 Task: Look for space in Hastings, New Zealand from 10th September, 2023 to 16th September, 2023 for 4 adults in price range Rs.10000 to Rs.14000. Place can be private room with 4 bedrooms having 4 beds and 4 bathrooms. Property type can be house, flat, guest house. Amenities needed are: wifi, TV, free parkinig on premises, gym, breakfast. Booking option can be shelf check-in. Required host language is English.
Action: Mouse pressed left at (363, 171)
Screenshot: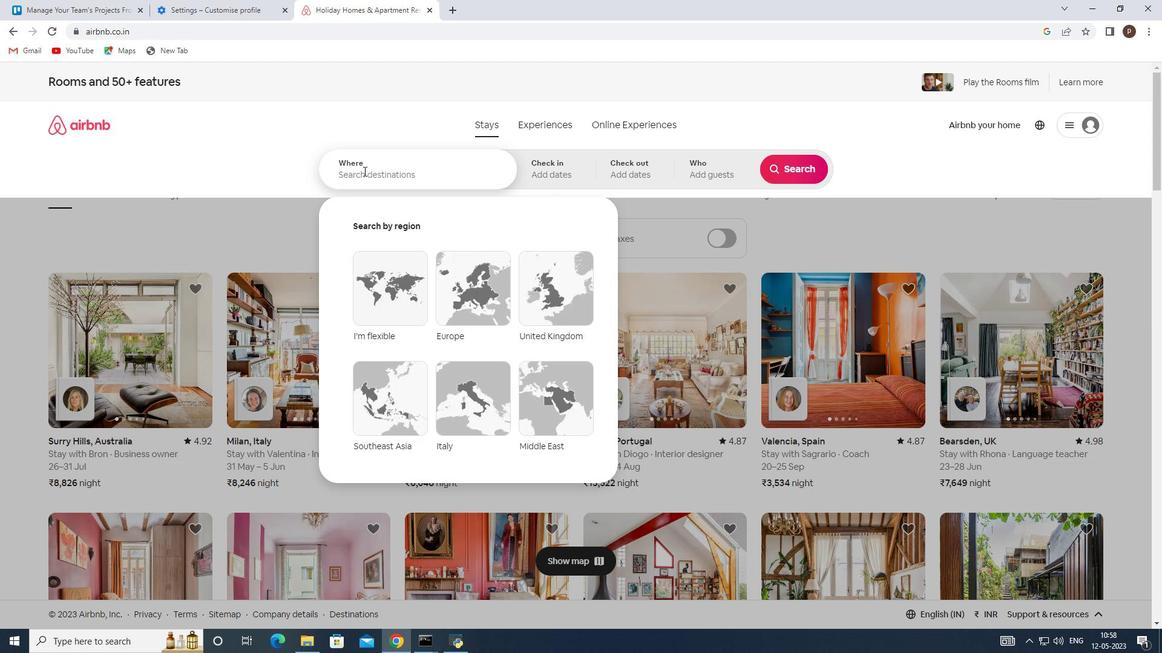 
Action: Key pressed <Key.caps_lock>H<Key.caps_lock>astings,<Key.space><Key.caps_lock>N<Key.caps_lock>ew
Screenshot: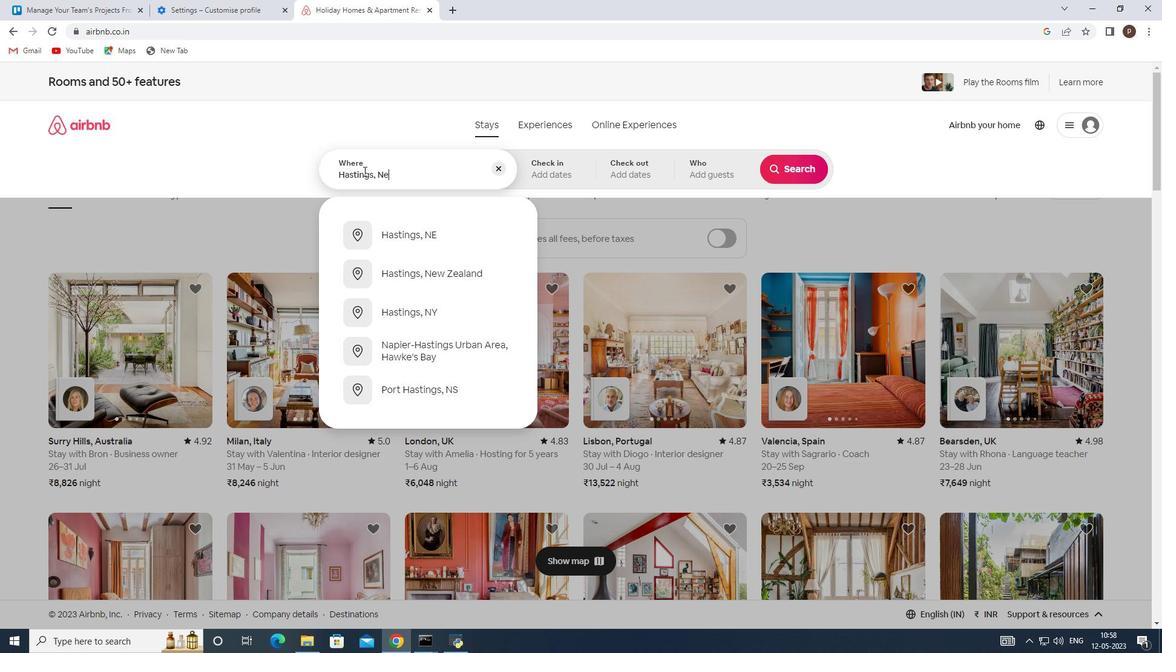 
Action: Mouse moved to (443, 231)
Screenshot: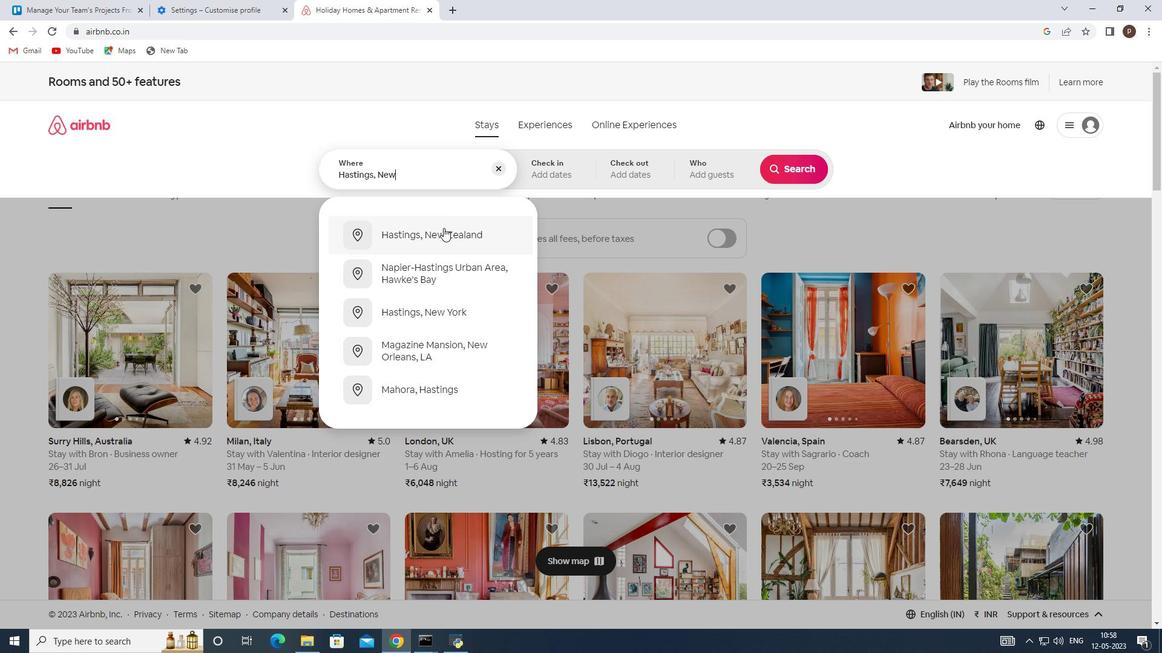 
Action: Mouse pressed left at (443, 231)
Screenshot: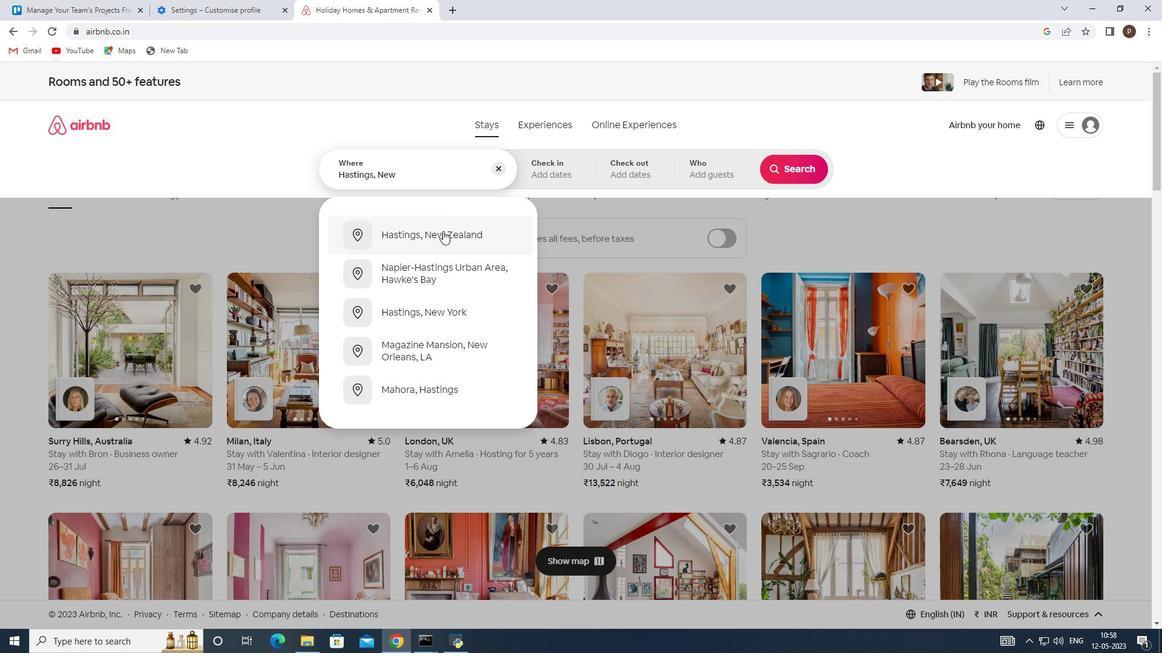 
Action: Mouse moved to (796, 266)
Screenshot: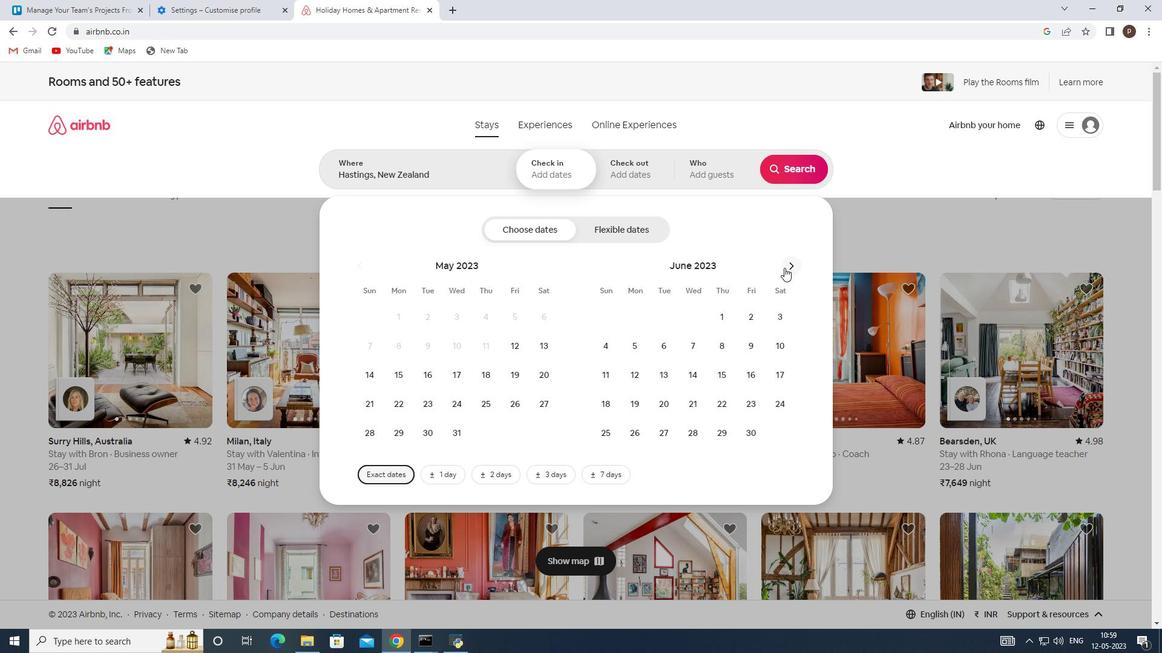 
Action: Mouse pressed left at (796, 266)
Screenshot: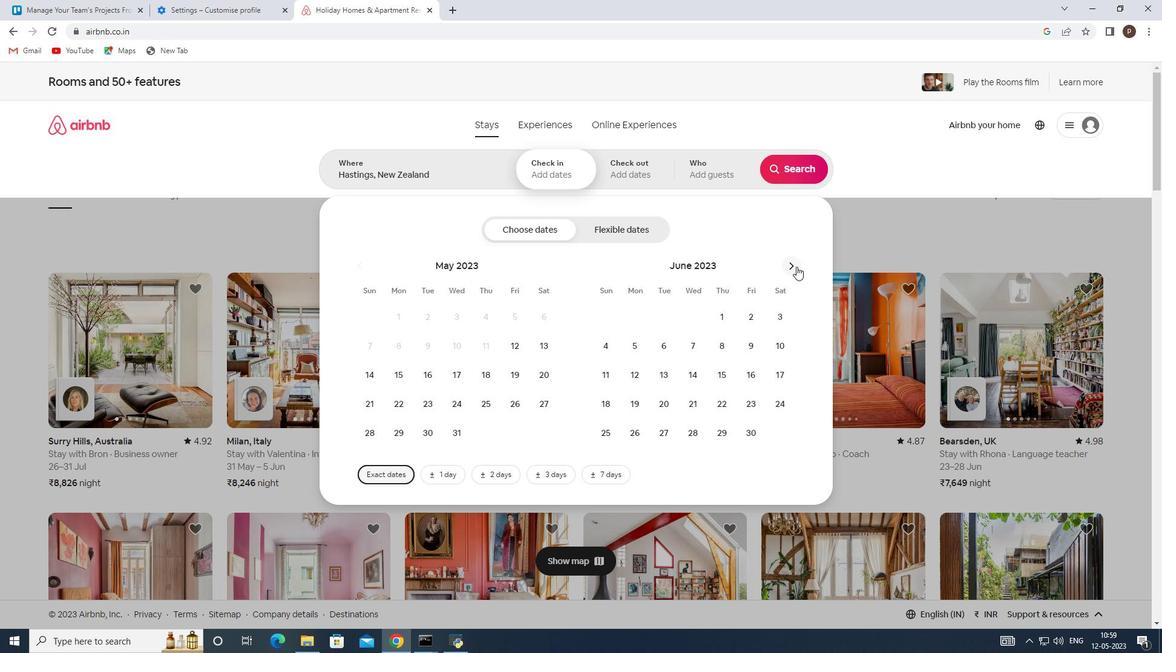 
Action: Mouse pressed left at (796, 266)
Screenshot: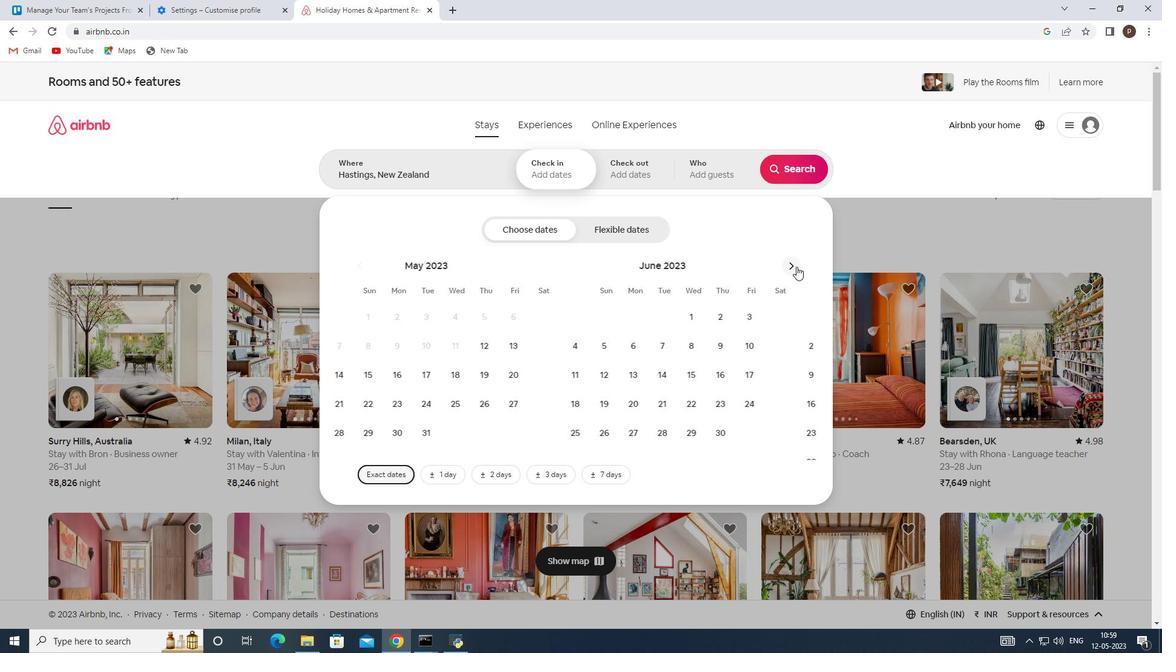 
Action: Mouse pressed left at (796, 266)
Screenshot: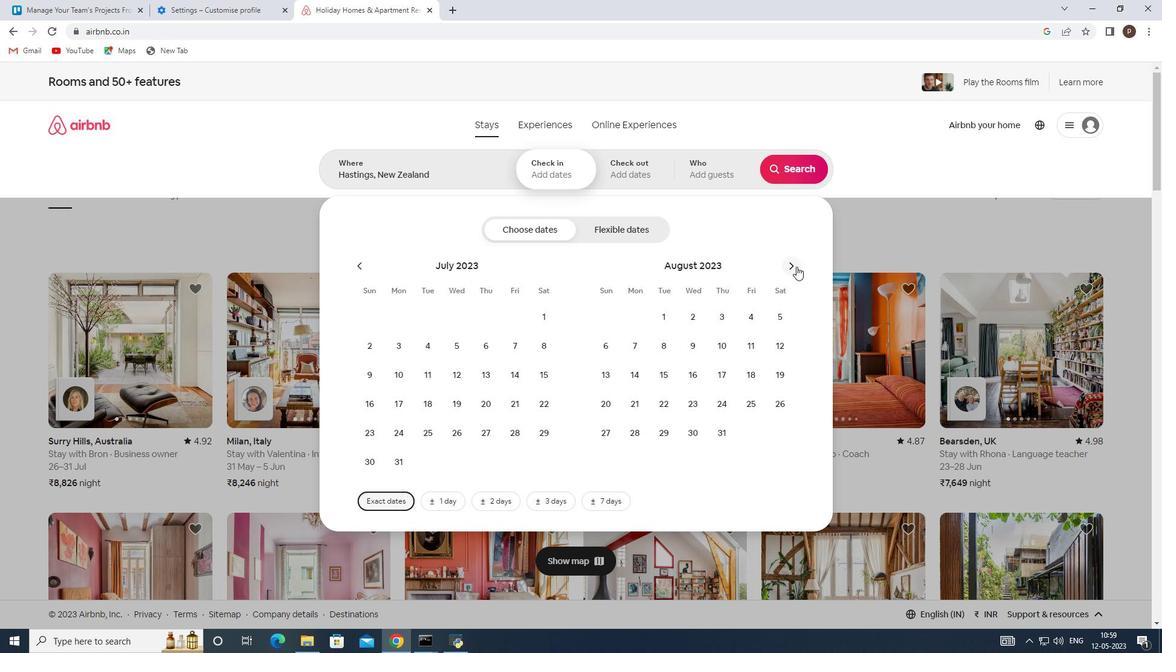 
Action: Mouse moved to (613, 375)
Screenshot: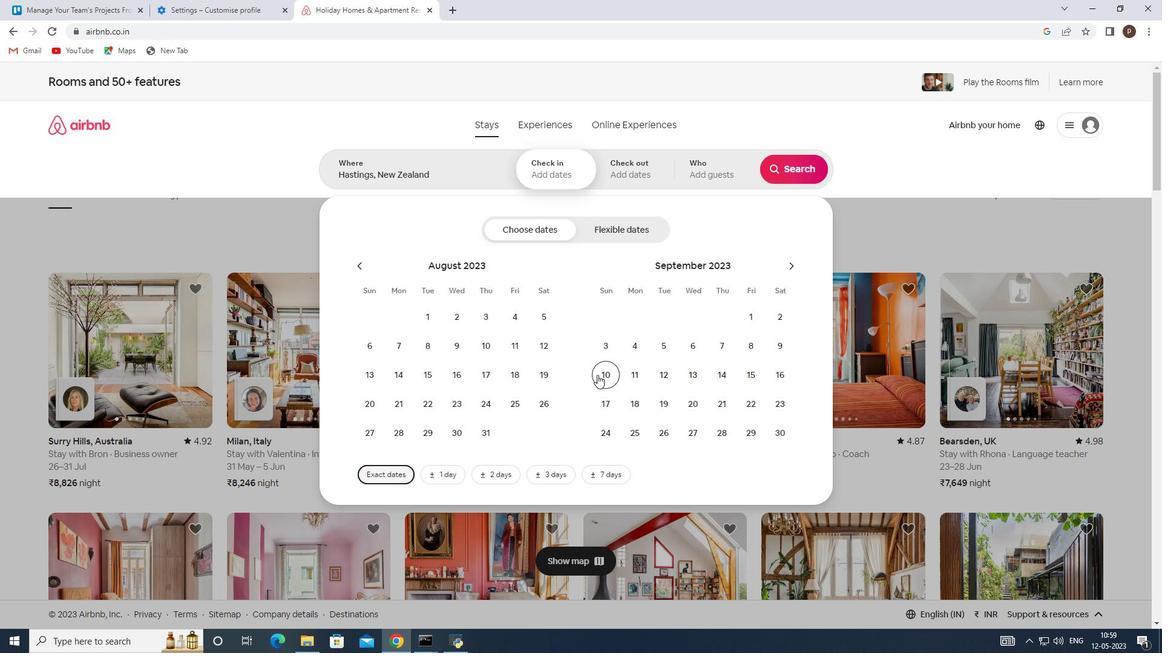 
Action: Mouse pressed left at (613, 375)
Screenshot: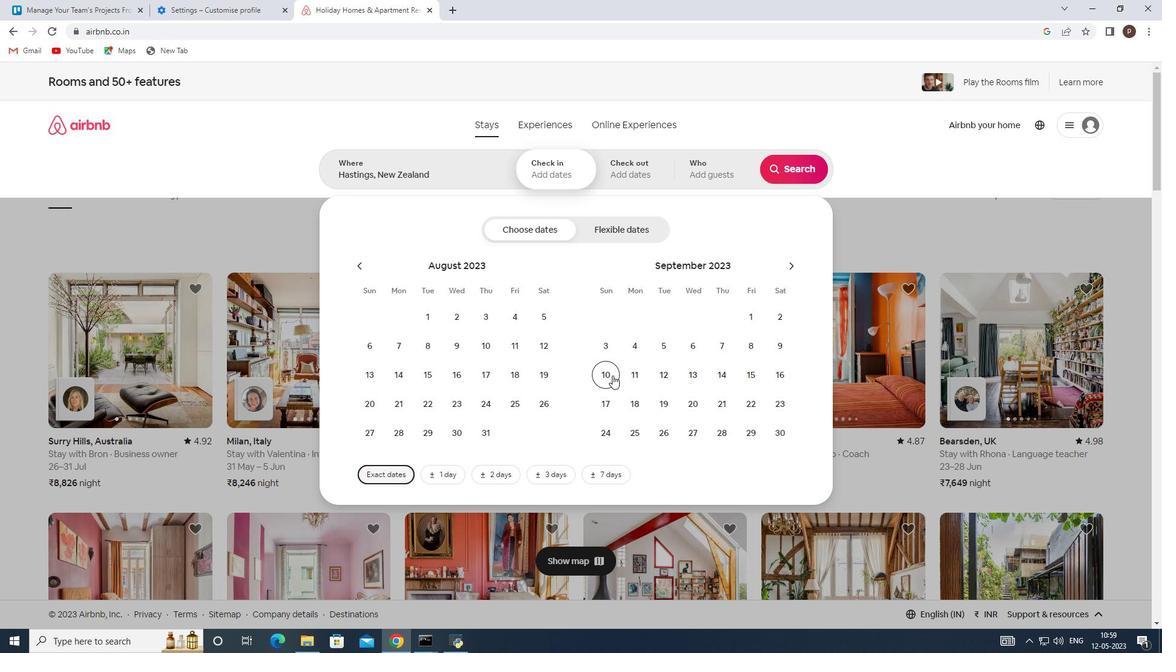 
Action: Mouse moved to (781, 372)
Screenshot: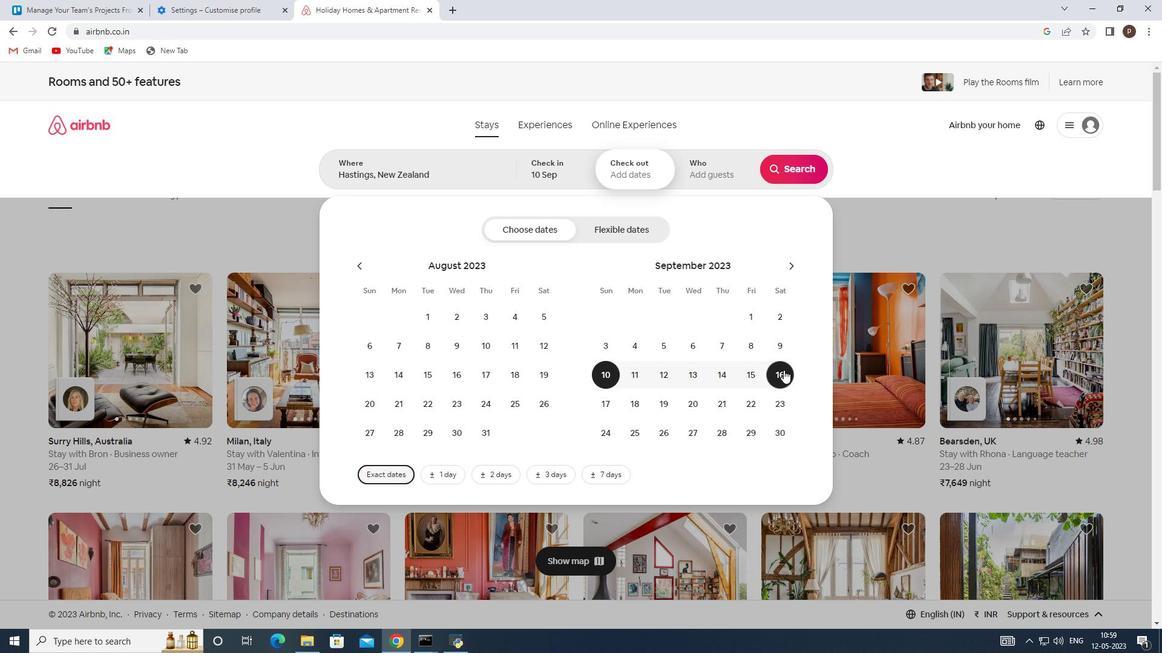 
Action: Mouse pressed left at (781, 372)
Screenshot: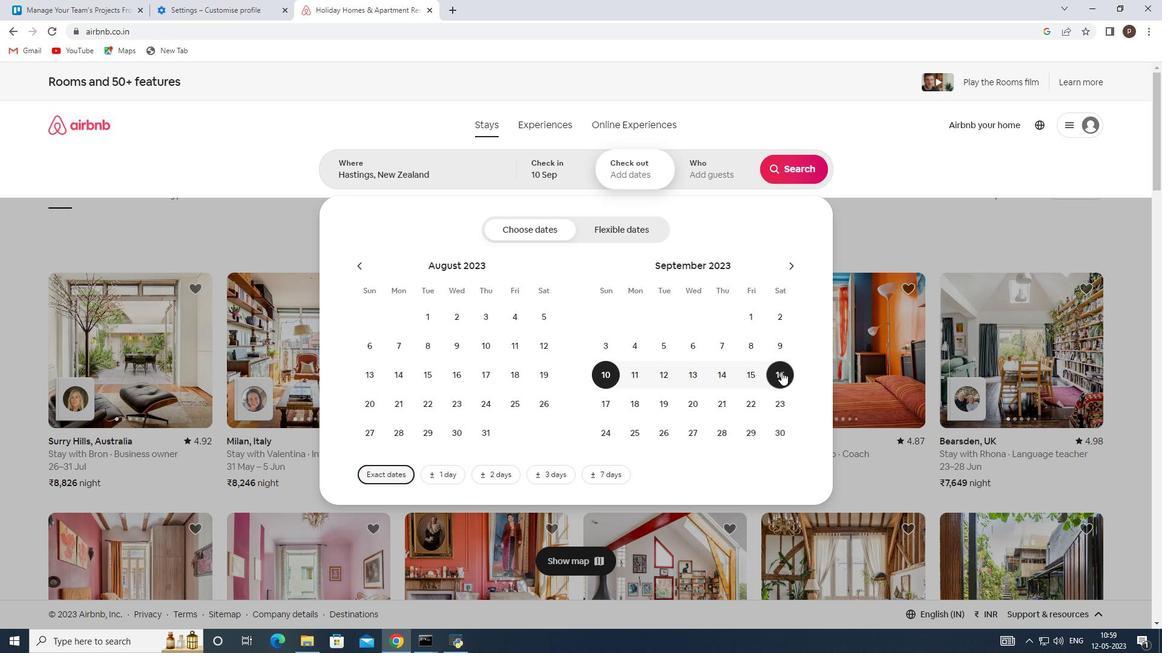 
Action: Mouse moved to (709, 170)
Screenshot: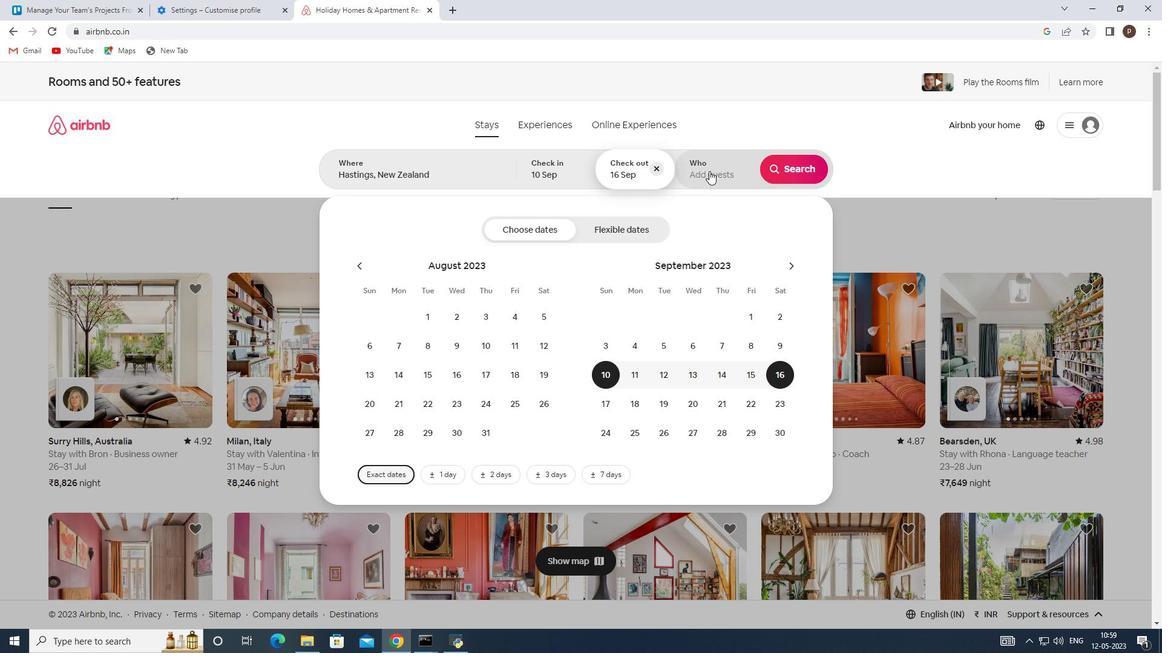 
Action: Mouse pressed left at (709, 170)
Screenshot: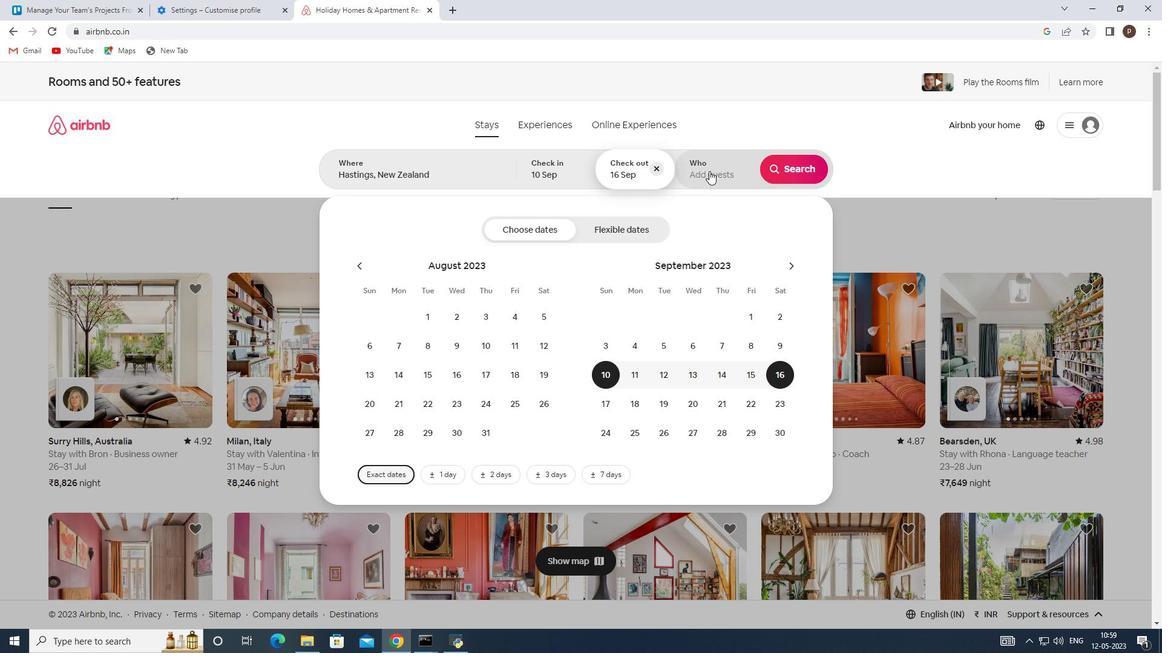 
Action: Mouse moved to (799, 231)
Screenshot: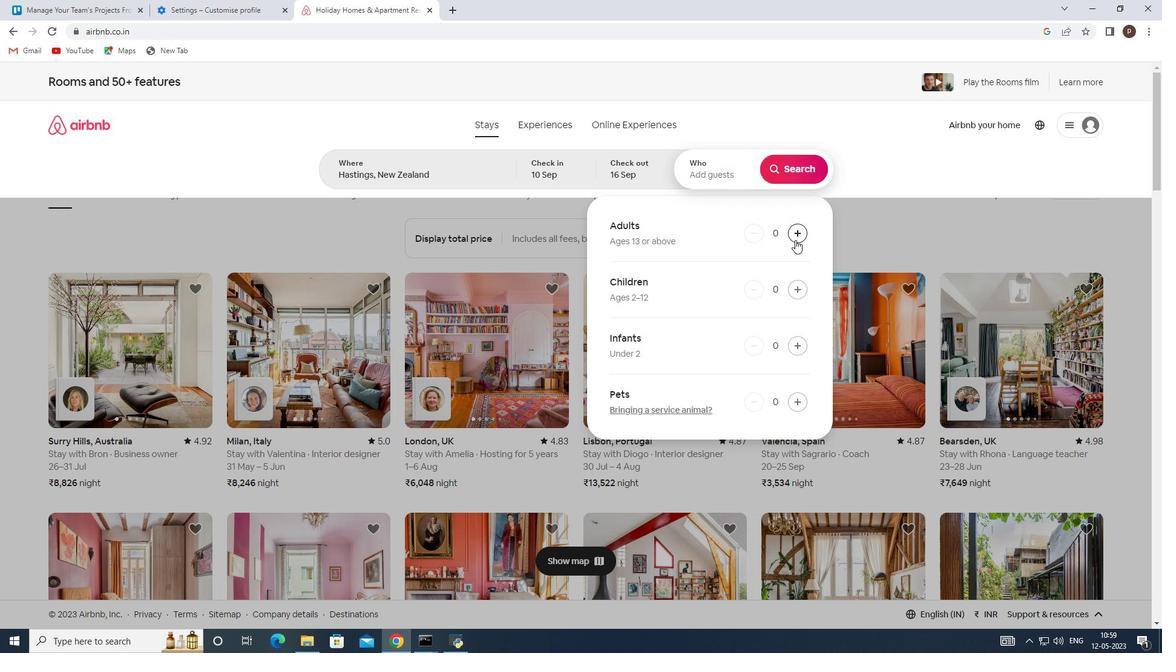 
Action: Mouse pressed left at (799, 231)
Screenshot: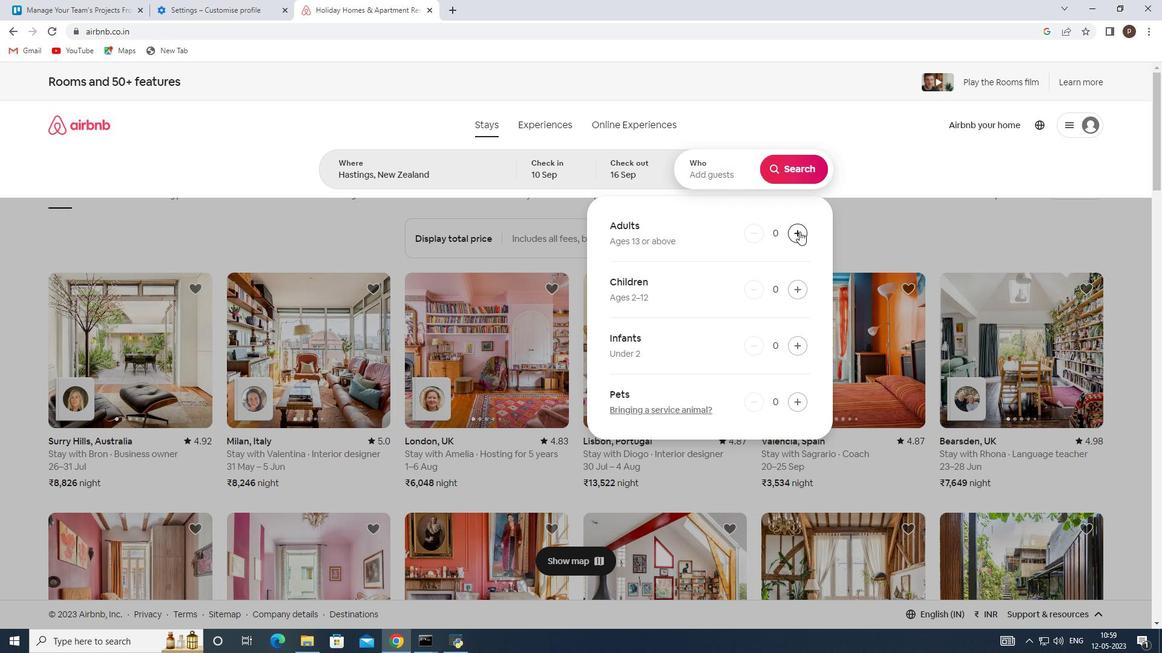 
Action: Mouse pressed left at (799, 231)
Screenshot: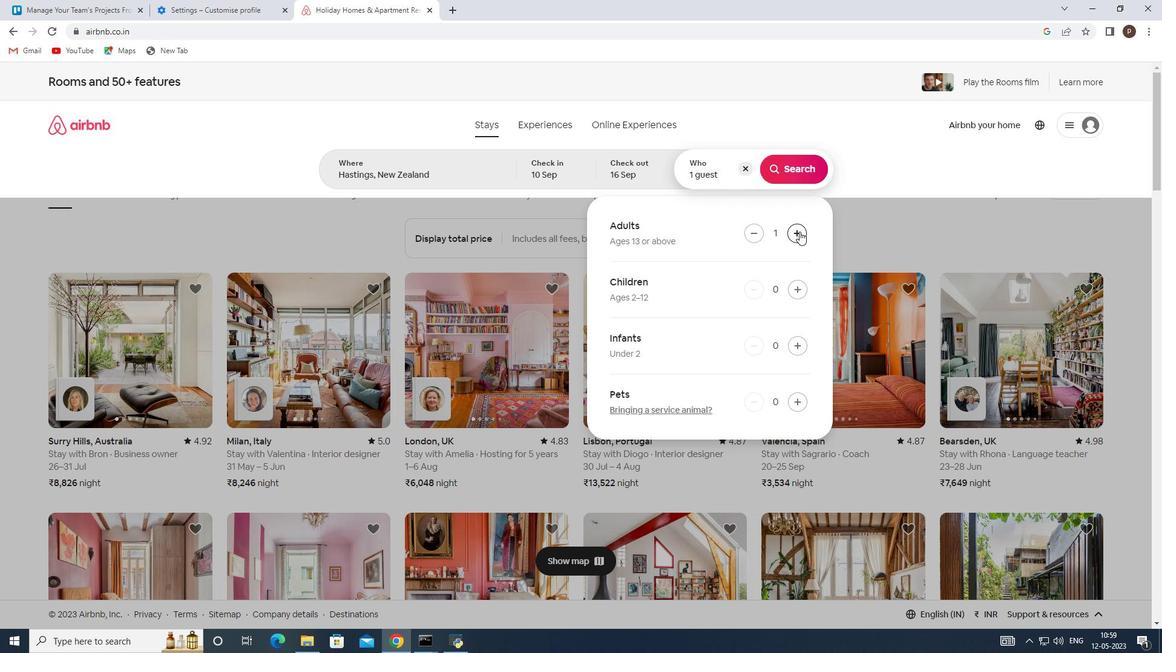 
Action: Mouse pressed left at (799, 231)
Screenshot: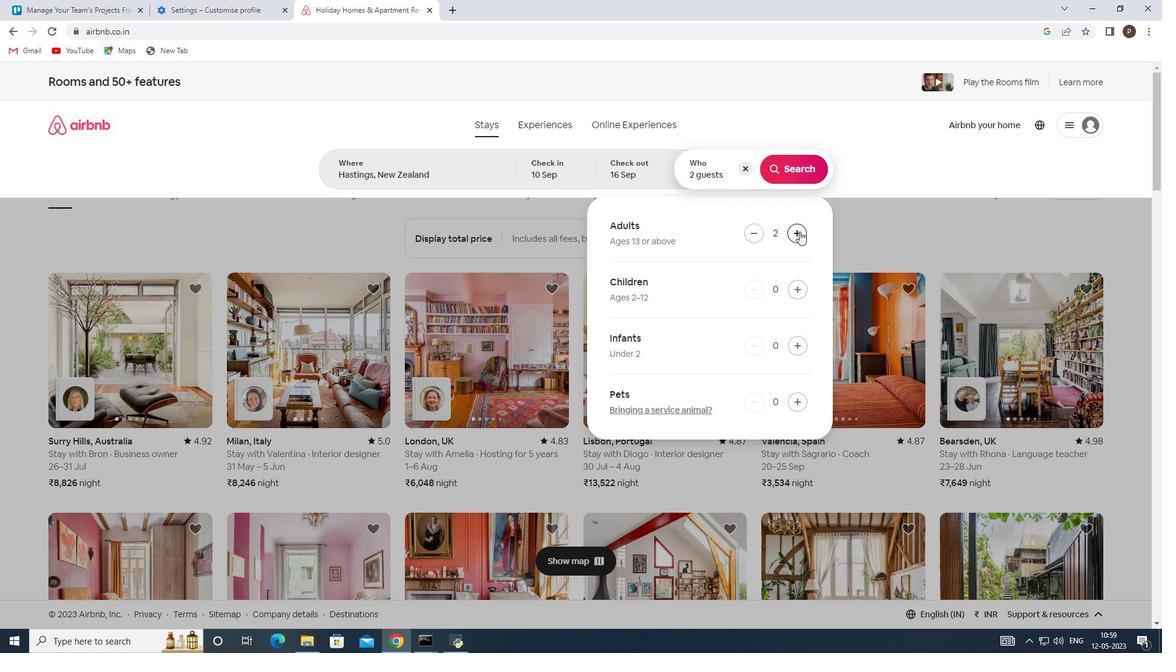 
Action: Mouse pressed left at (799, 231)
Screenshot: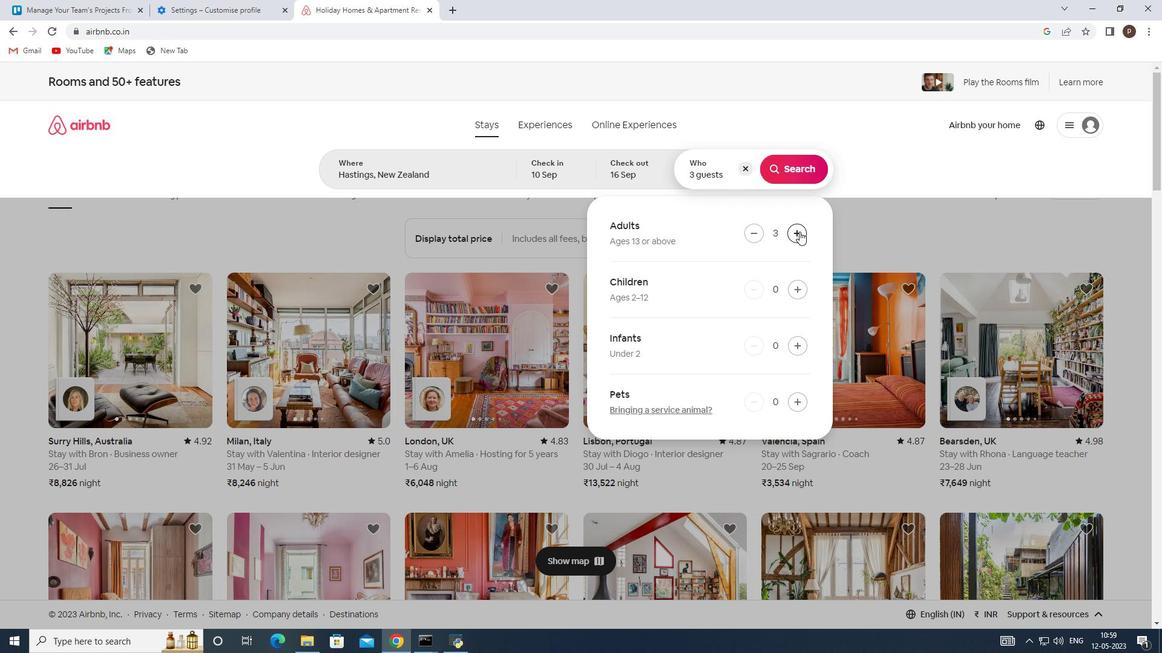 
Action: Mouse moved to (783, 165)
Screenshot: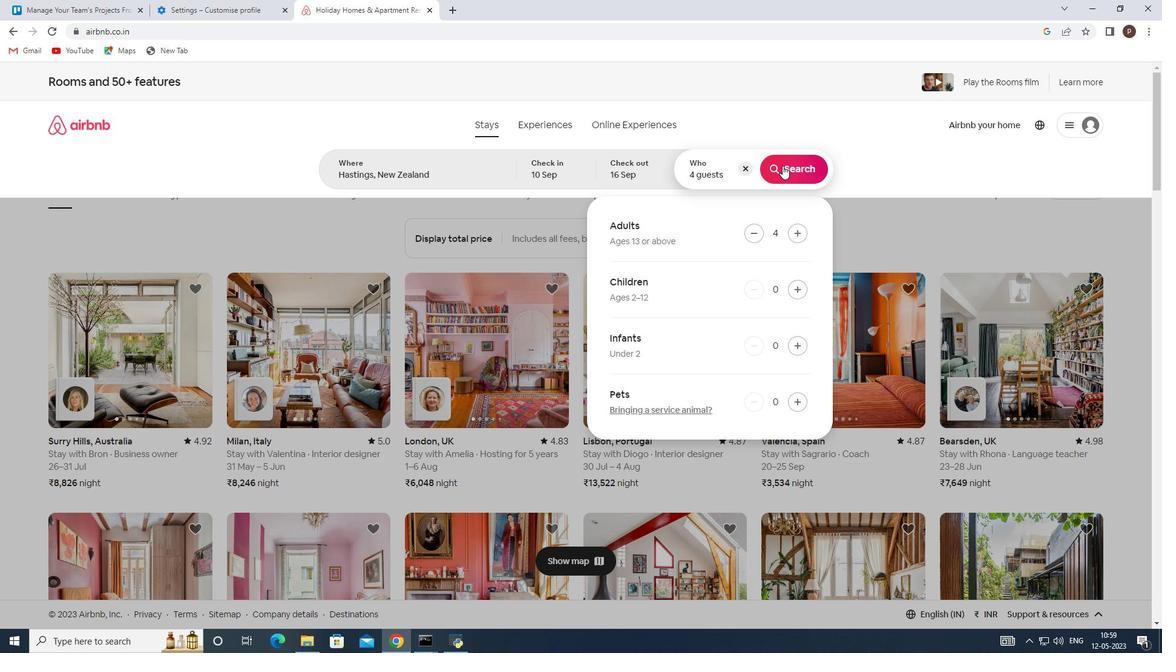 
Action: Mouse pressed left at (783, 165)
Screenshot: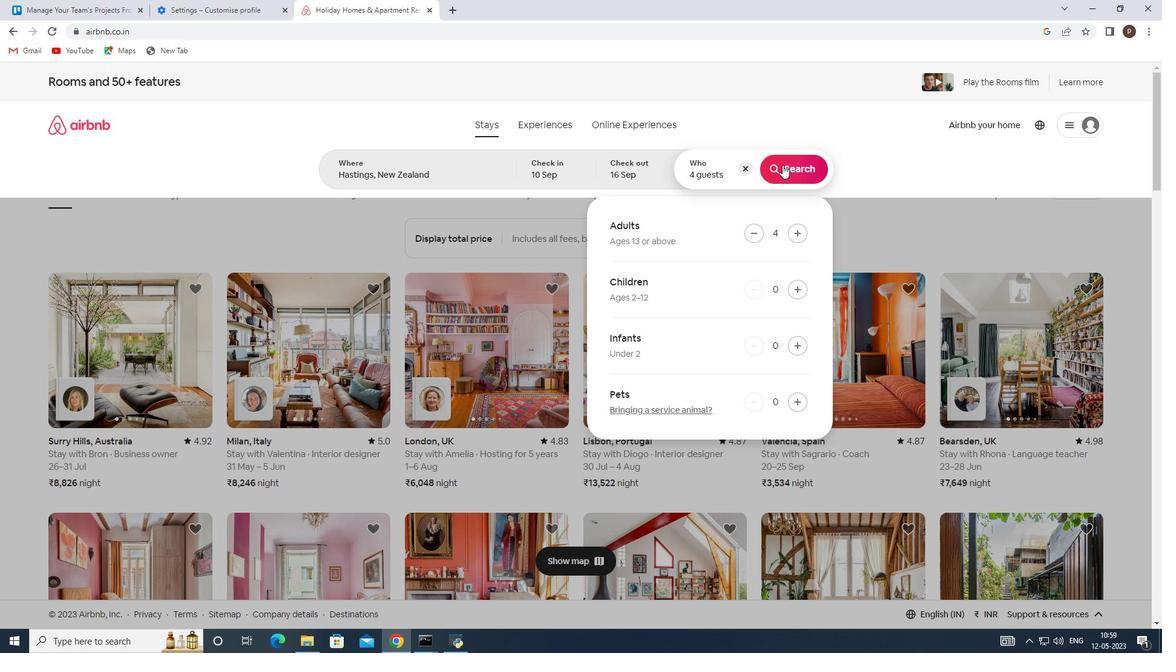 
Action: Mouse moved to (1098, 138)
Screenshot: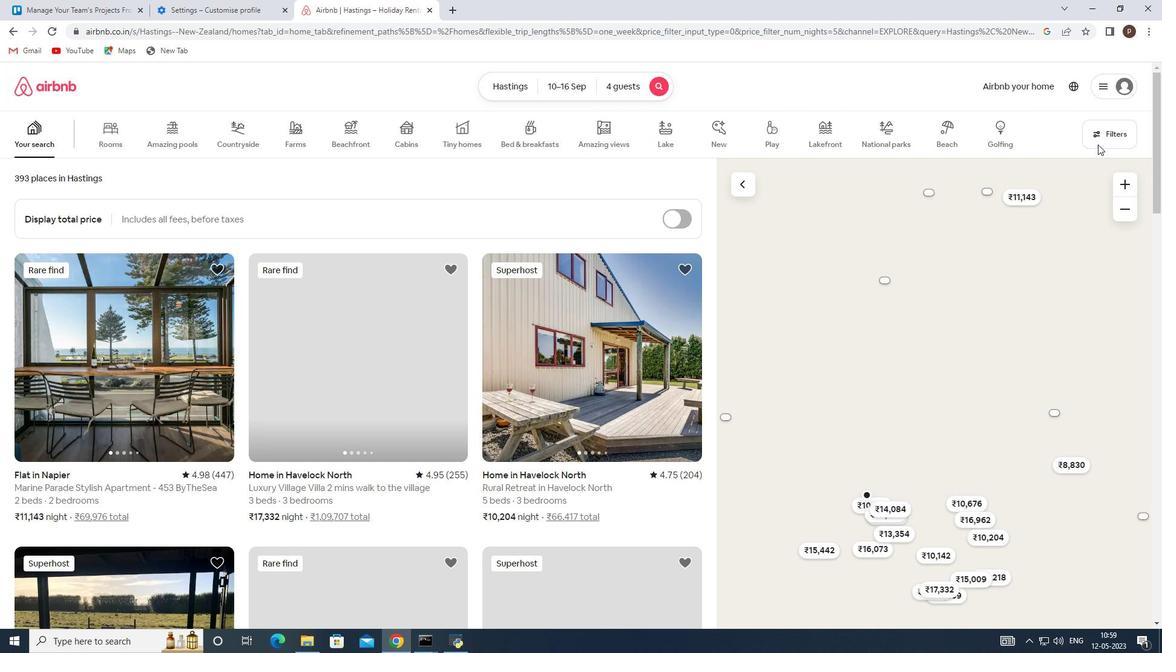 
Action: Mouse pressed left at (1098, 138)
Screenshot: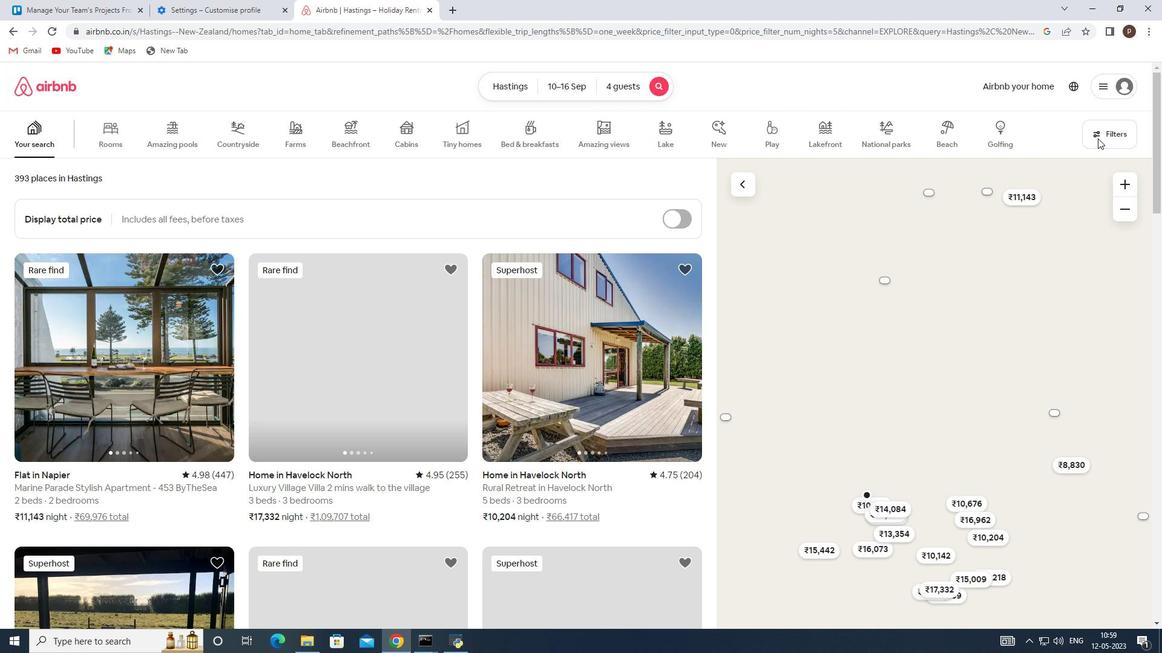 
Action: Mouse moved to (400, 430)
Screenshot: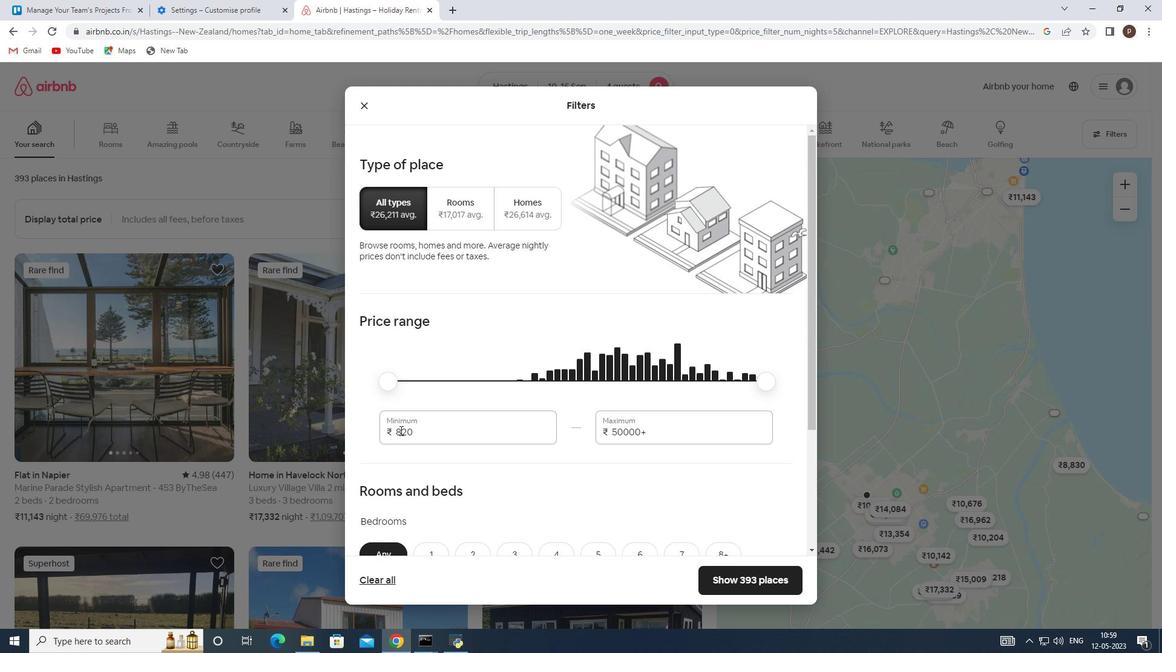 
Action: Mouse pressed left at (400, 430)
Screenshot: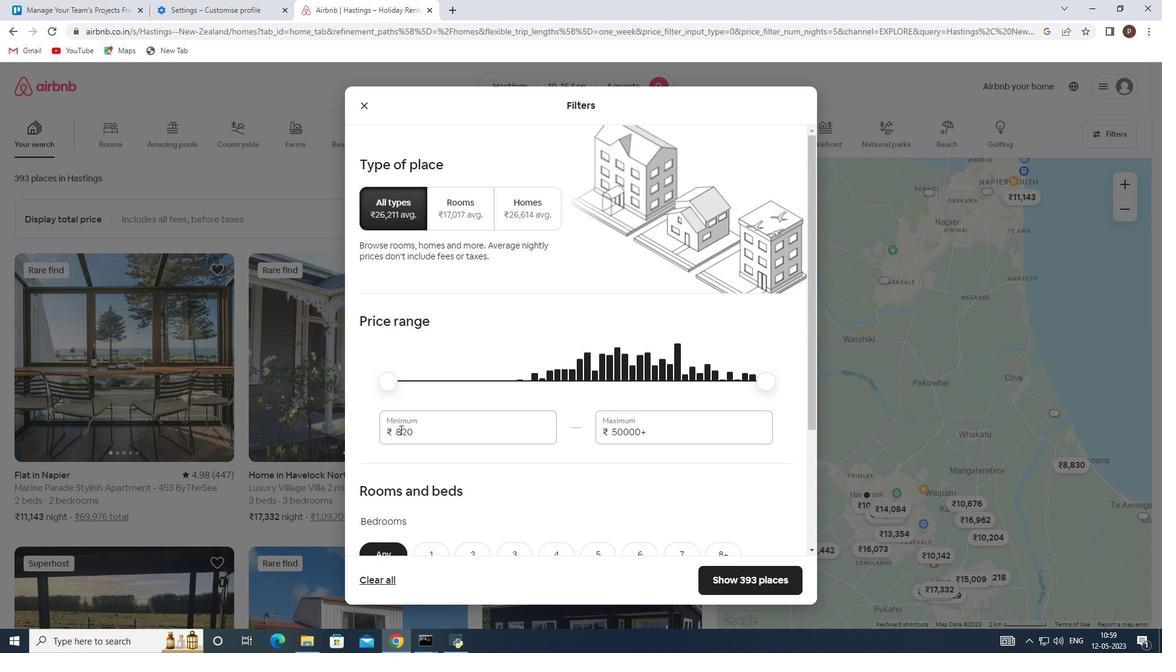 
Action: Mouse pressed left at (400, 430)
Screenshot: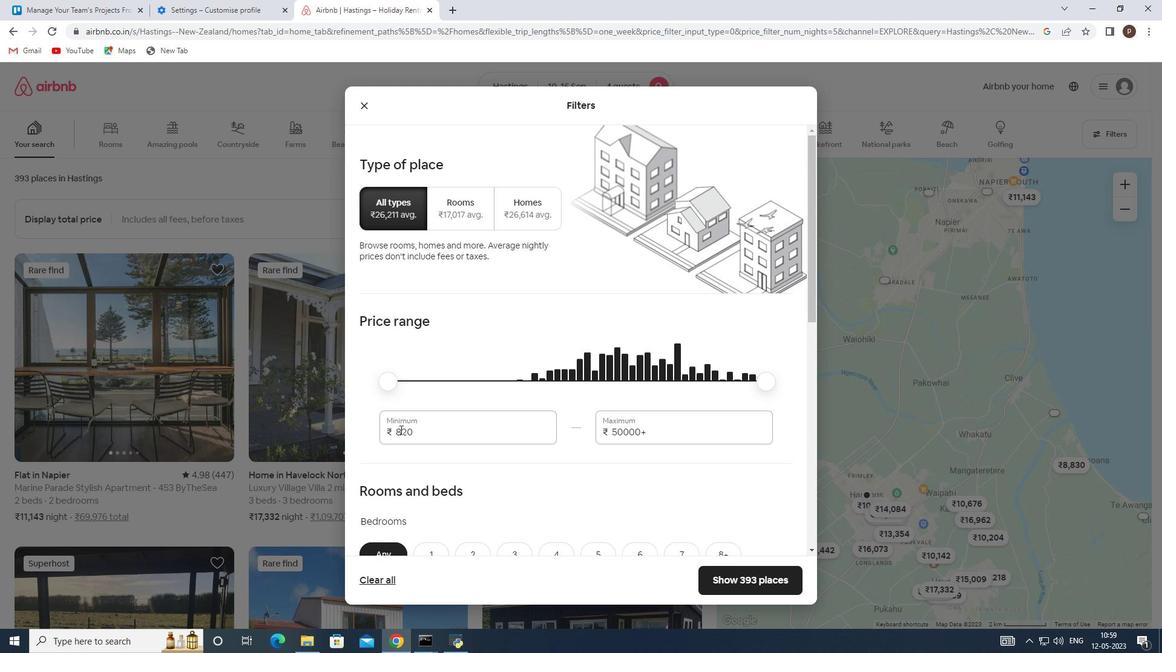 
Action: Key pressed 10000<Key.tab>14000
Screenshot: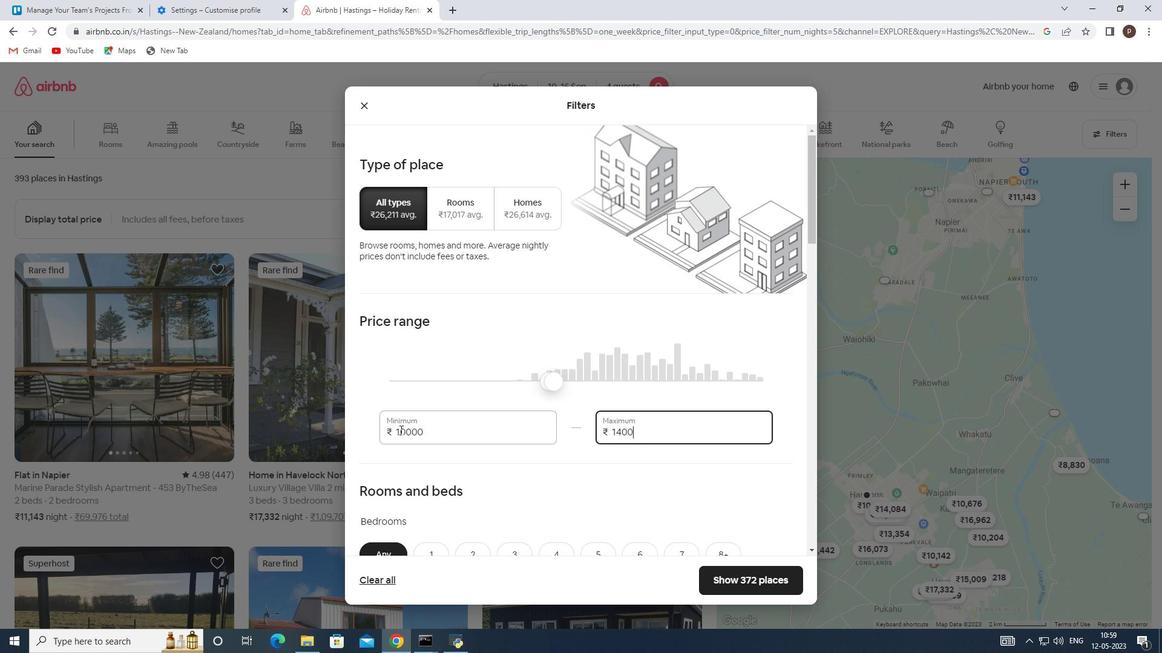 
Action: Mouse moved to (397, 454)
Screenshot: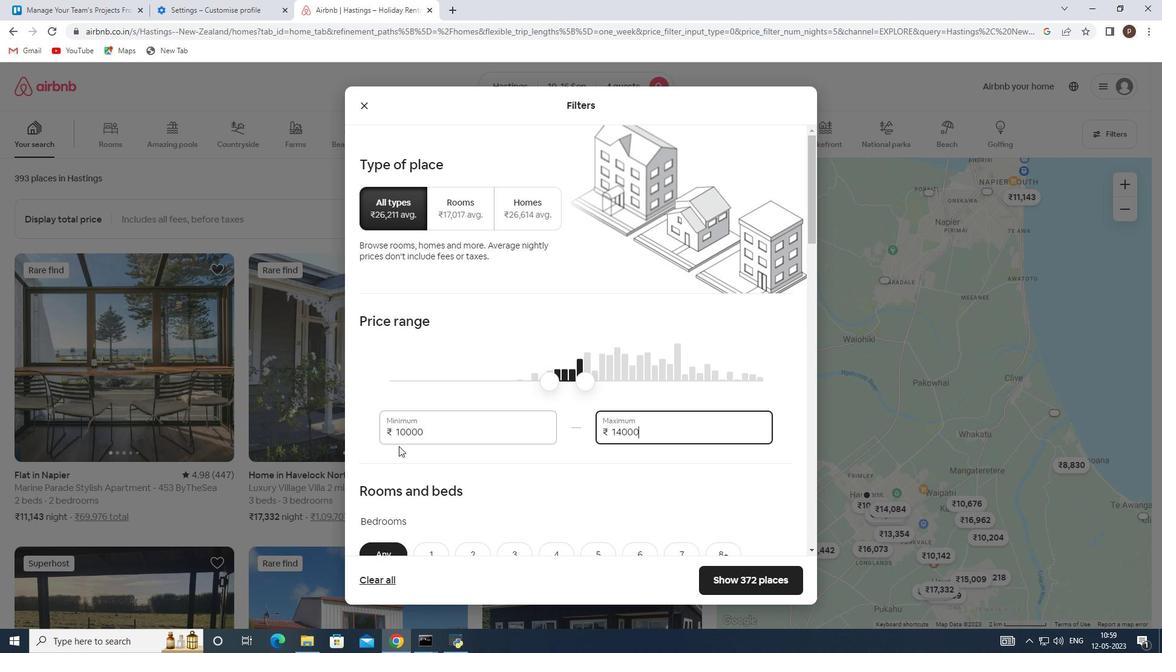 
Action: Mouse scrolled (397, 454) with delta (0, 0)
Screenshot: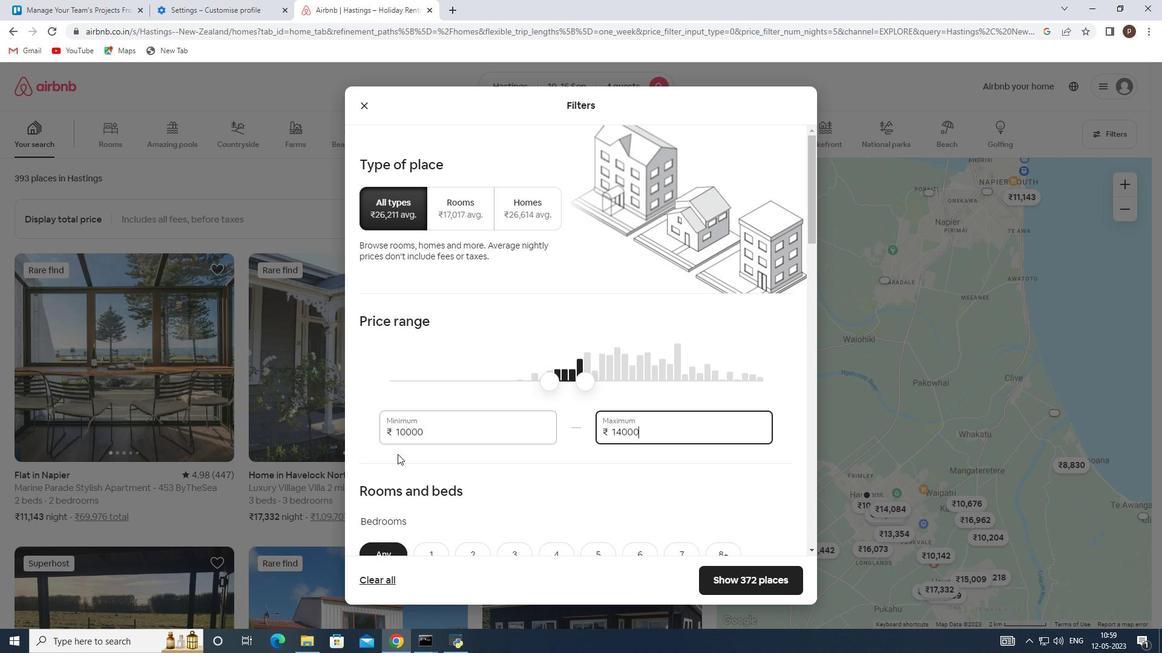 
Action: Mouse scrolled (397, 454) with delta (0, 0)
Screenshot: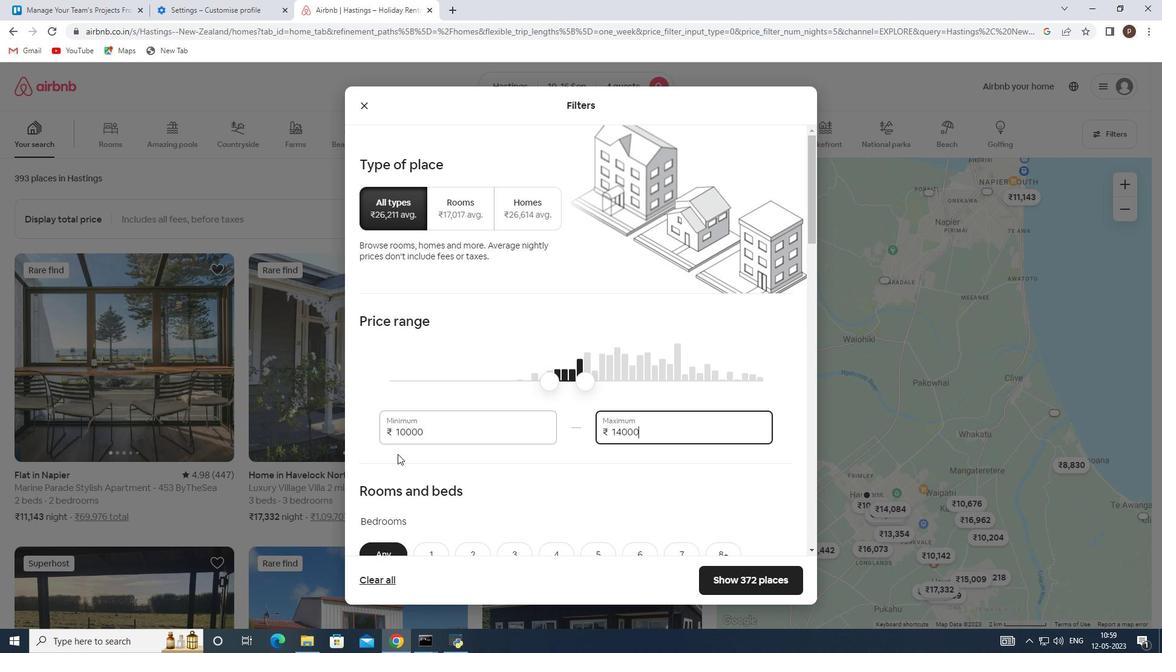 
Action: Mouse moved to (555, 433)
Screenshot: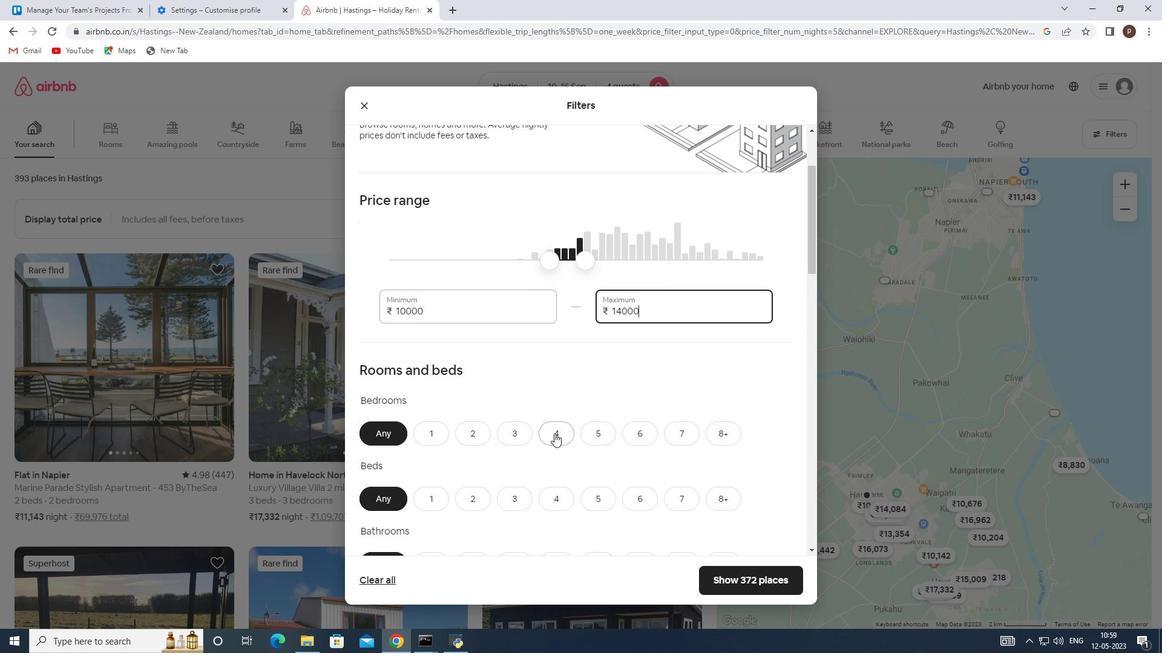 
Action: Mouse pressed left at (555, 433)
Screenshot: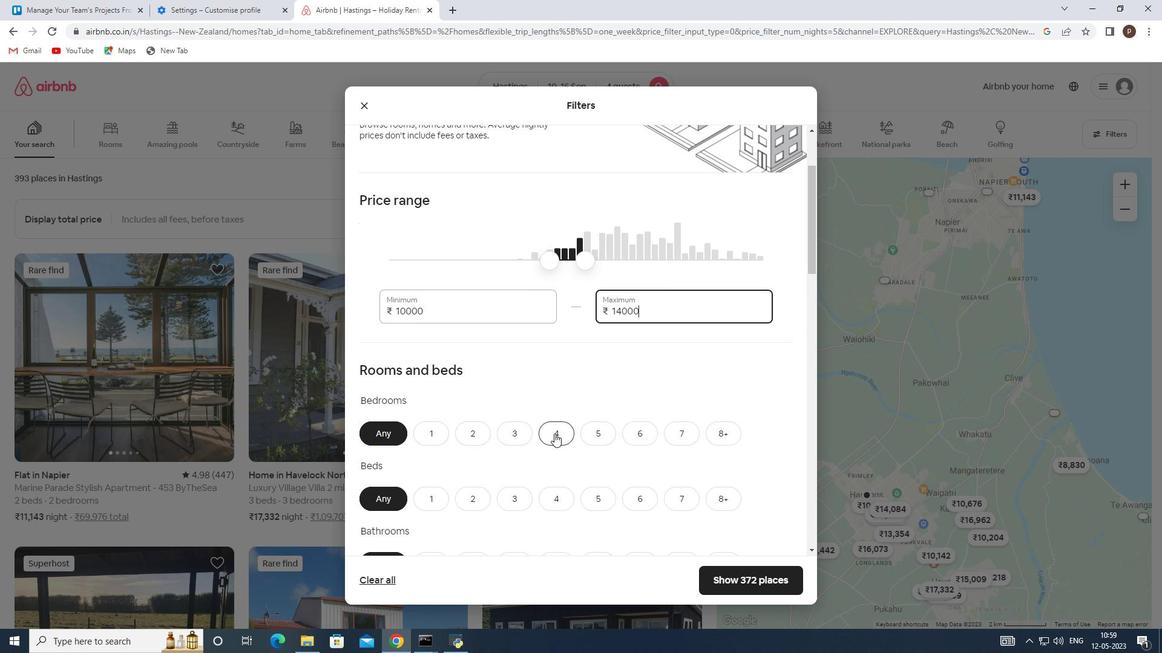 
Action: Mouse scrolled (555, 432) with delta (0, 0)
Screenshot: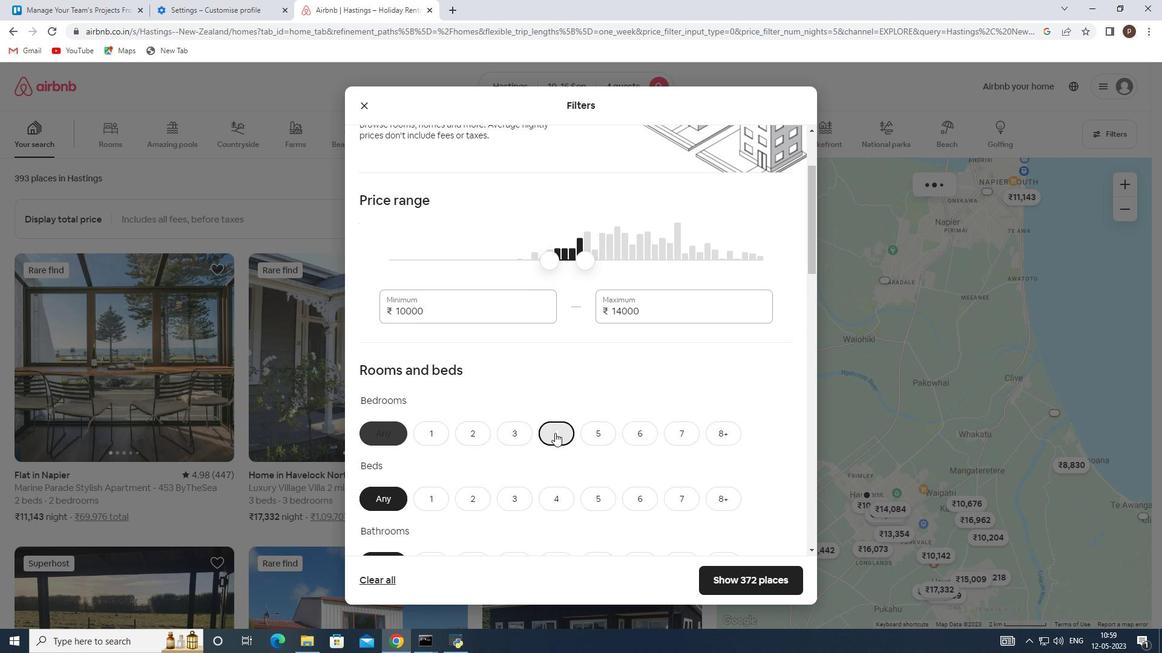 
Action: Mouse scrolled (555, 432) with delta (0, 0)
Screenshot: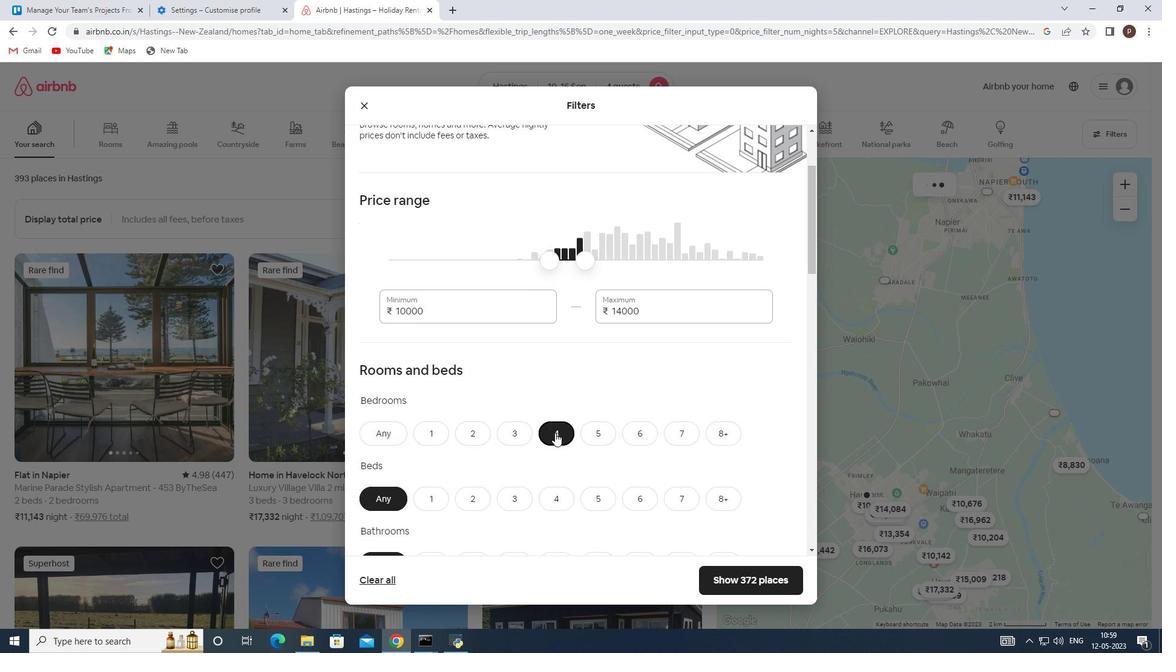 
Action: Mouse moved to (552, 379)
Screenshot: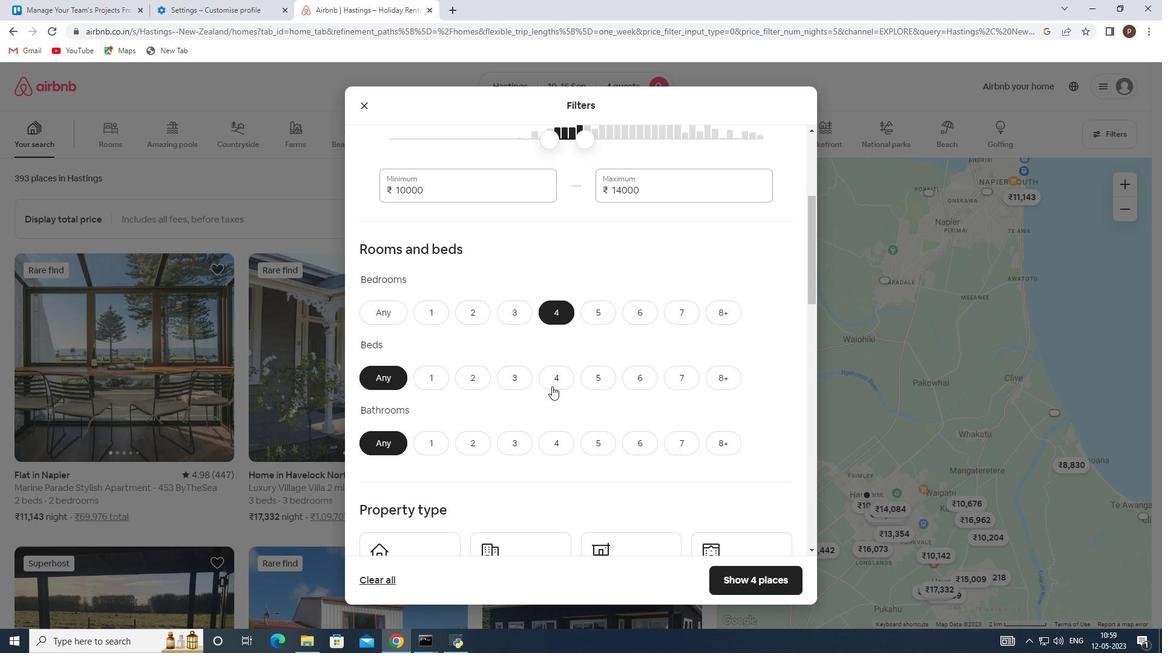 
Action: Mouse pressed left at (552, 379)
Screenshot: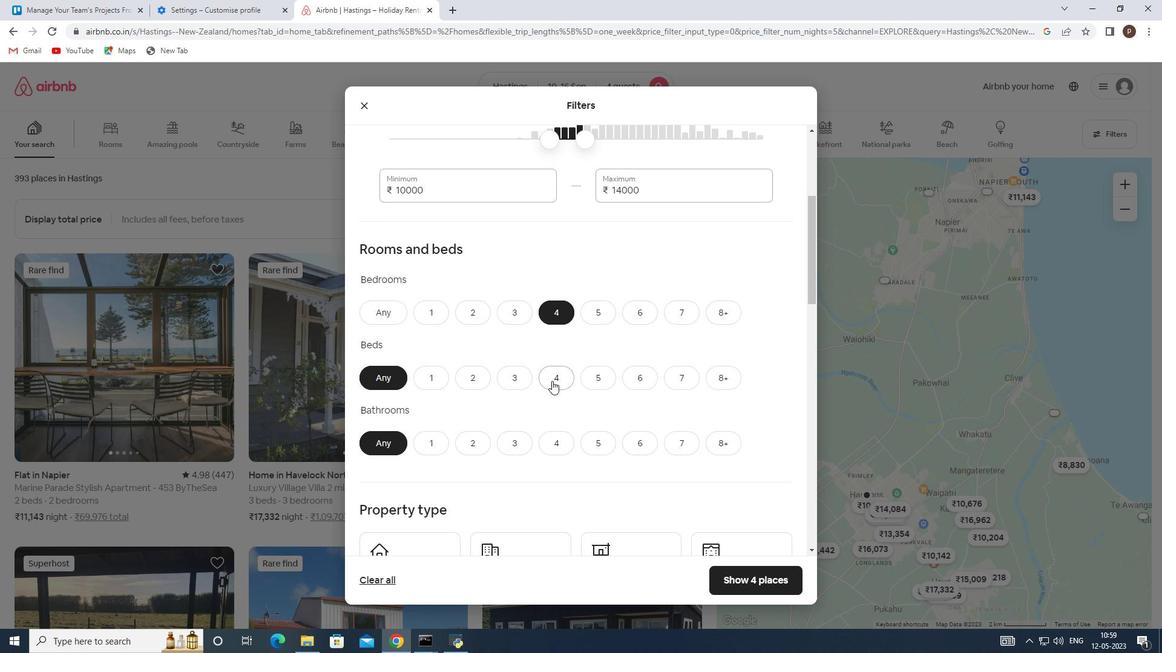 
Action: Mouse moved to (553, 442)
Screenshot: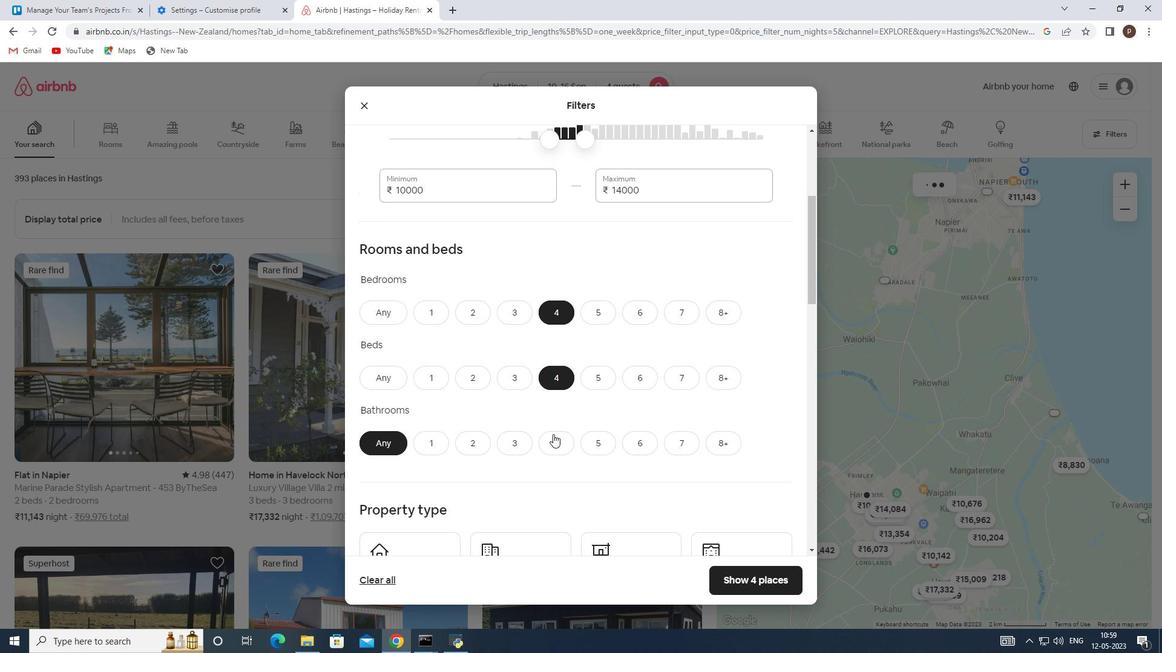 
Action: Mouse pressed left at (553, 442)
Screenshot: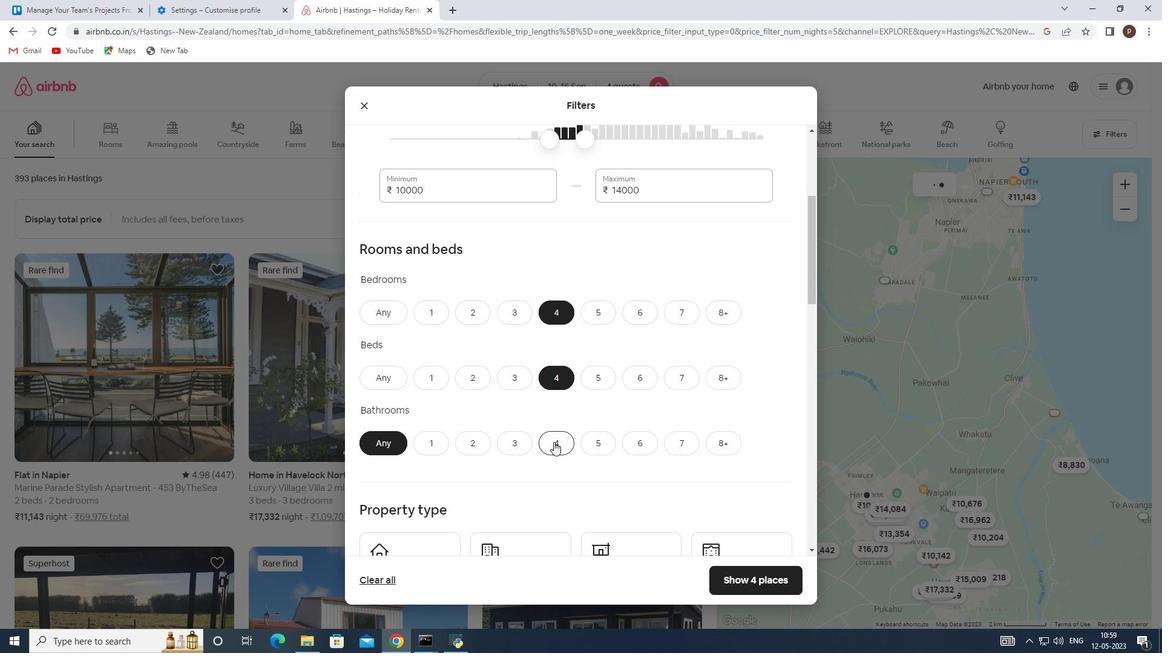 
Action: Mouse moved to (552, 441)
Screenshot: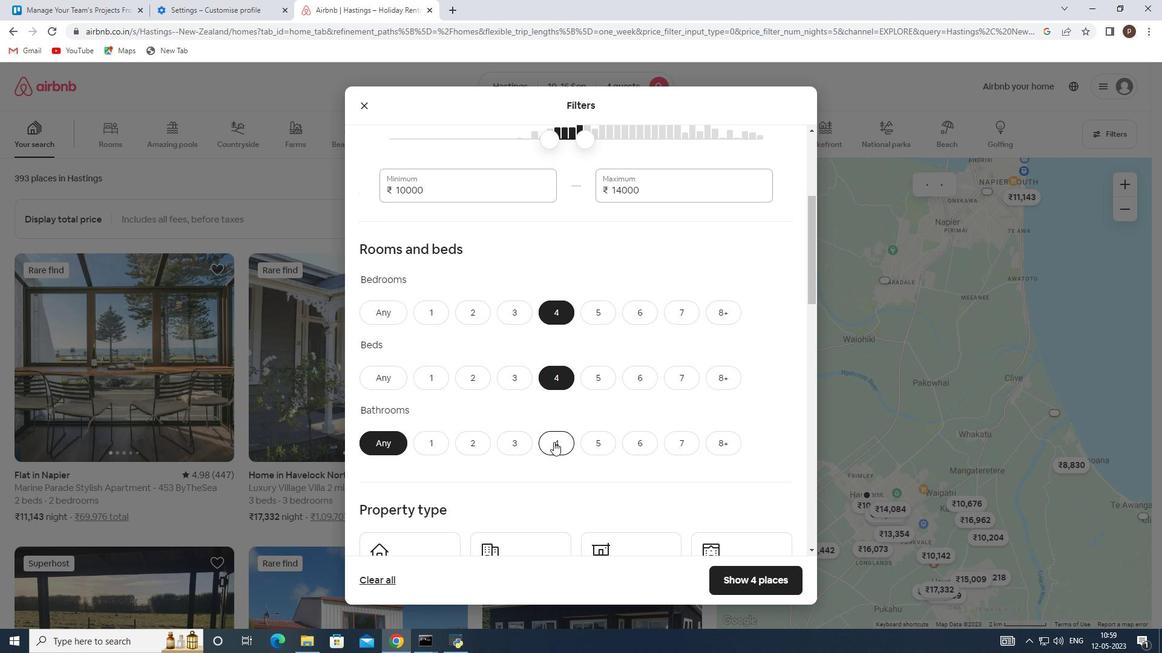 
Action: Mouse scrolled (552, 440) with delta (0, 0)
Screenshot: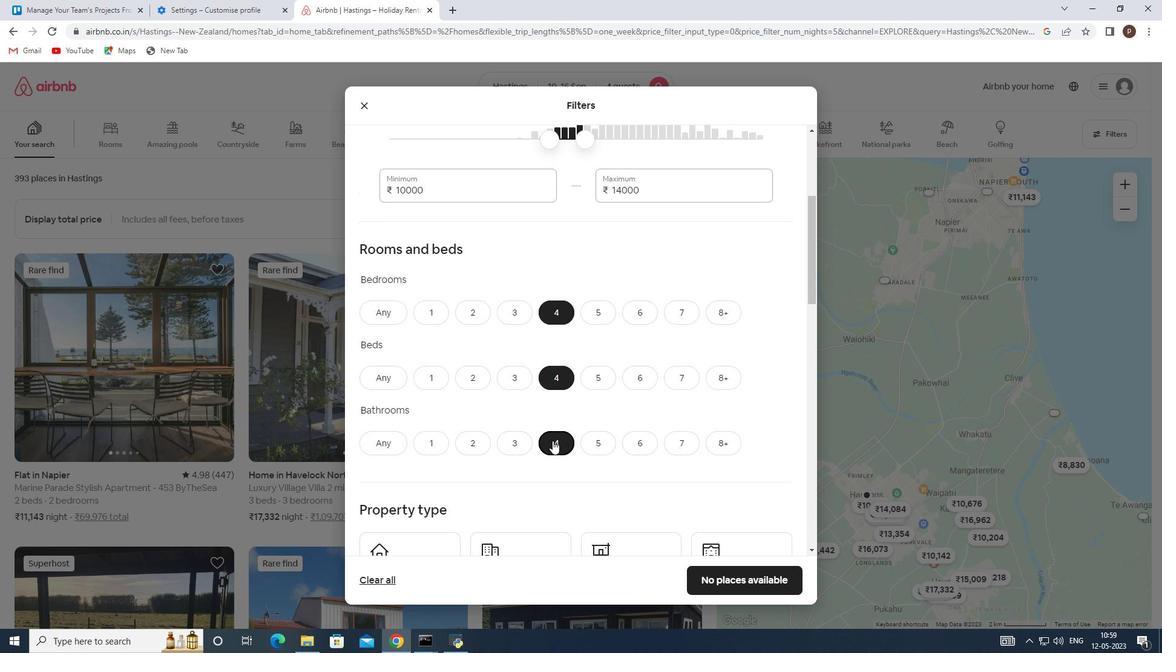 
Action: Mouse moved to (539, 419)
Screenshot: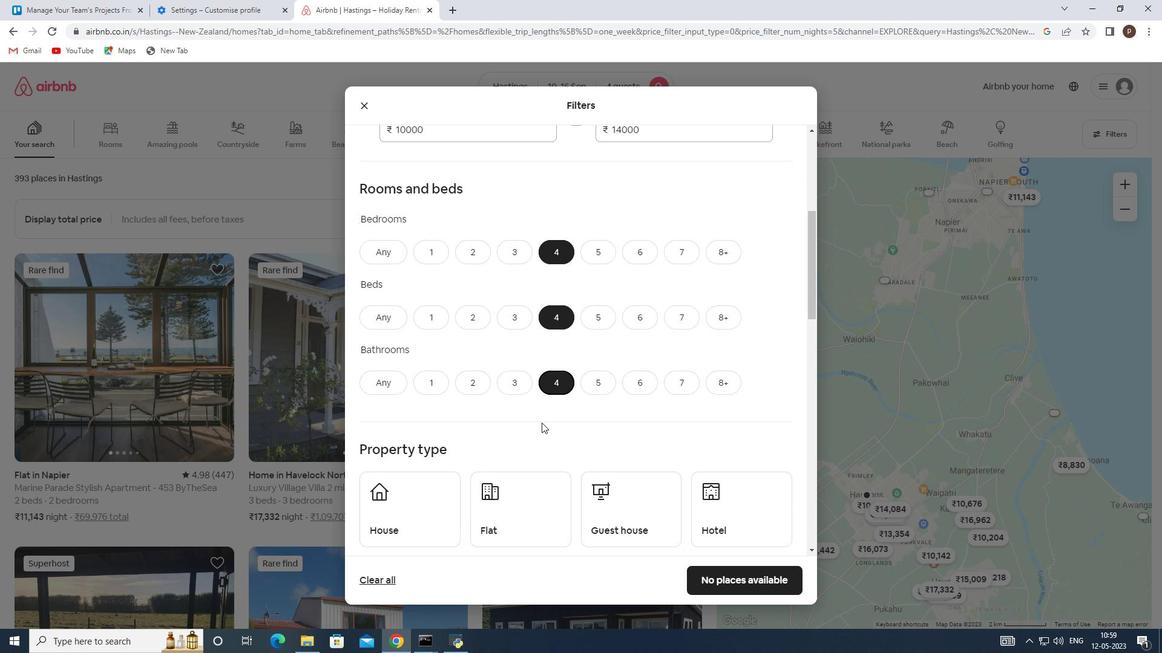 
Action: Mouse scrolled (539, 418) with delta (0, 0)
Screenshot: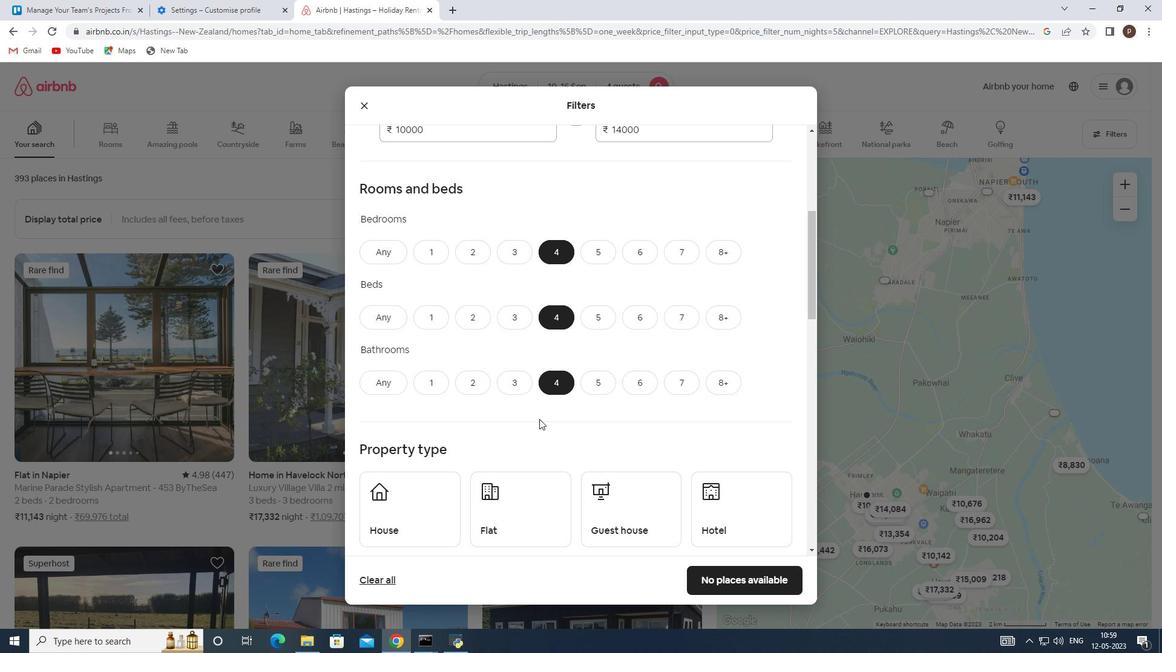 
Action: Mouse moved to (395, 441)
Screenshot: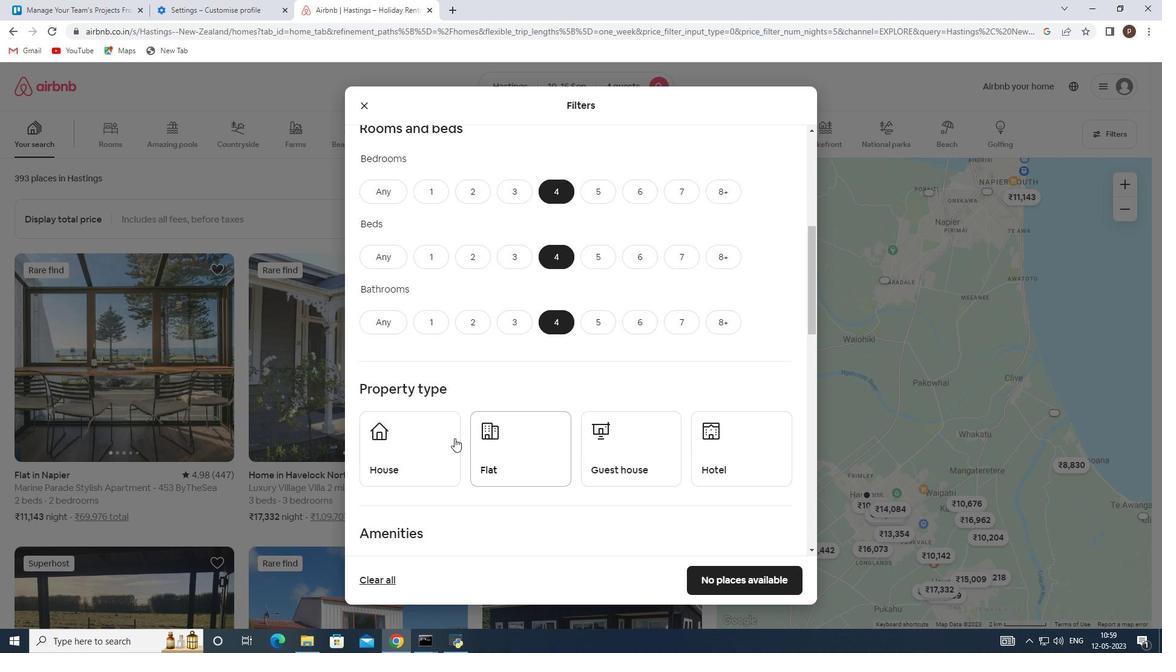 
Action: Mouse pressed left at (395, 441)
Screenshot: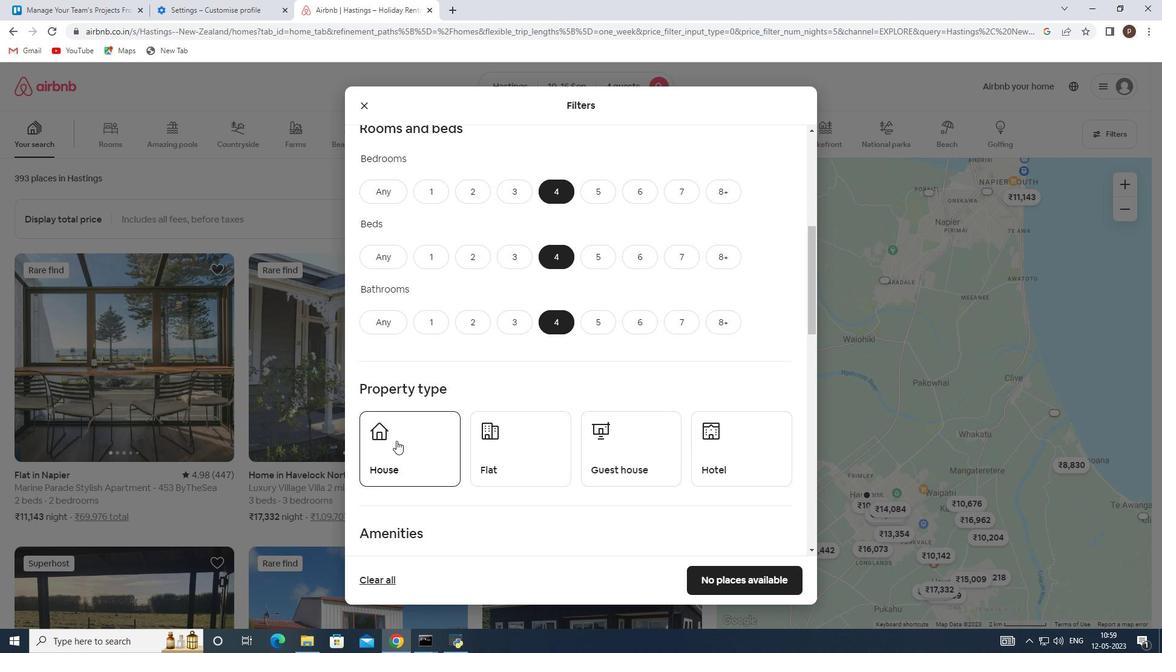
Action: Mouse moved to (529, 455)
Screenshot: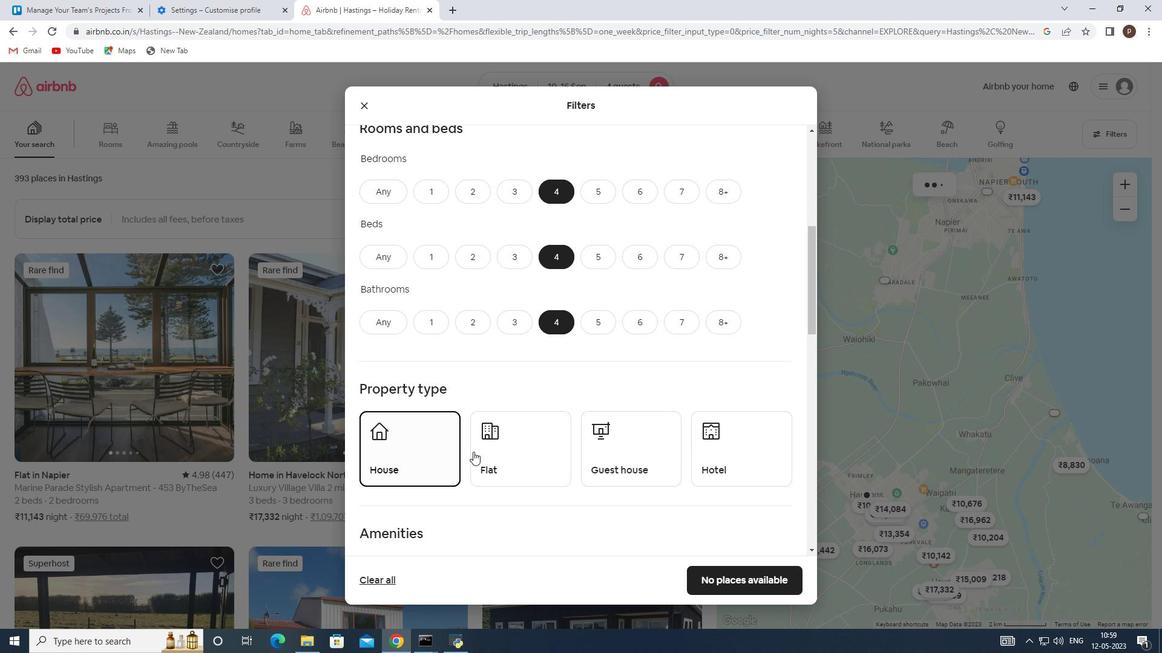 
Action: Mouse pressed left at (529, 455)
Screenshot: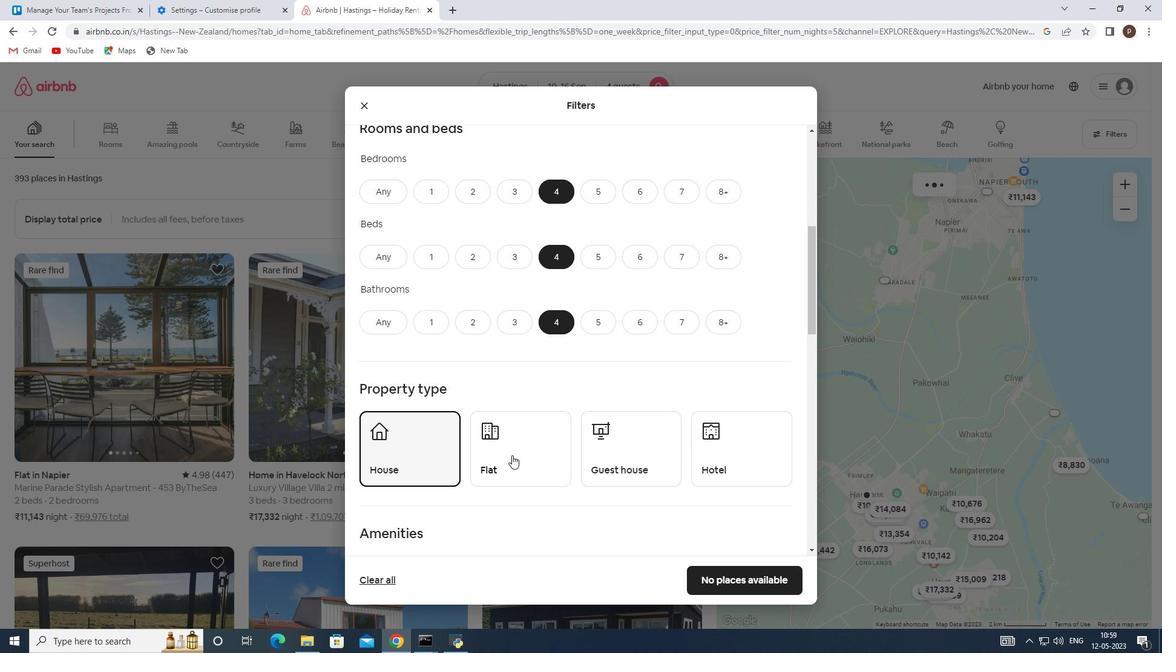 
Action: Mouse moved to (635, 451)
Screenshot: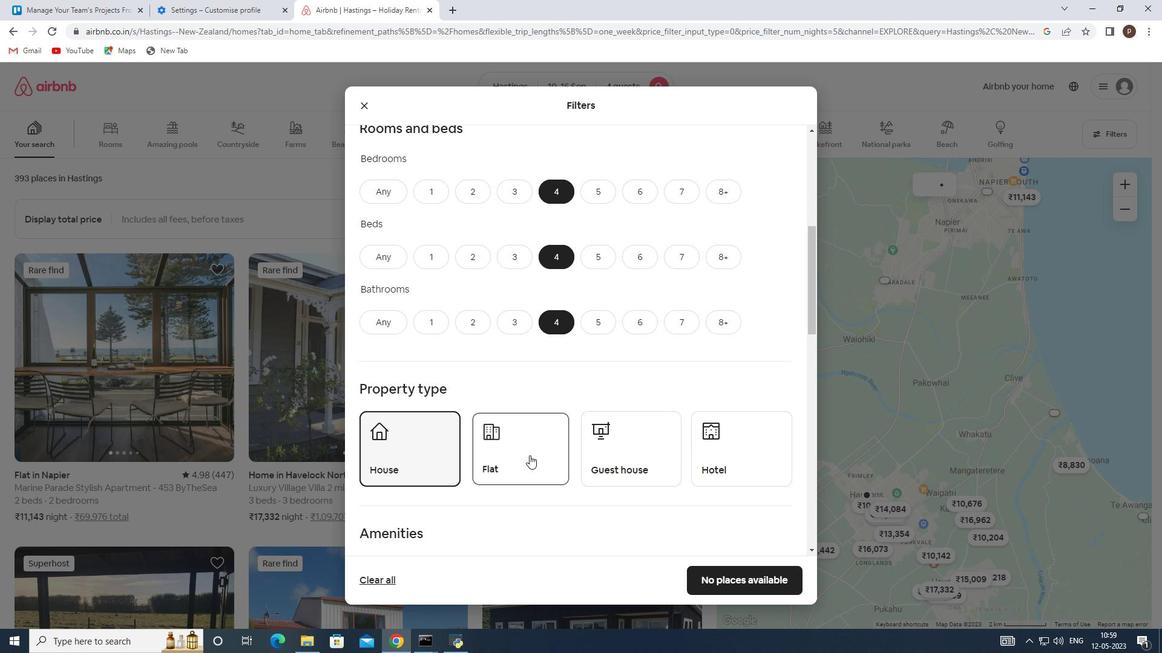 
Action: Mouse pressed left at (635, 451)
Screenshot: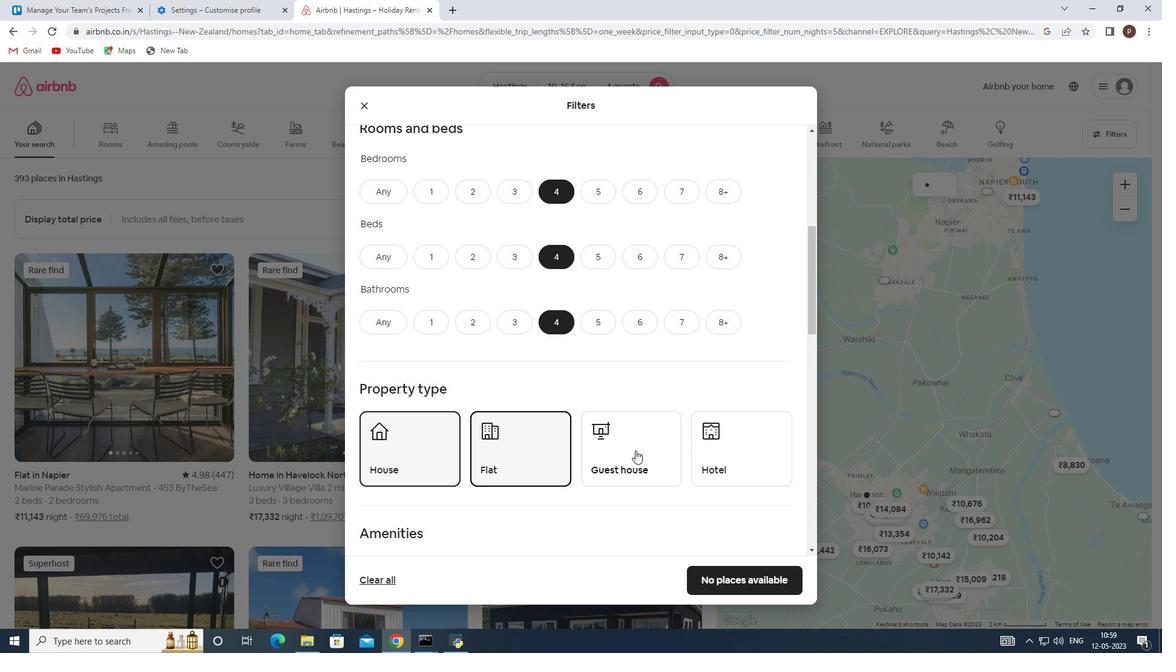 
Action: Mouse scrolled (635, 450) with delta (0, 0)
Screenshot: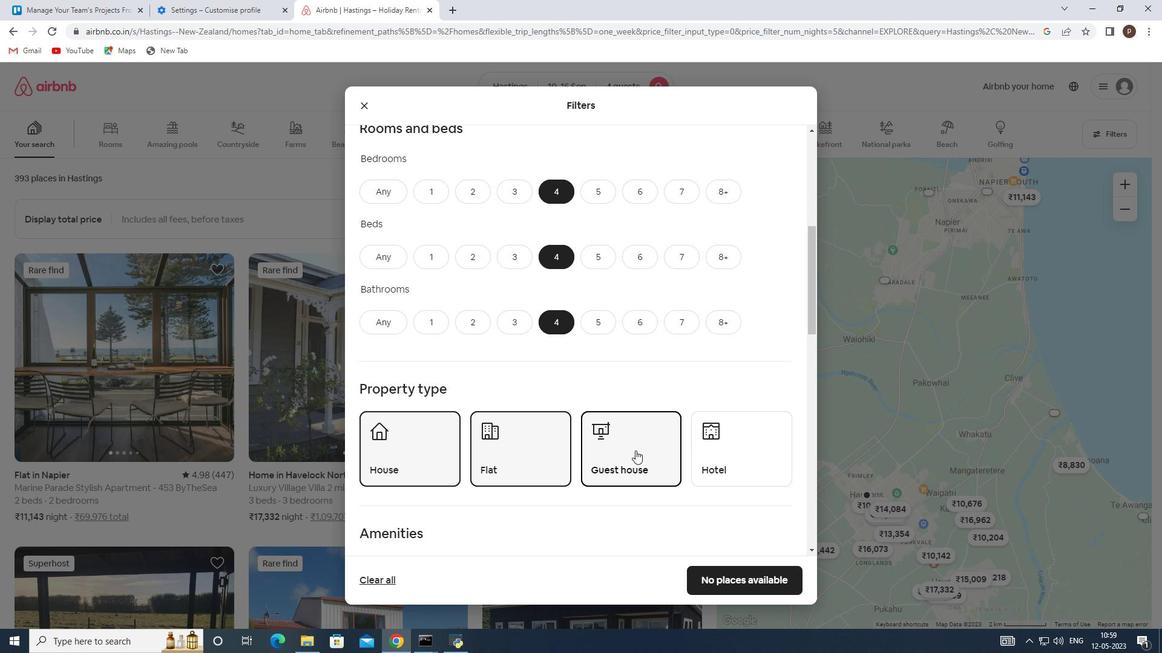 
Action: Mouse moved to (621, 447)
Screenshot: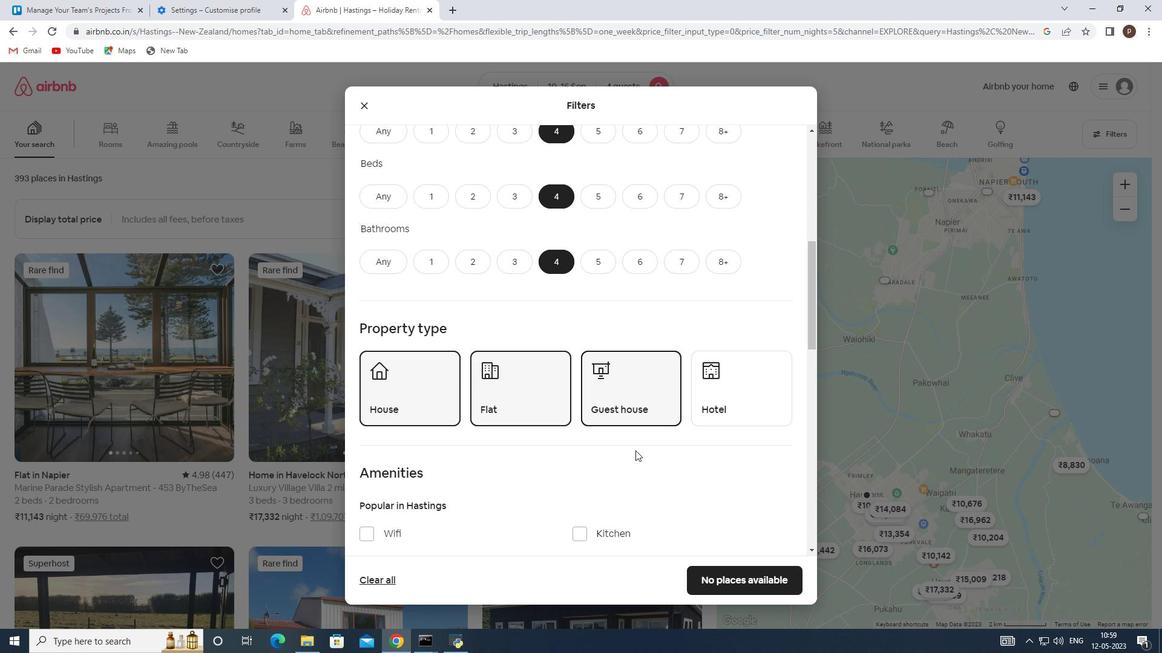 
Action: Mouse scrolled (621, 447) with delta (0, 0)
Screenshot: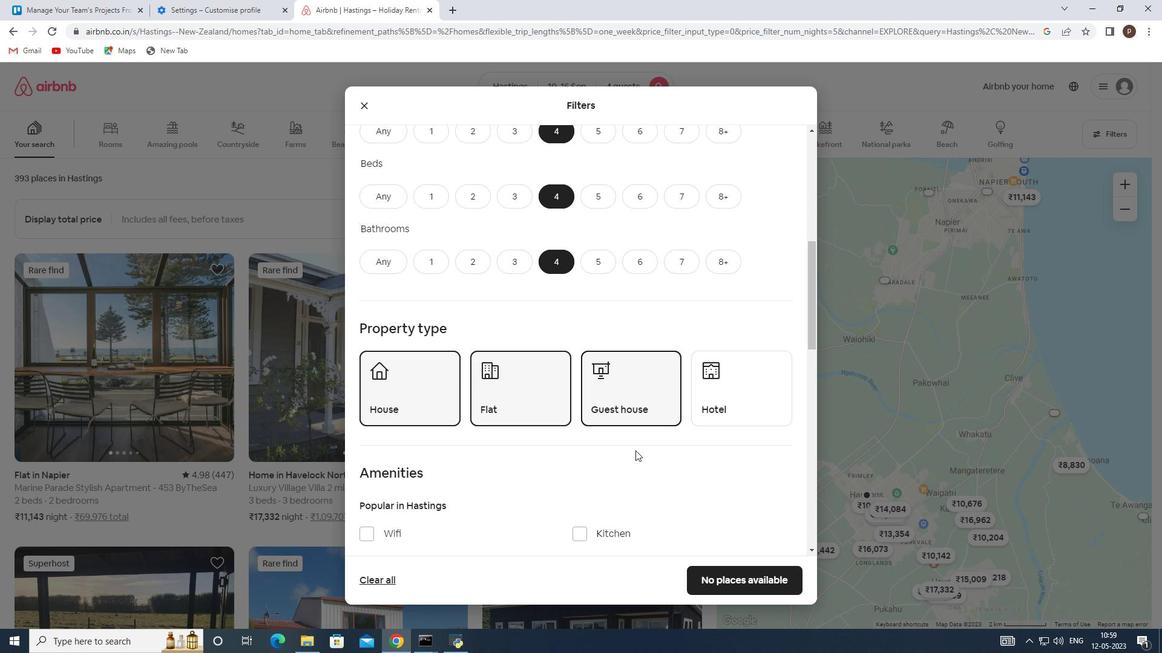 
Action: Mouse moved to (619, 446)
Screenshot: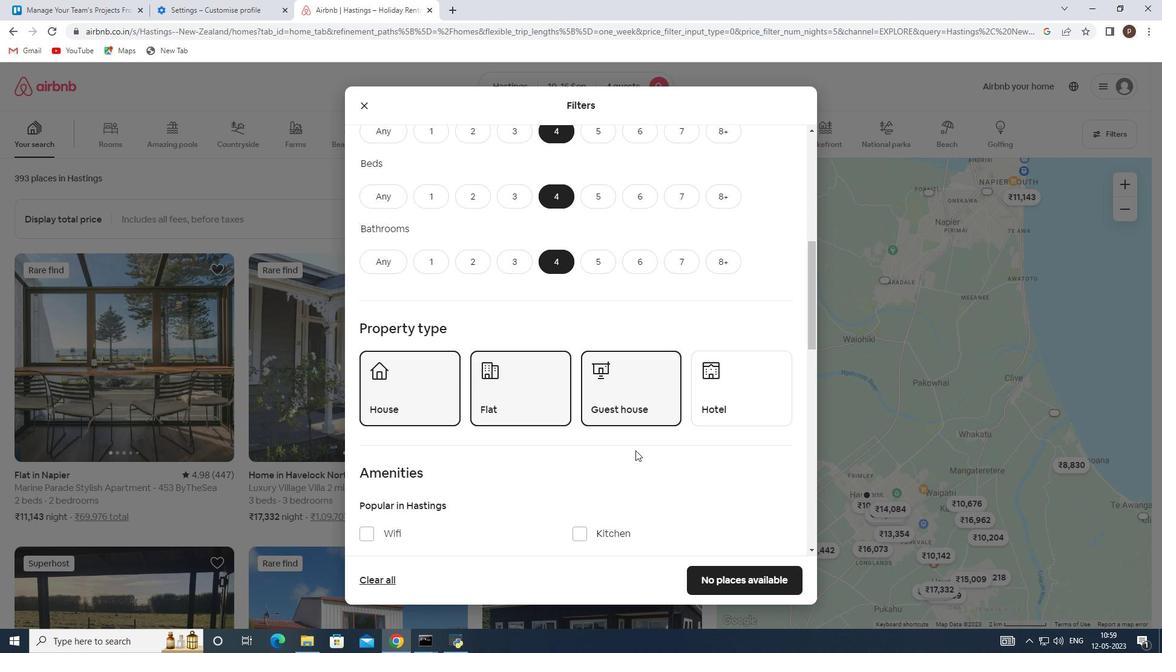 
Action: Mouse scrolled (619, 446) with delta (0, 0)
Screenshot: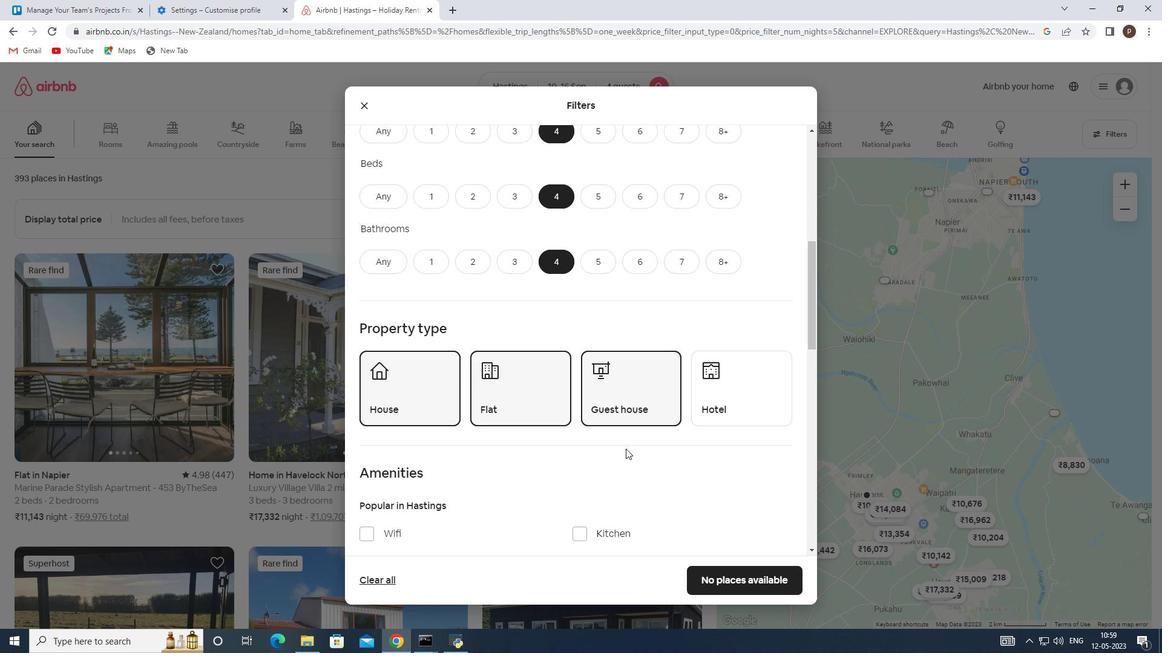 
Action: Mouse moved to (368, 417)
Screenshot: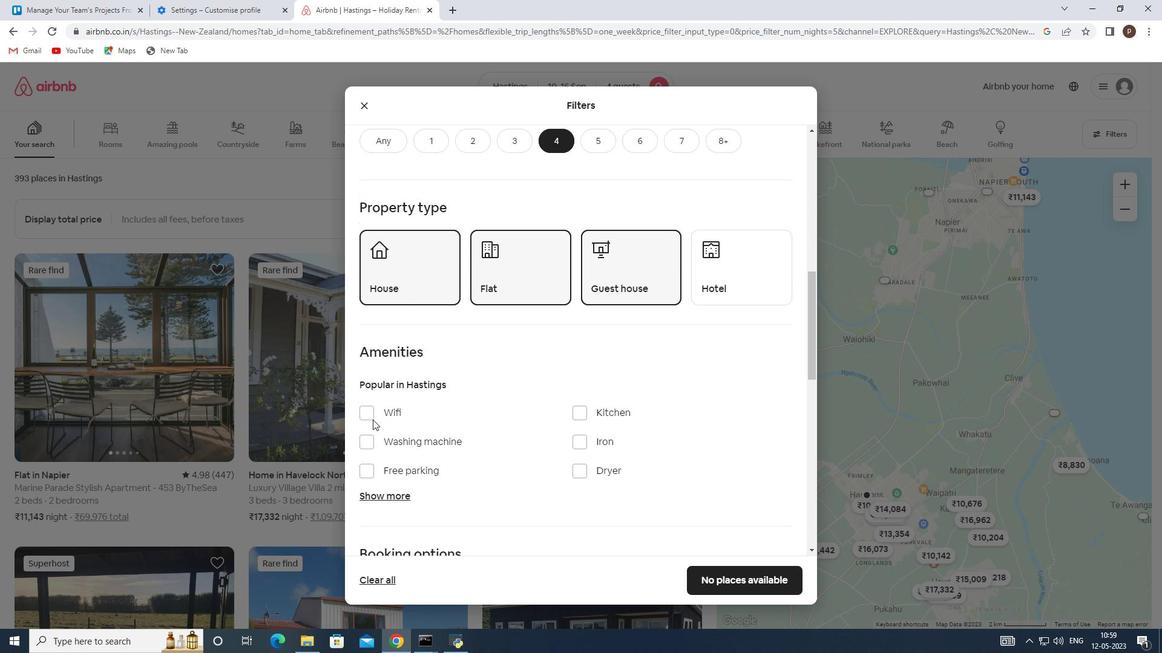 
Action: Mouse pressed left at (368, 417)
Screenshot: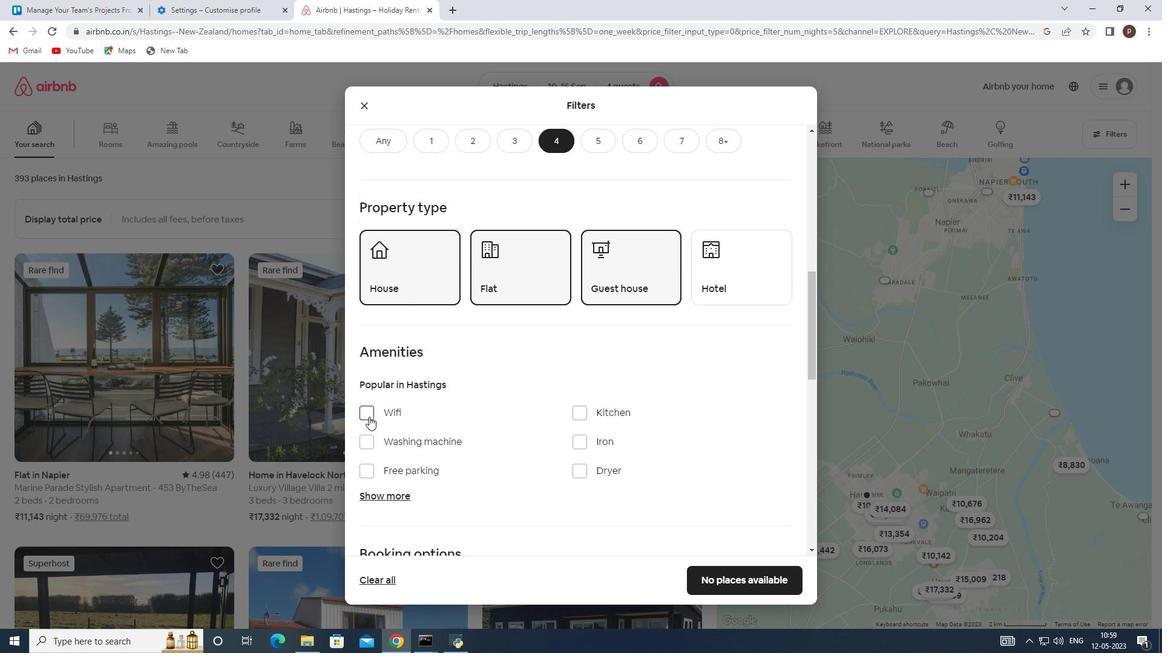 
Action: Mouse moved to (365, 470)
Screenshot: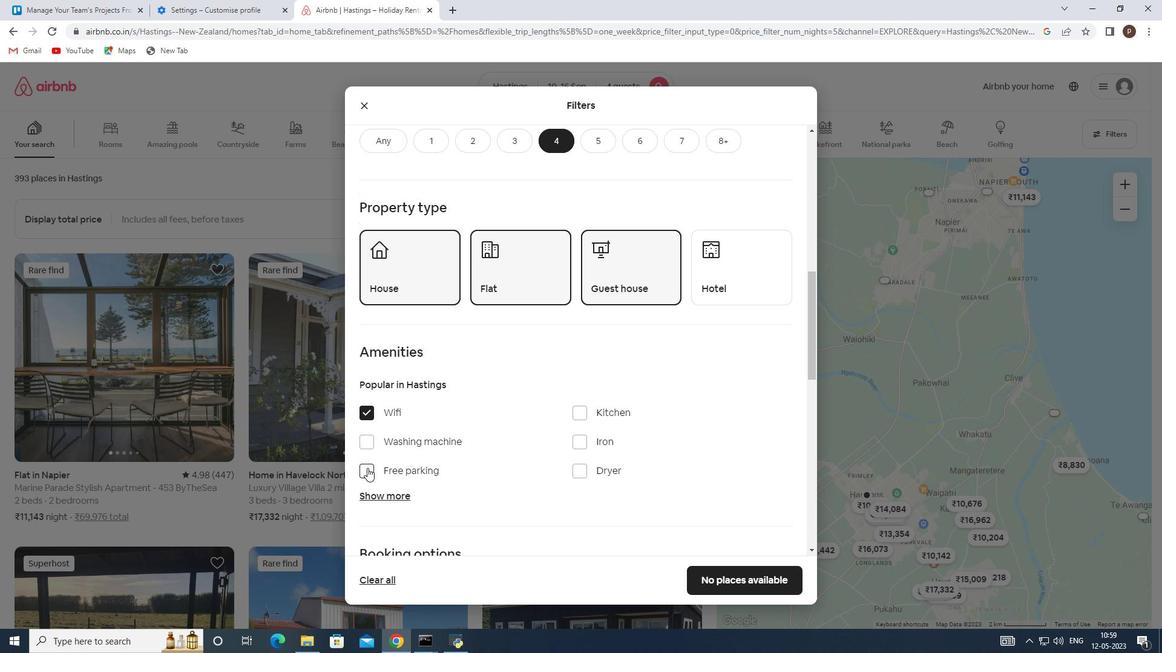 
Action: Mouse pressed left at (365, 470)
Screenshot: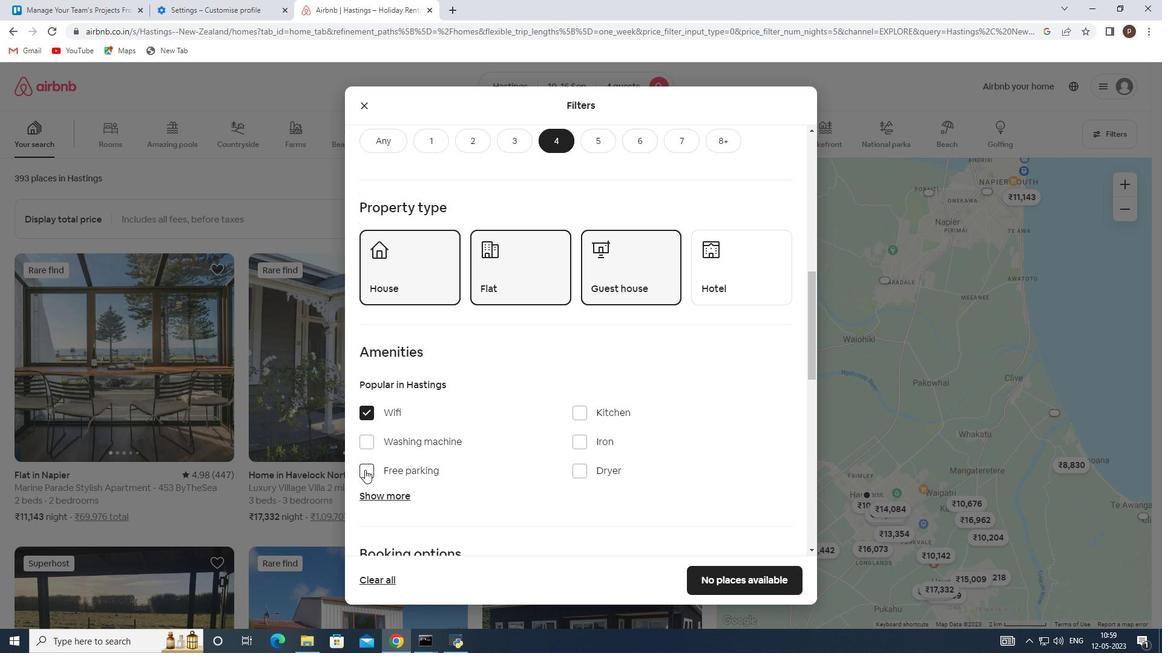 
Action: Mouse moved to (435, 488)
Screenshot: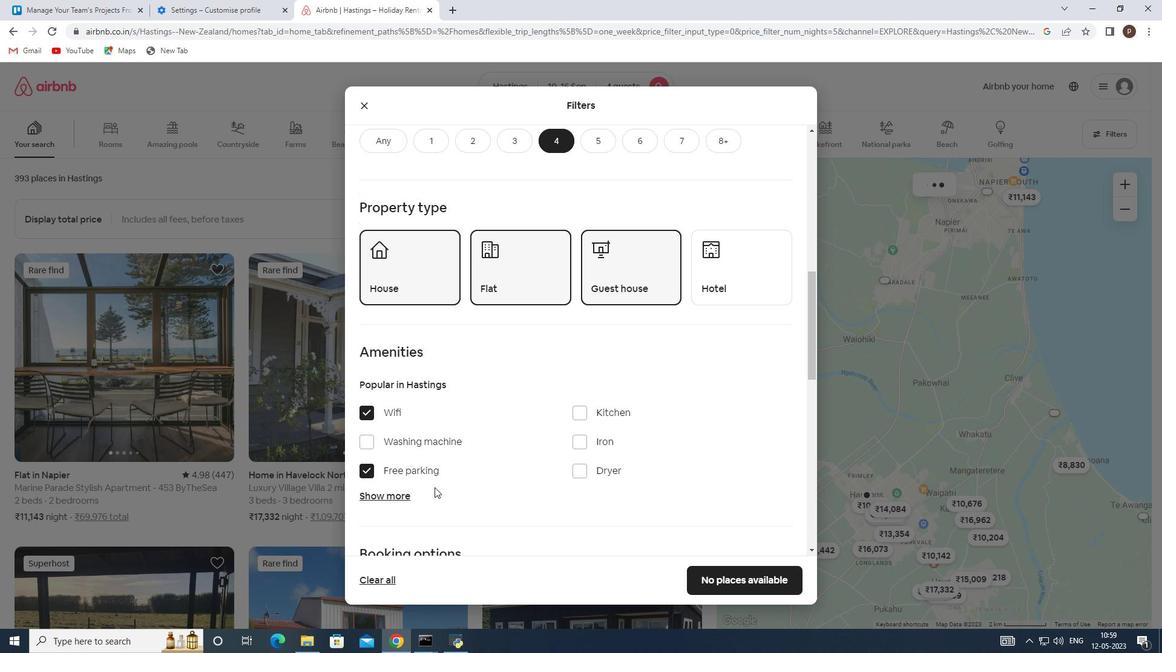 
Action: Mouse scrolled (435, 487) with delta (0, 0)
Screenshot: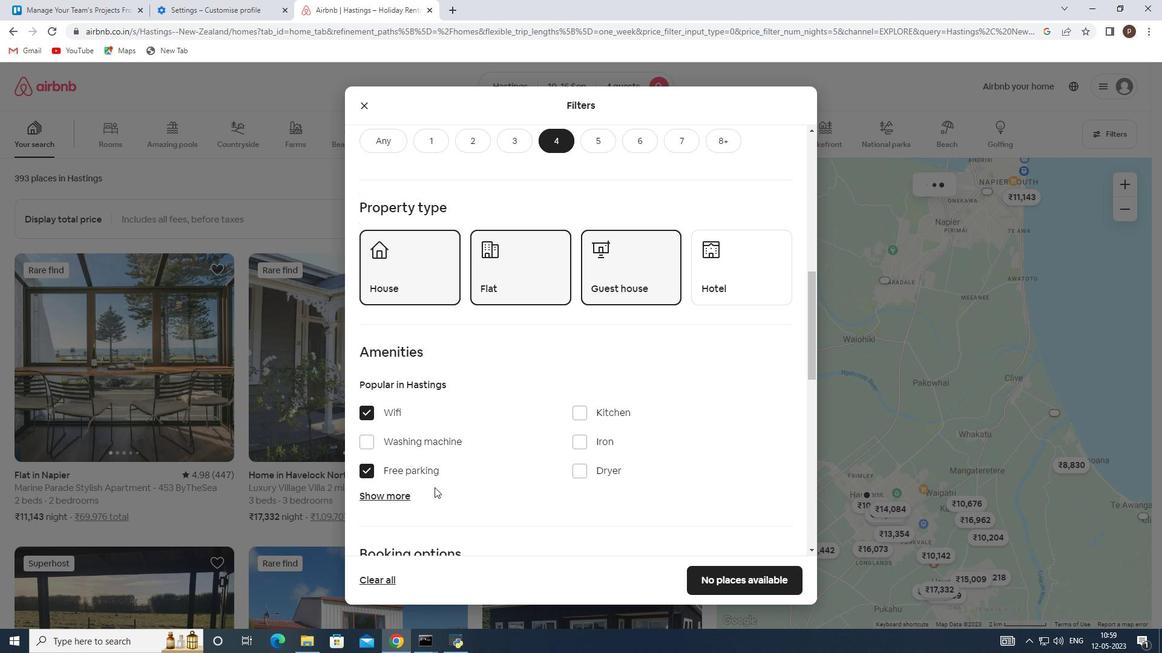 
Action: Mouse moved to (381, 437)
Screenshot: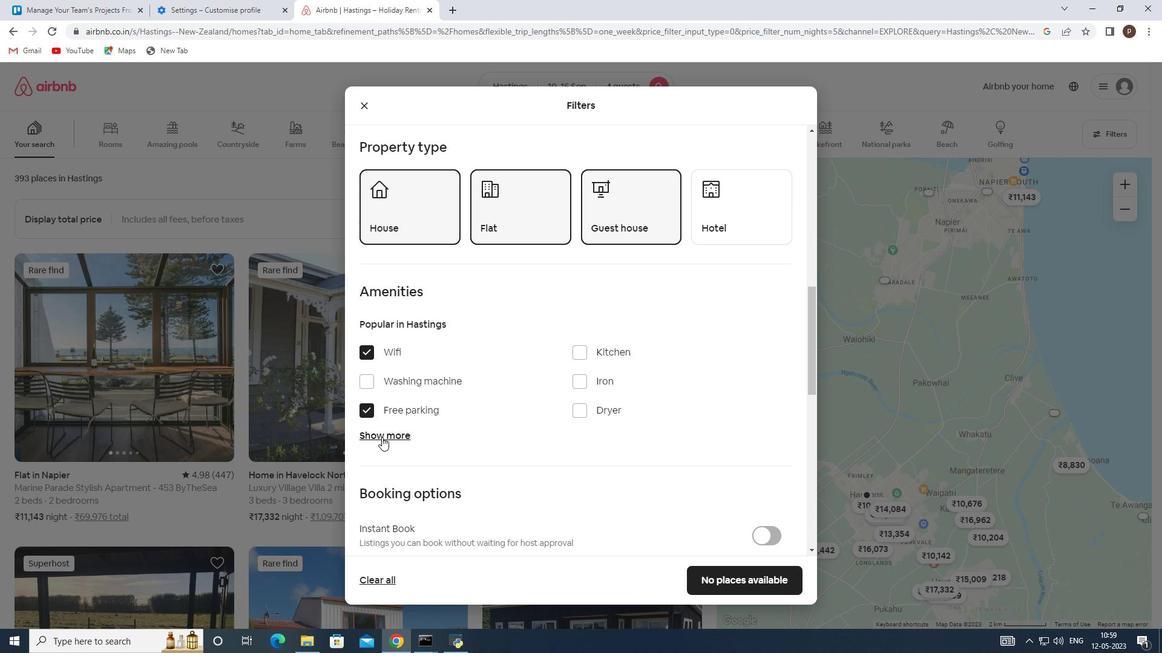 
Action: Mouse pressed left at (381, 437)
Screenshot: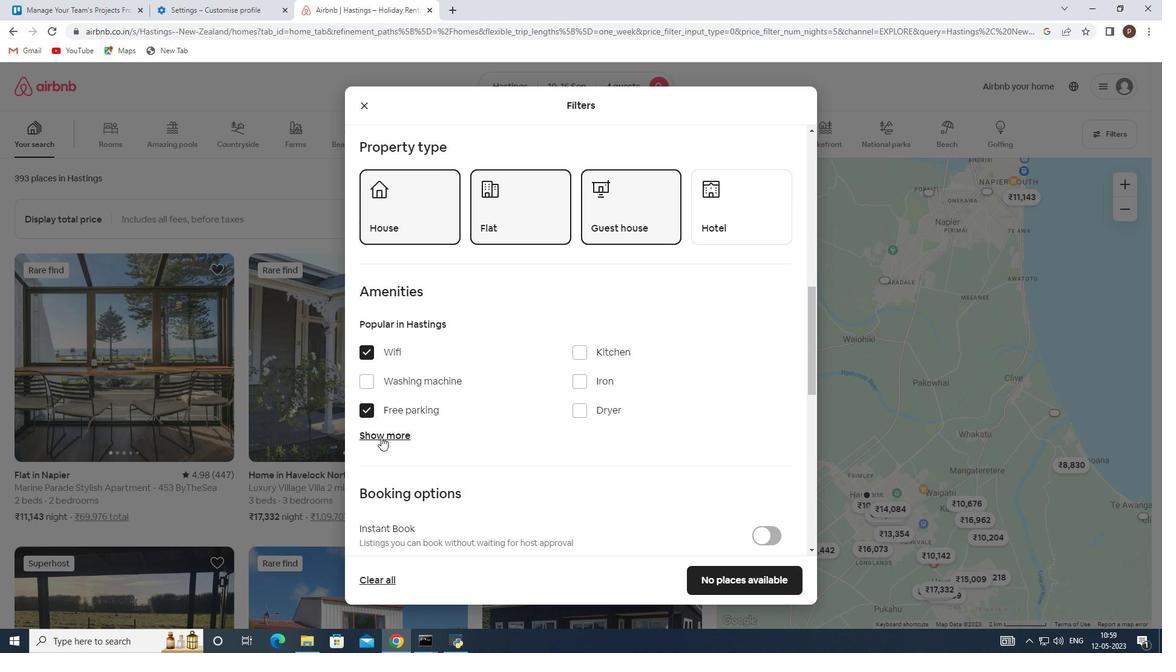 
Action: Mouse moved to (582, 512)
Screenshot: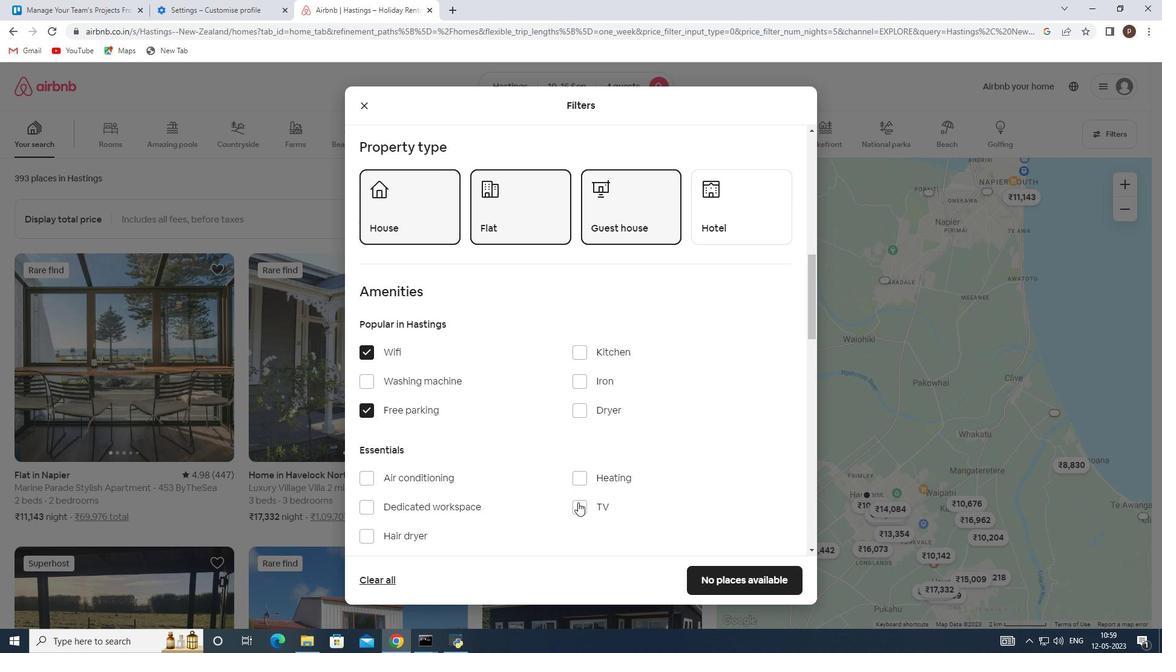 
Action: Mouse pressed left at (582, 512)
Screenshot: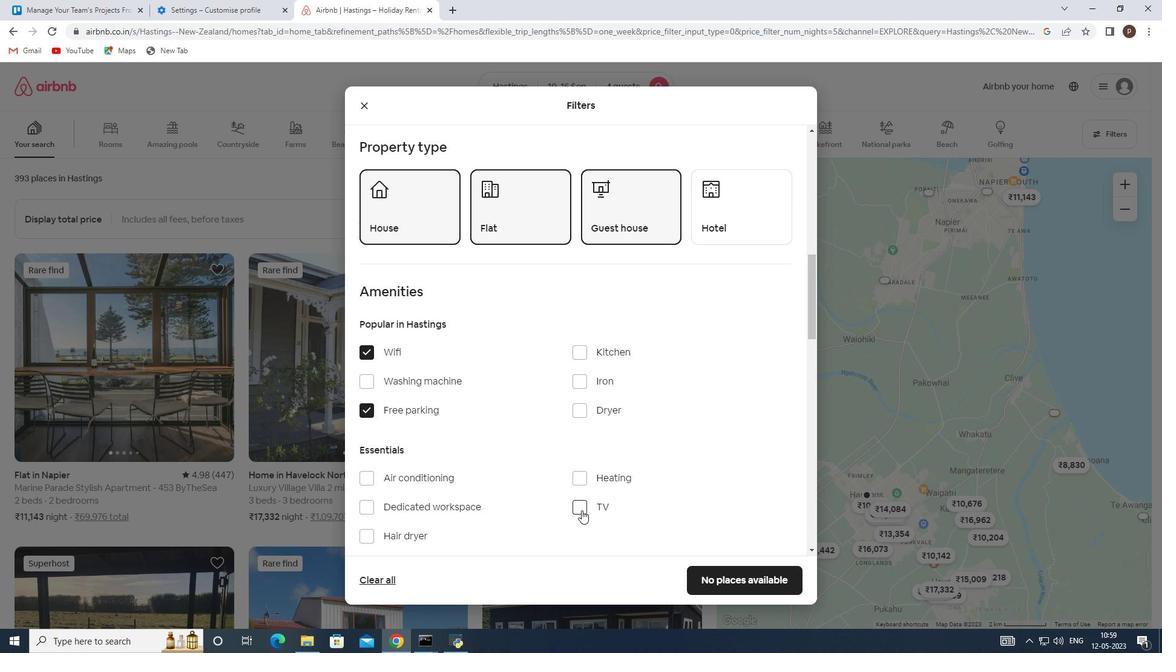 
Action: Mouse moved to (519, 477)
Screenshot: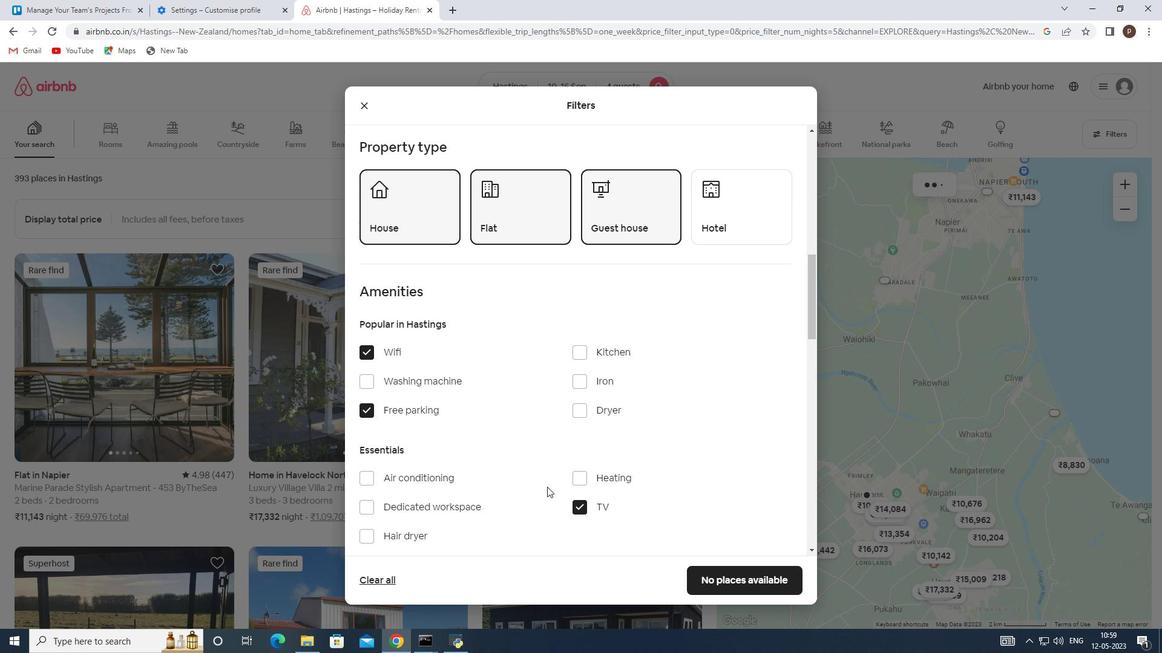
Action: Mouse scrolled (519, 476) with delta (0, 0)
Screenshot: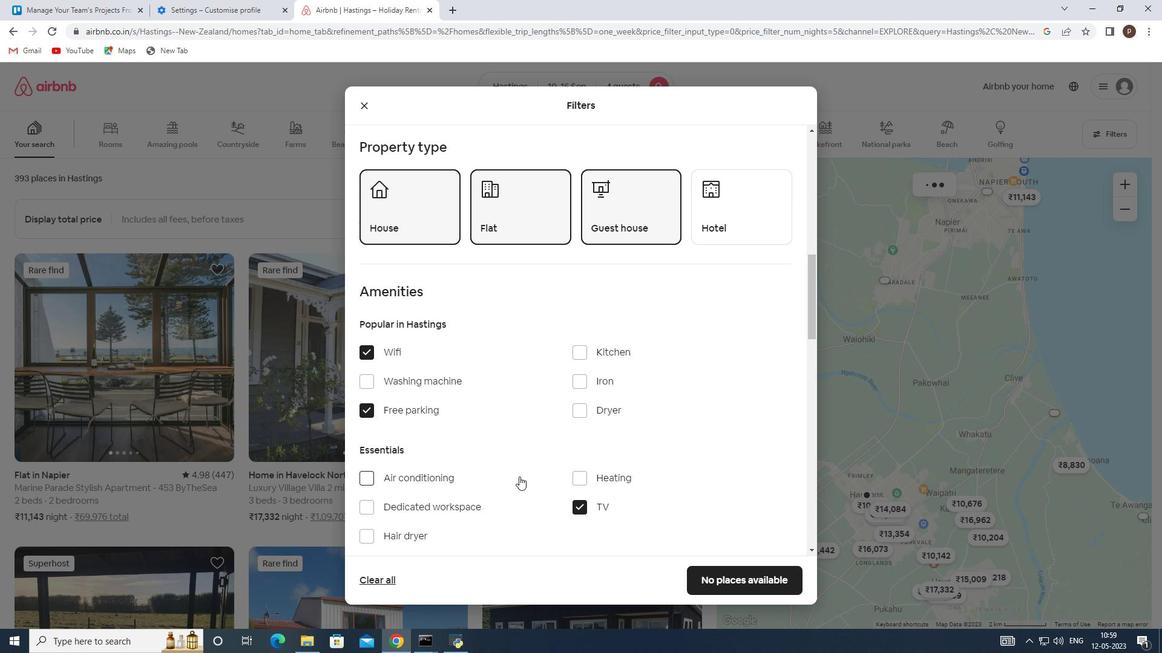 
Action: Mouse moved to (518, 477)
Screenshot: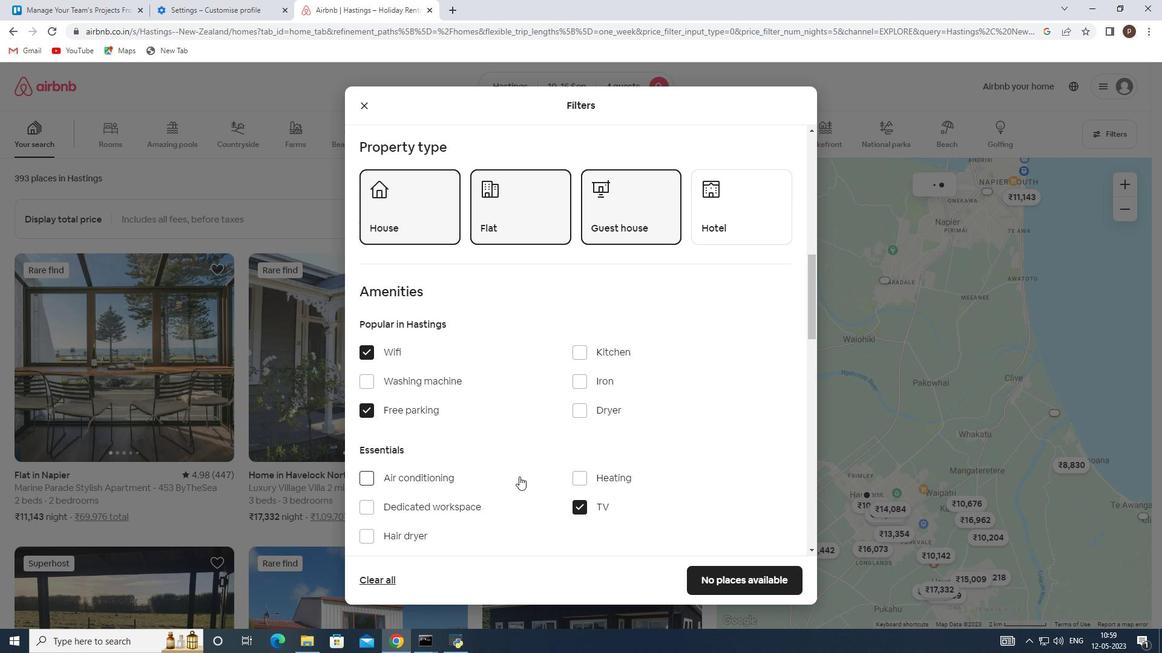 
Action: Mouse scrolled (518, 476) with delta (0, 0)
Screenshot: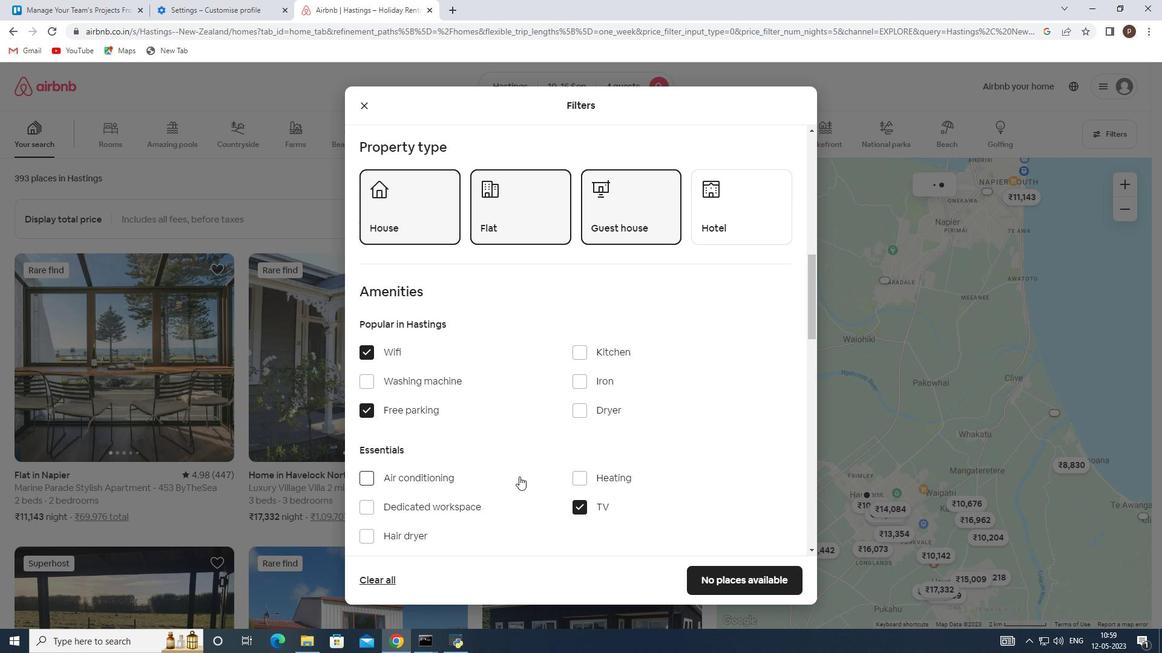 
Action: Mouse moved to (482, 430)
Screenshot: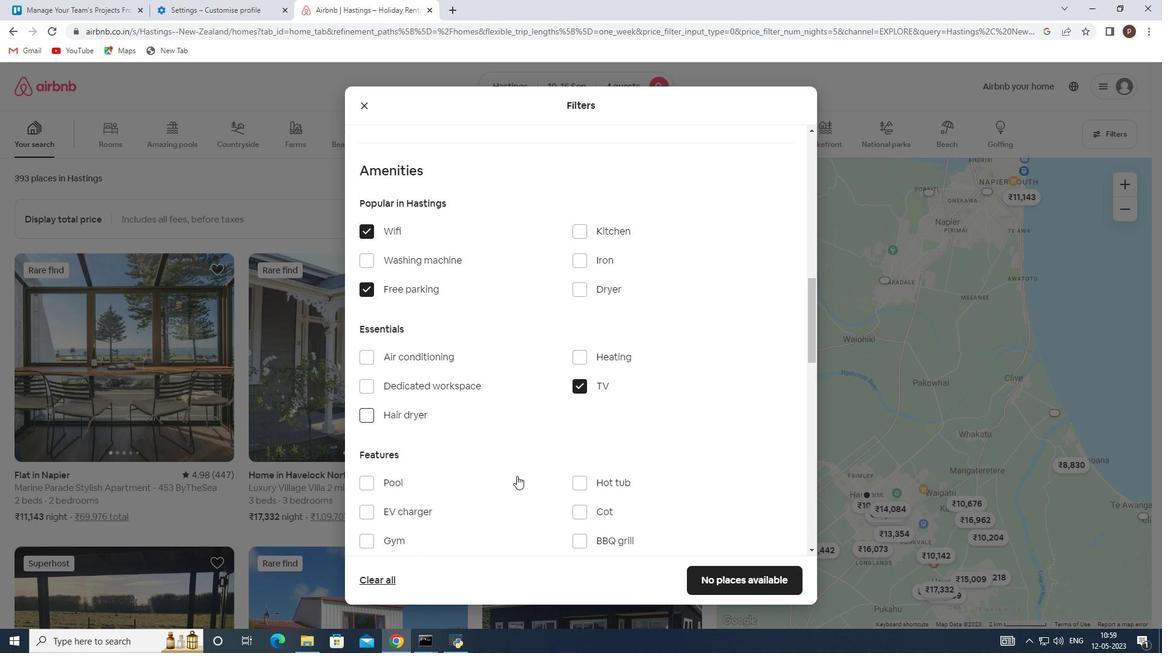 
Action: Mouse scrolled (482, 429) with delta (0, 0)
Screenshot: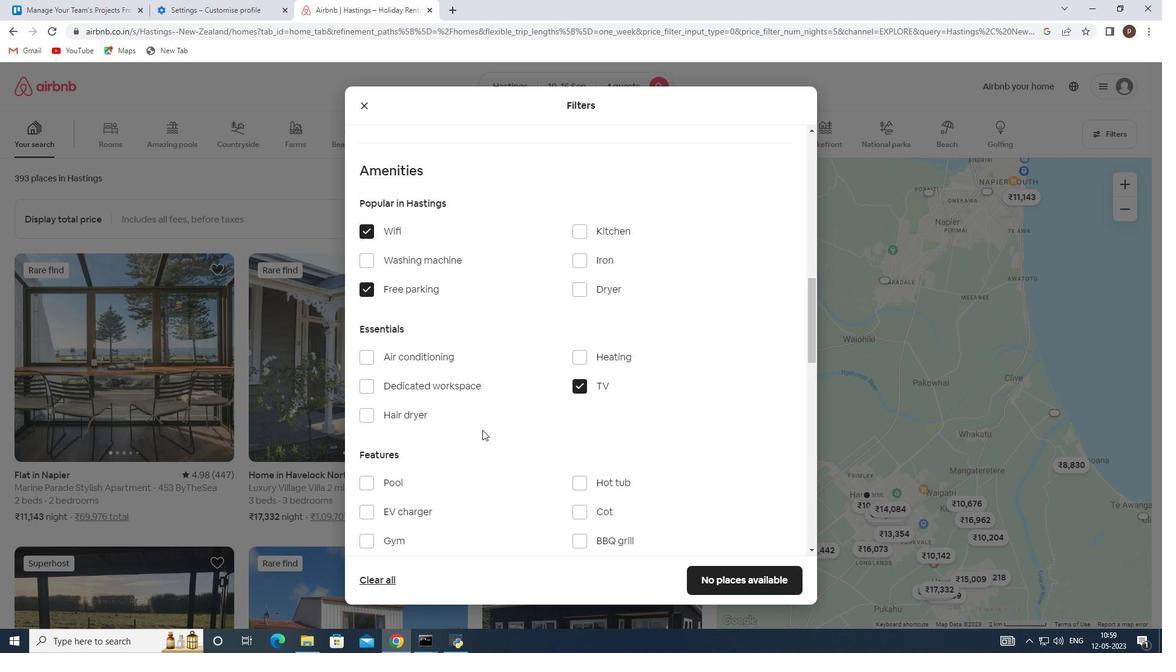 
Action: Mouse scrolled (482, 429) with delta (0, 0)
Screenshot: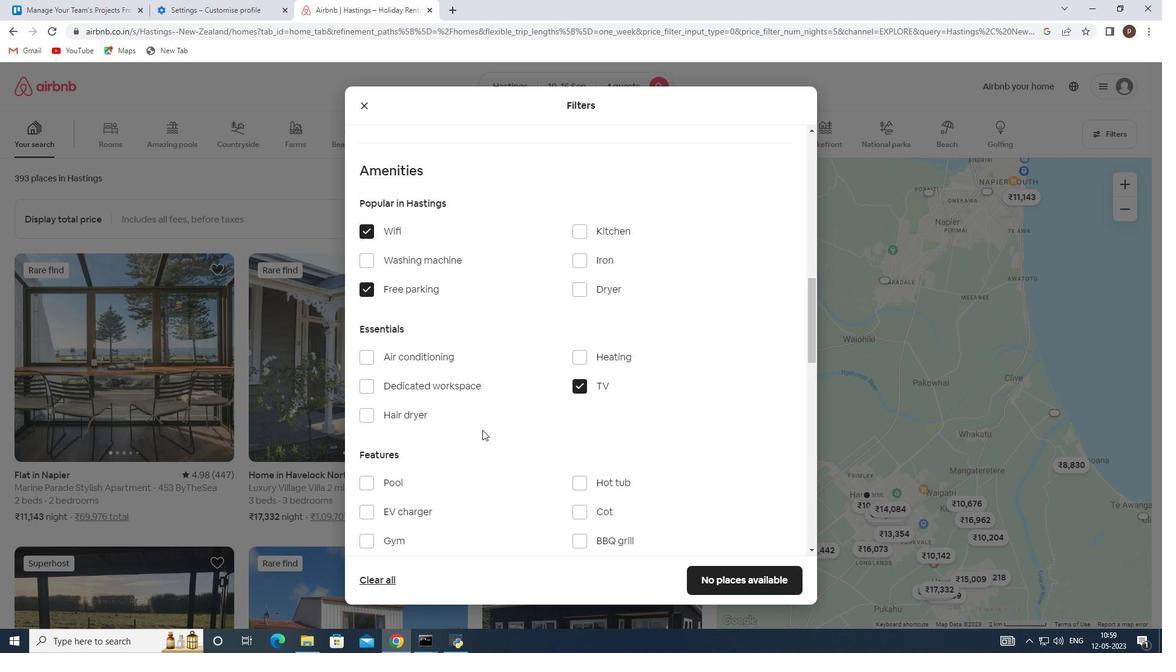 
Action: Mouse moved to (365, 420)
Screenshot: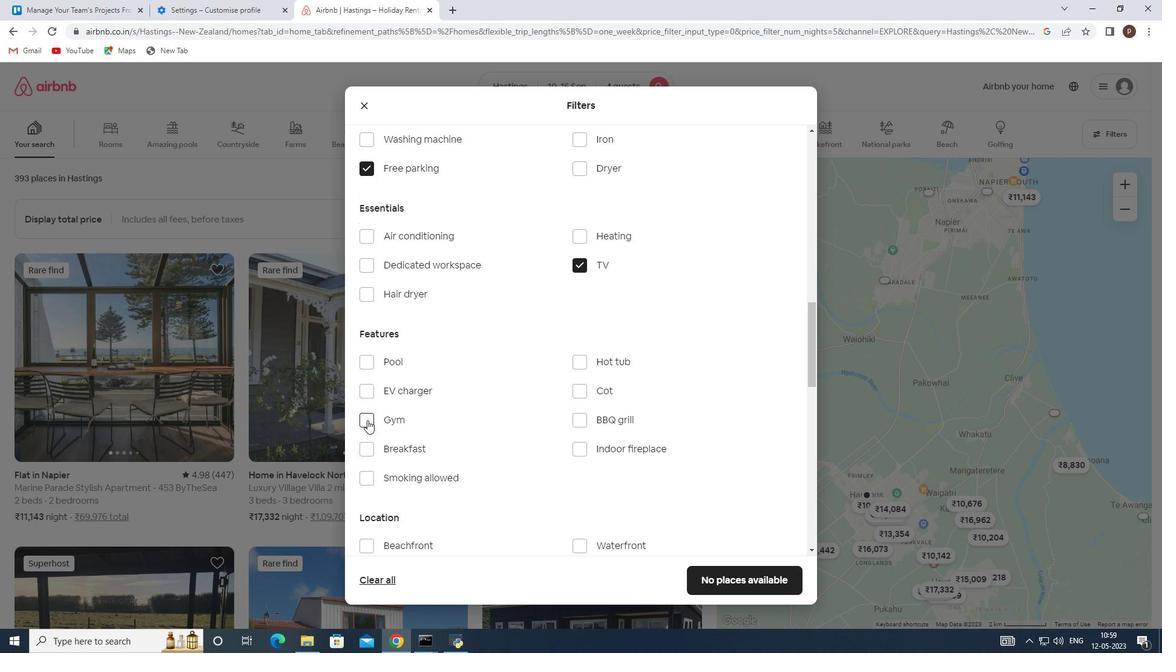 
Action: Mouse pressed left at (365, 420)
Screenshot: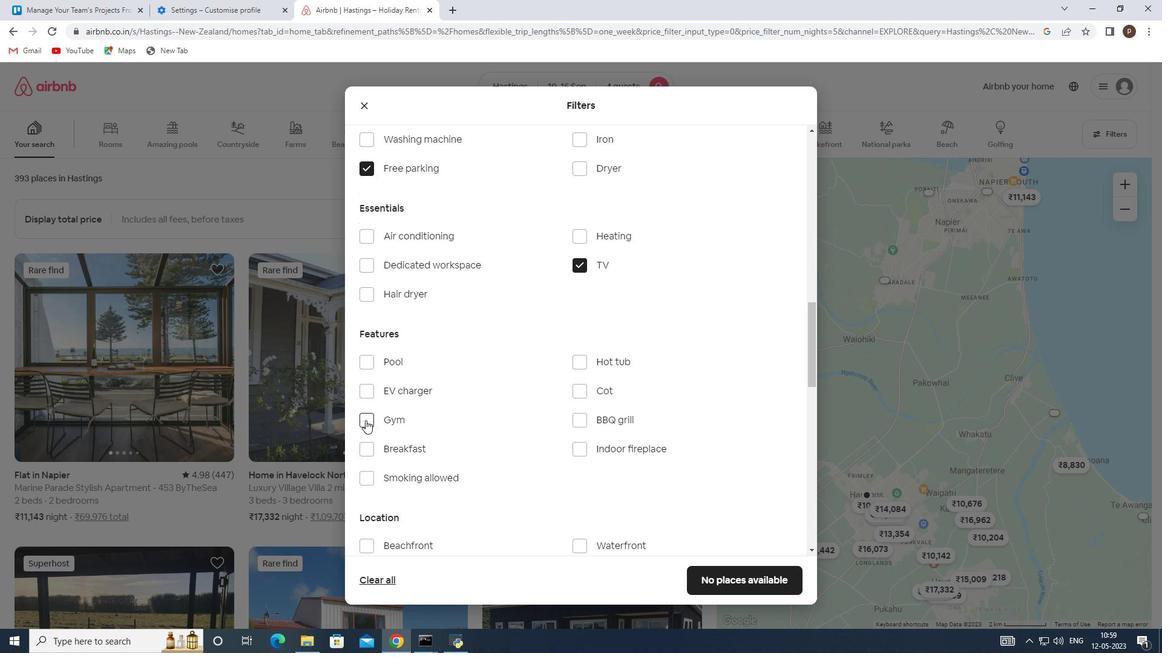 
Action: Mouse moved to (366, 451)
Screenshot: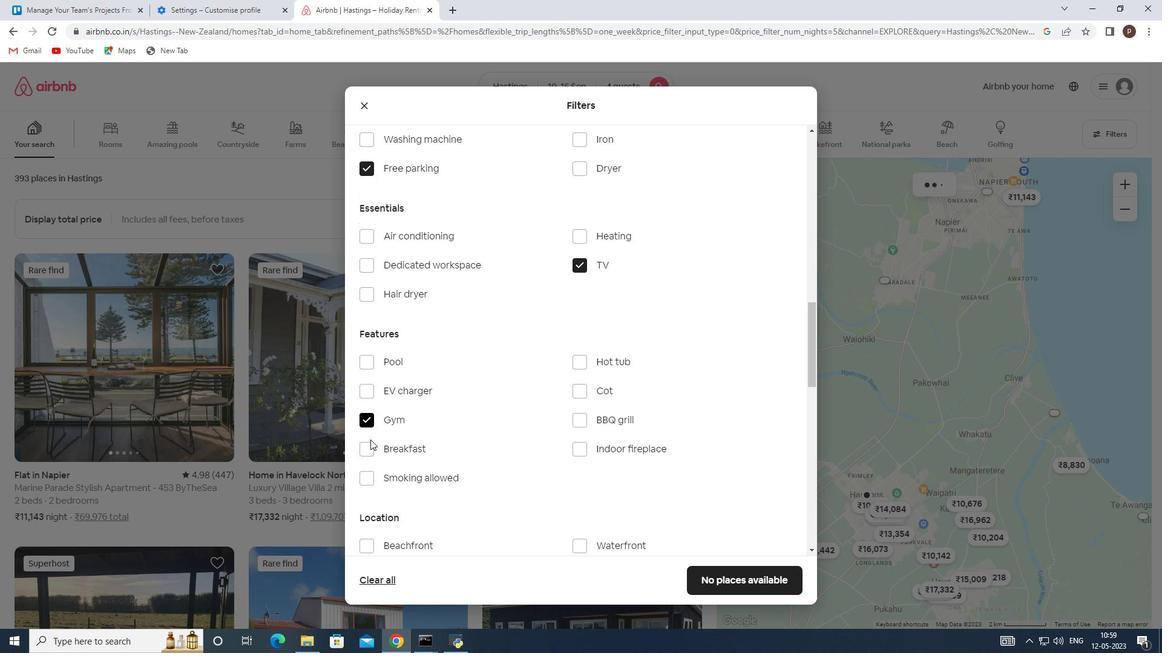 
Action: Mouse pressed left at (366, 451)
Screenshot: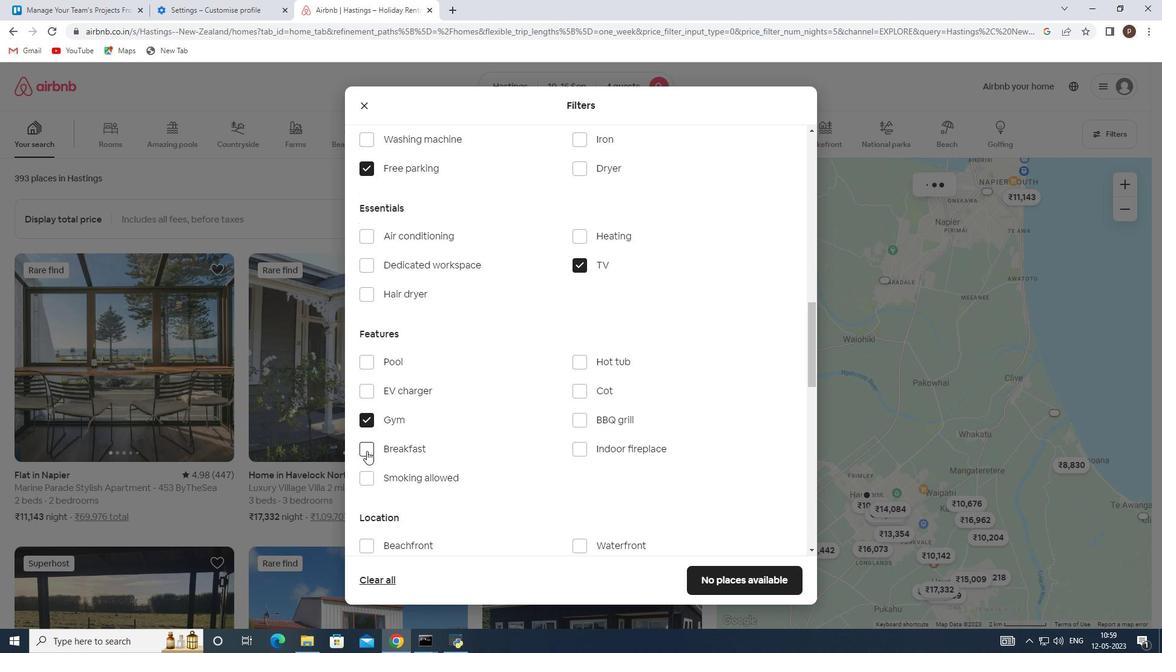 
Action: Mouse moved to (500, 457)
Screenshot: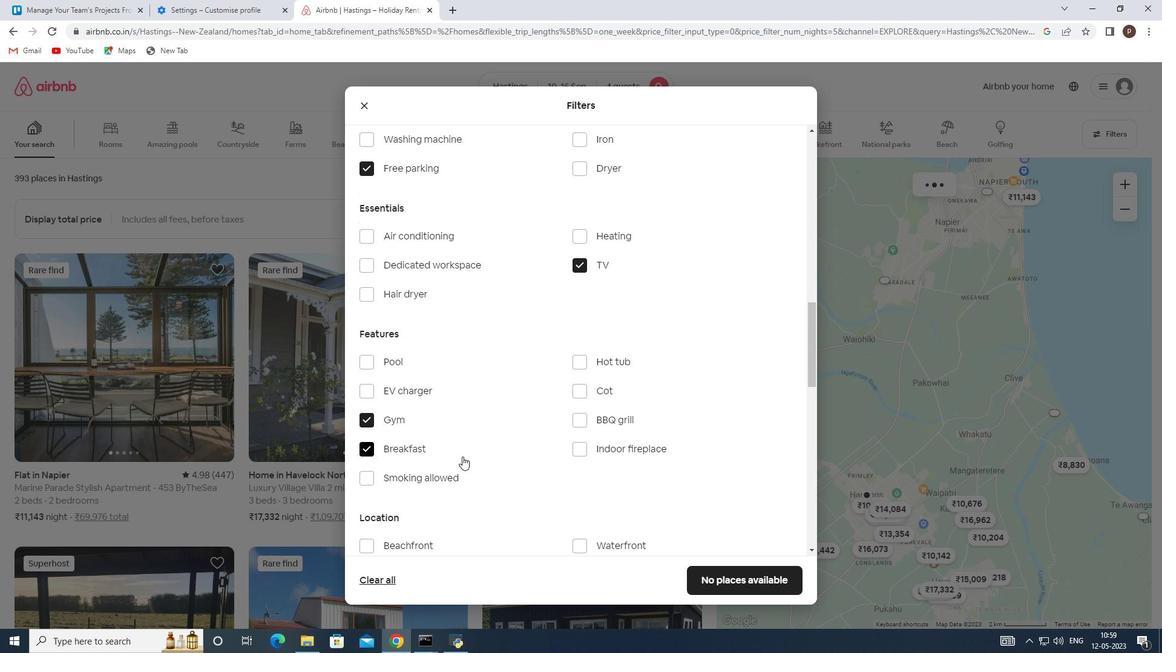 
Action: Mouse scrolled (500, 456) with delta (0, 0)
Screenshot: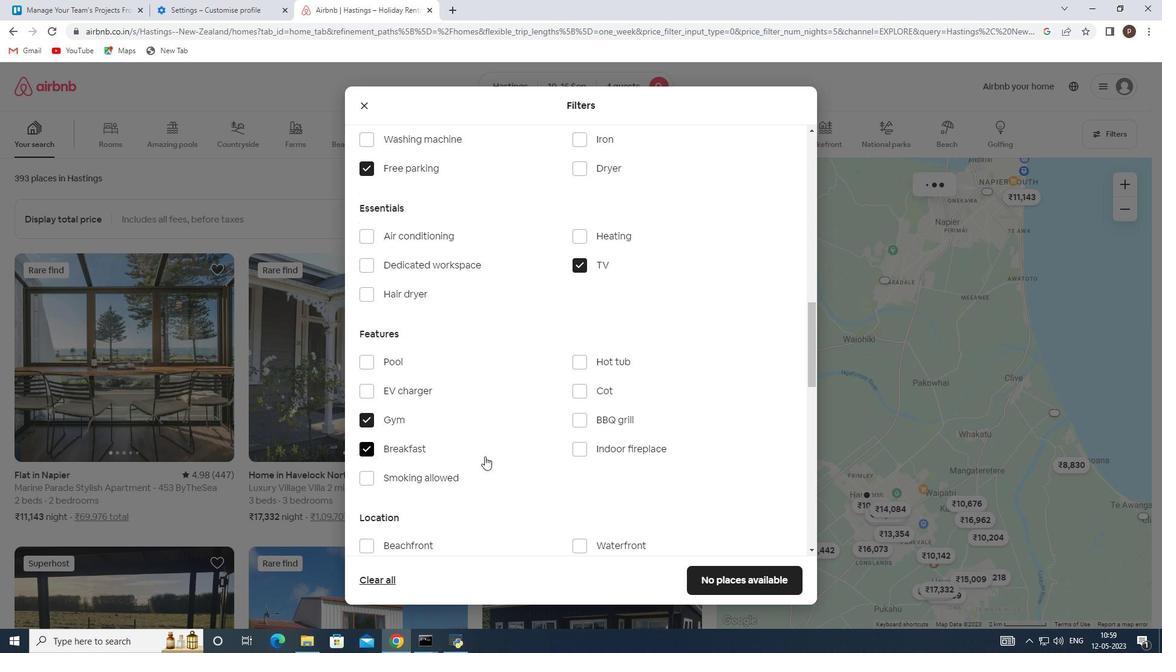 
Action: Mouse scrolled (500, 456) with delta (0, 0)
Screenshot: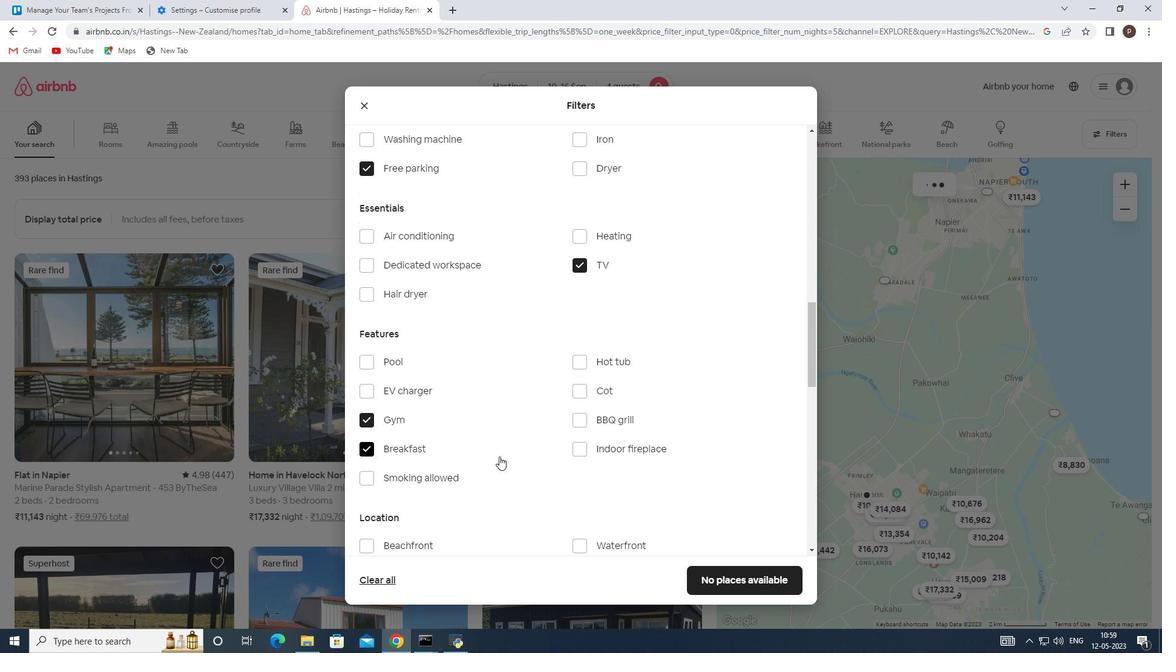 
Action: Mouse scrolled (500, 456) with delta (0, 0)
Screenshot: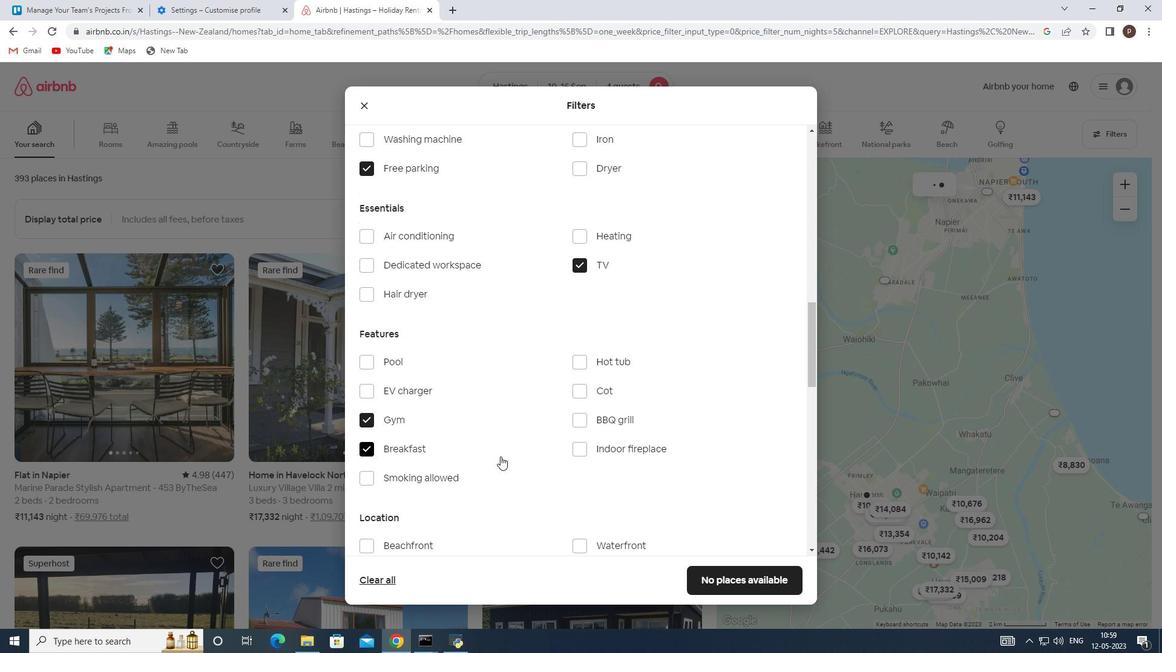 
Action: Mouse scrolled (500, 456) with delta (0, 0)
Screenshot: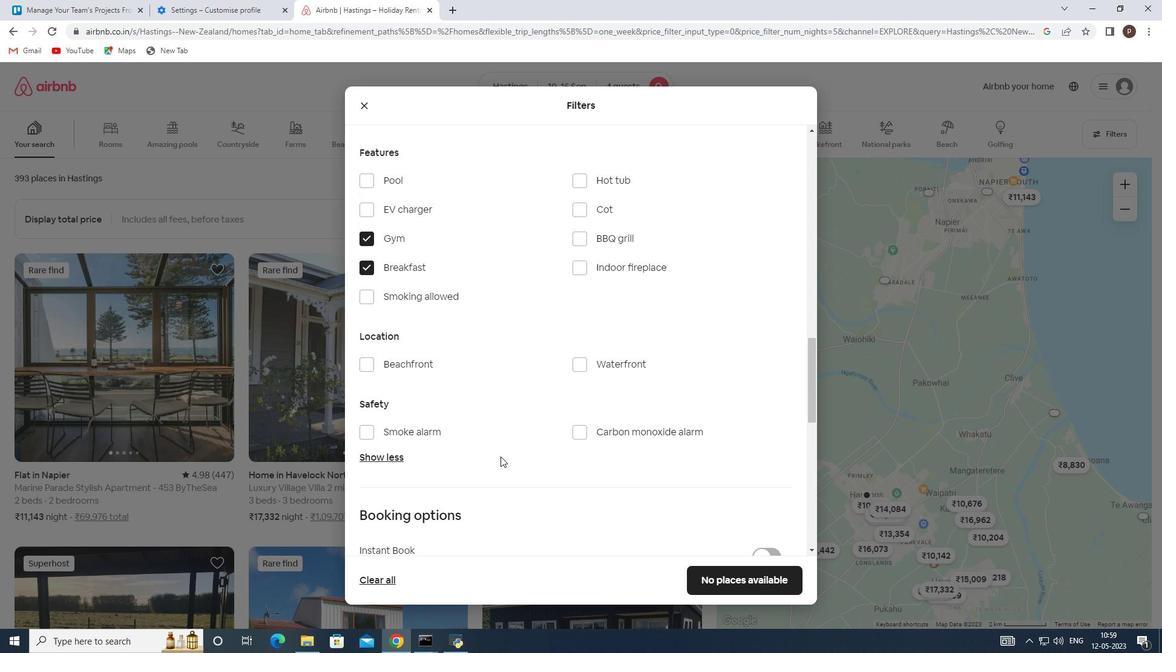 
Action: Mouse scrolled (500, 456) with delta (0, 0)
Screenshot: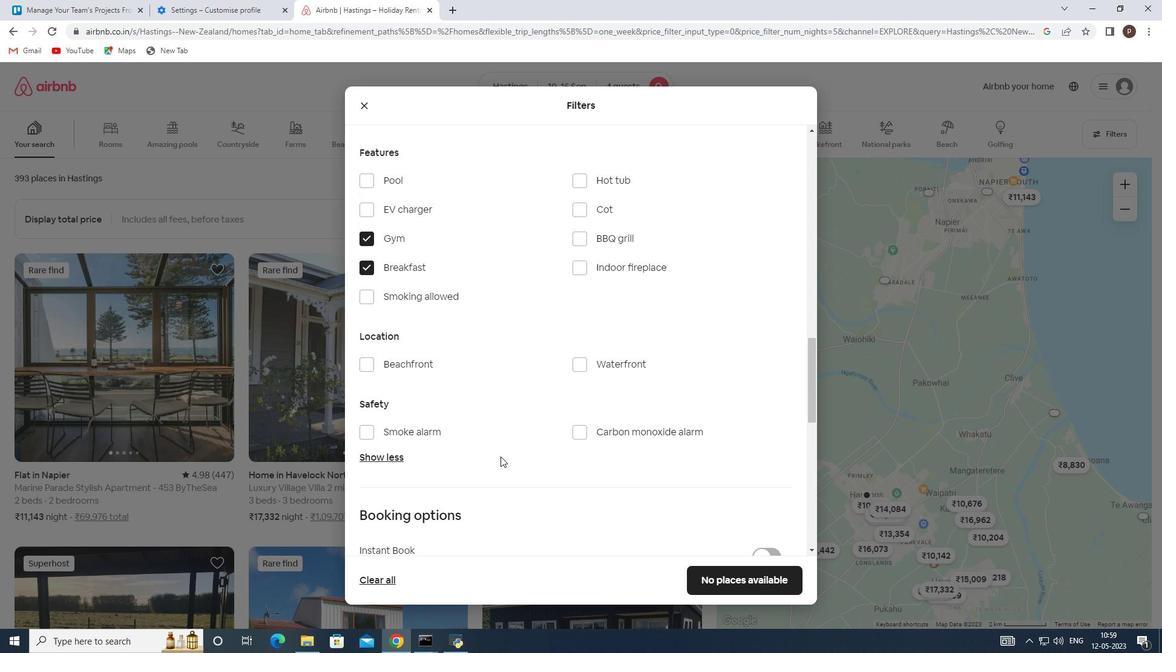 
Action: Mouse moved to (529, 431)
Screenshot: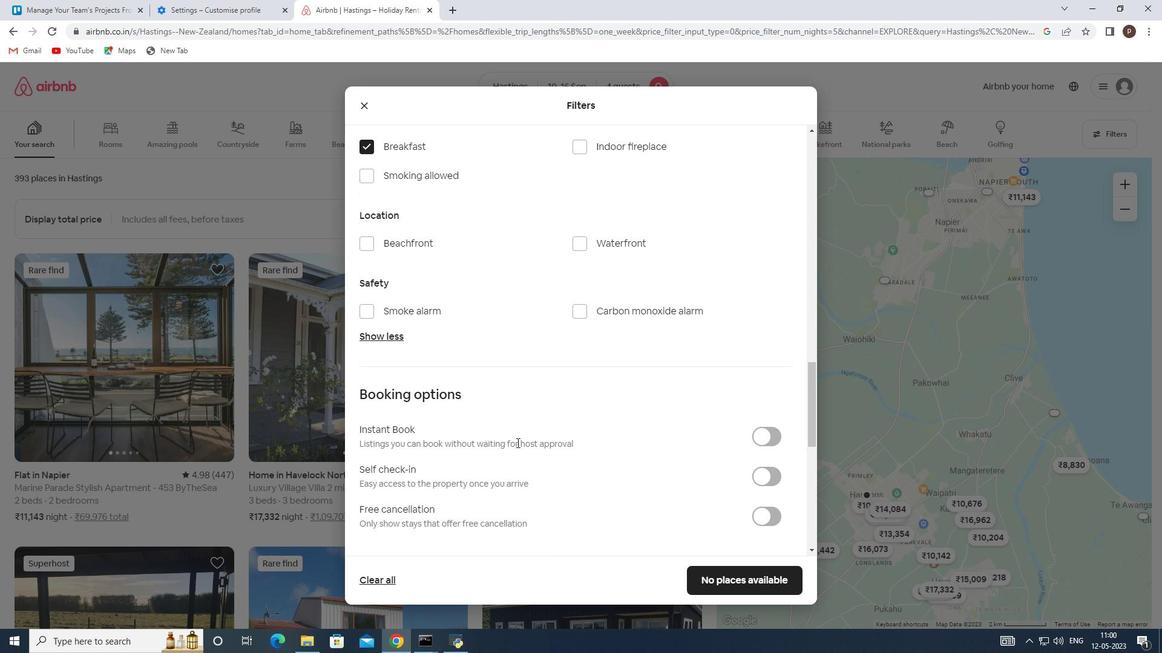
Action: Mouse scrolled (529, 431) with delta (0, 0)
Screenshot: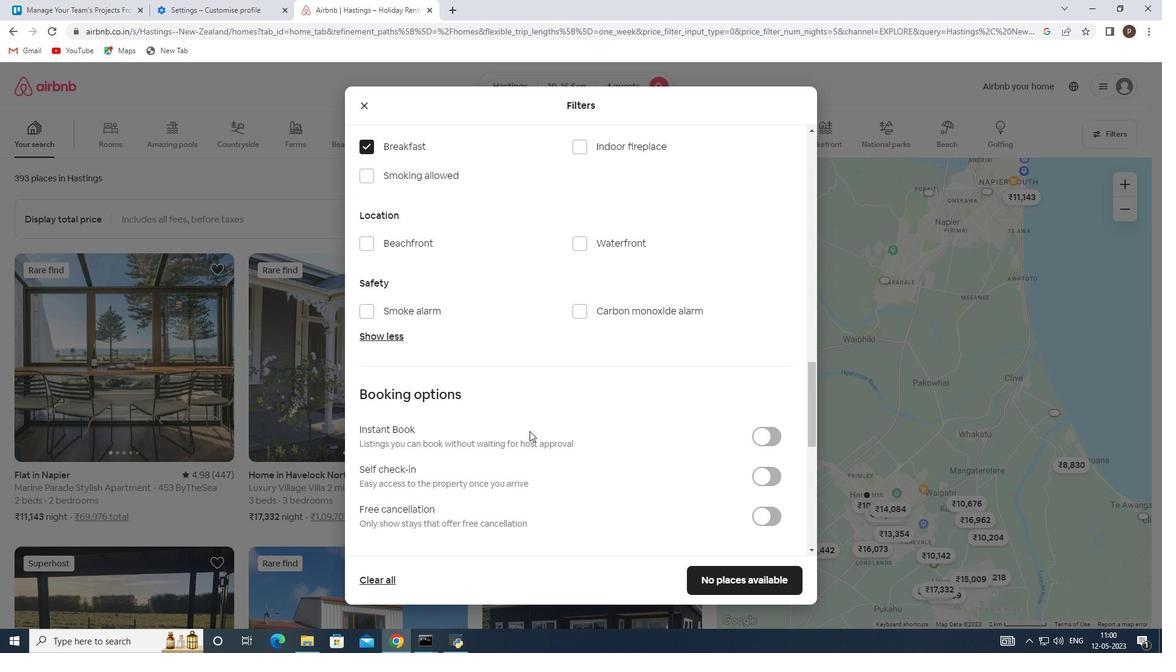 
Action: Mouse scrolled (529, 431) with delta (0, 0)
Screenshot: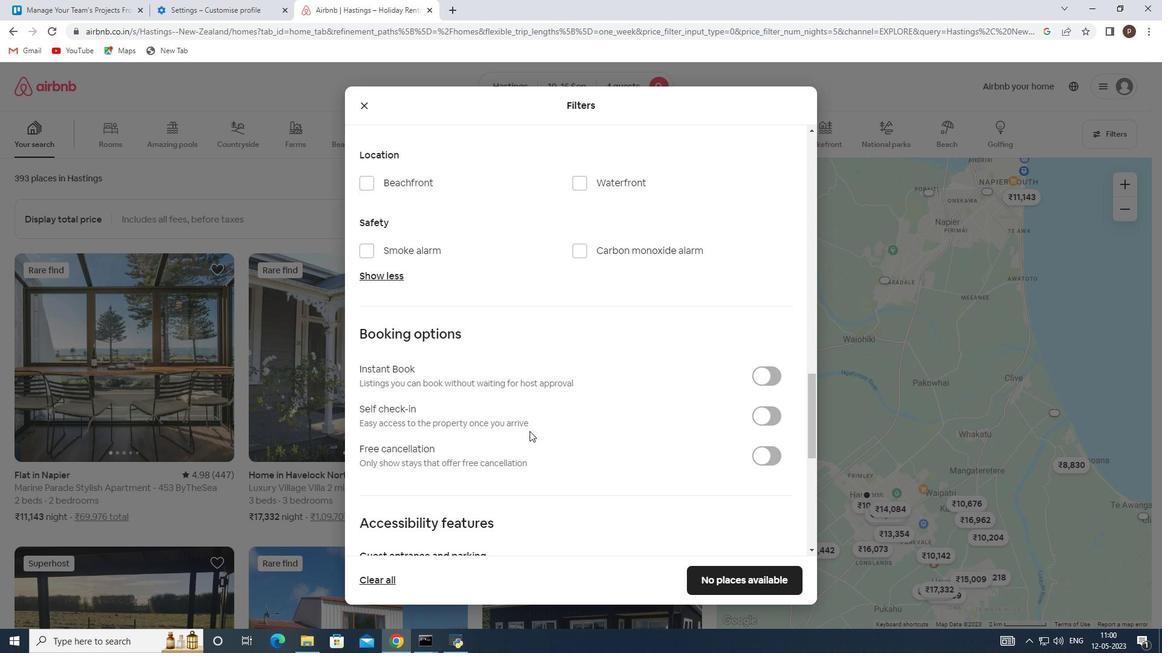 
Action: Mouse scrolled (529, 431) with delta (0, 0)
Screenshot: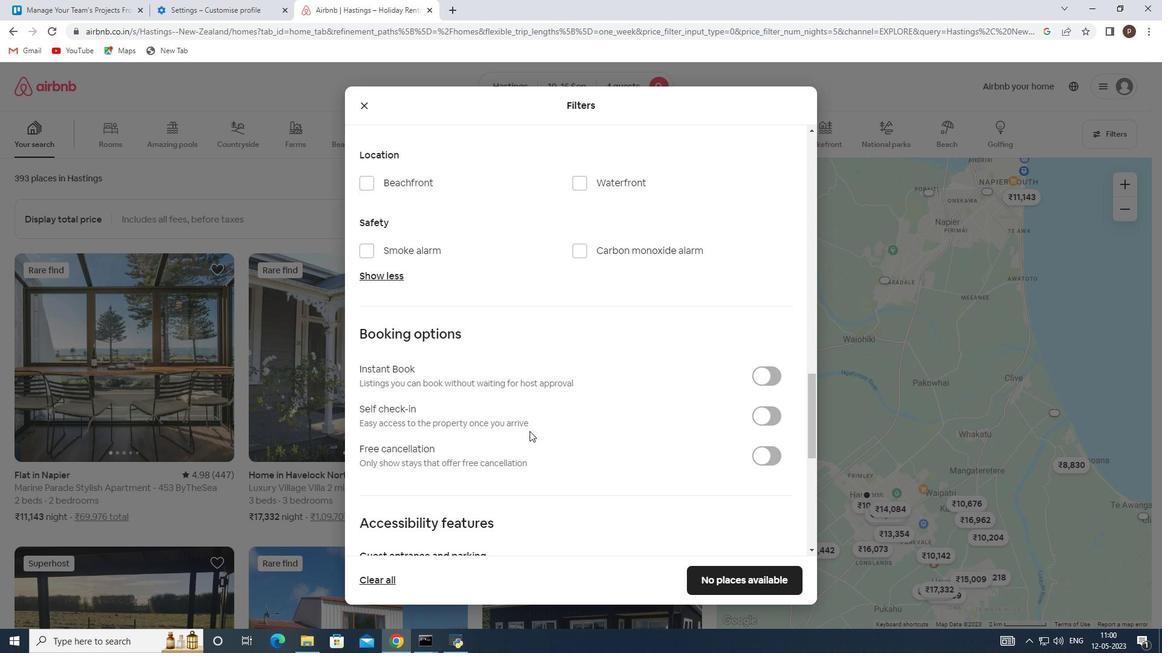 
Action: Mouse moved to (766, 287)
Screenshot: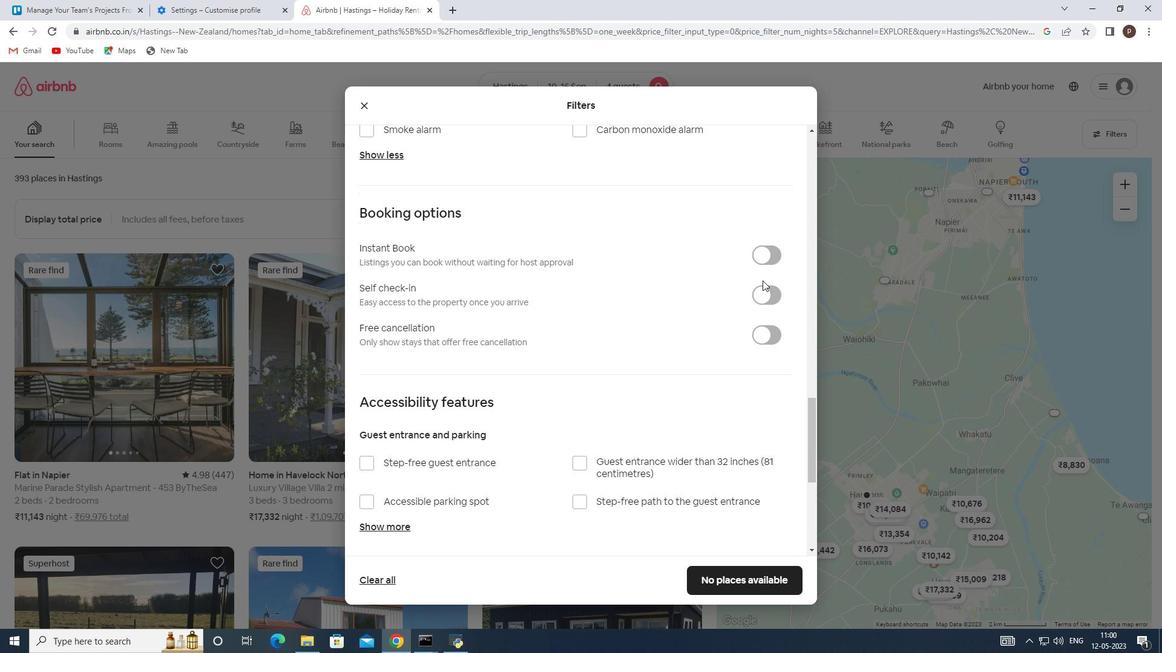 
Action: Mouse pressed left at (766, 287)
Screenshot: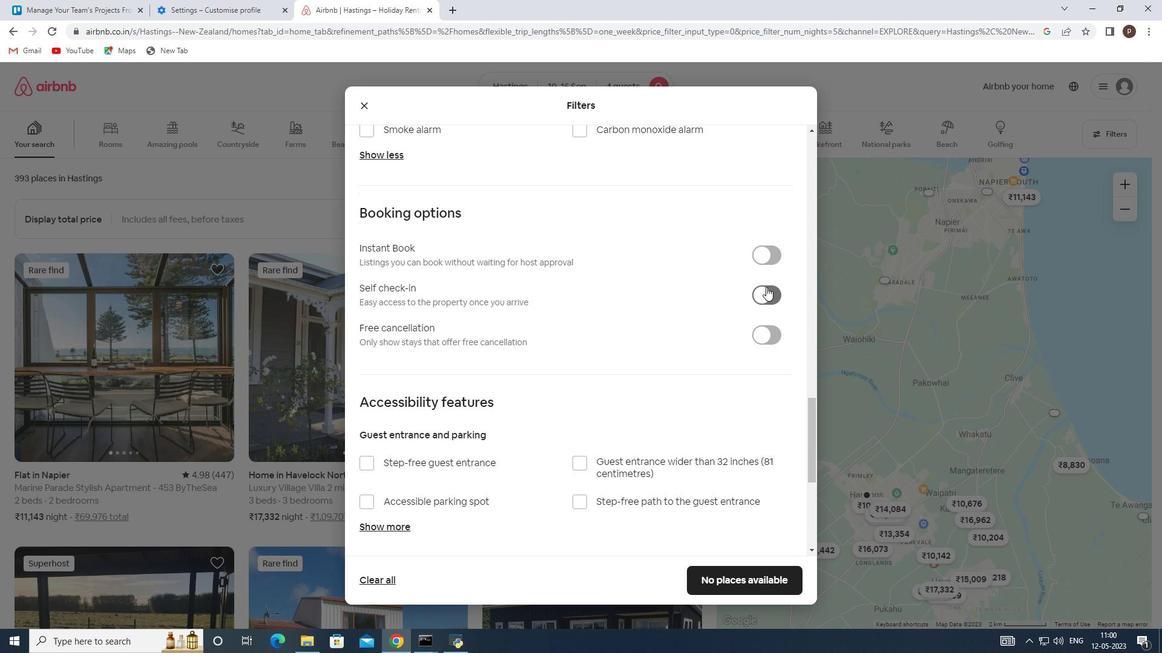 
Action: Mouse moved to (639, 360)
Screenshot: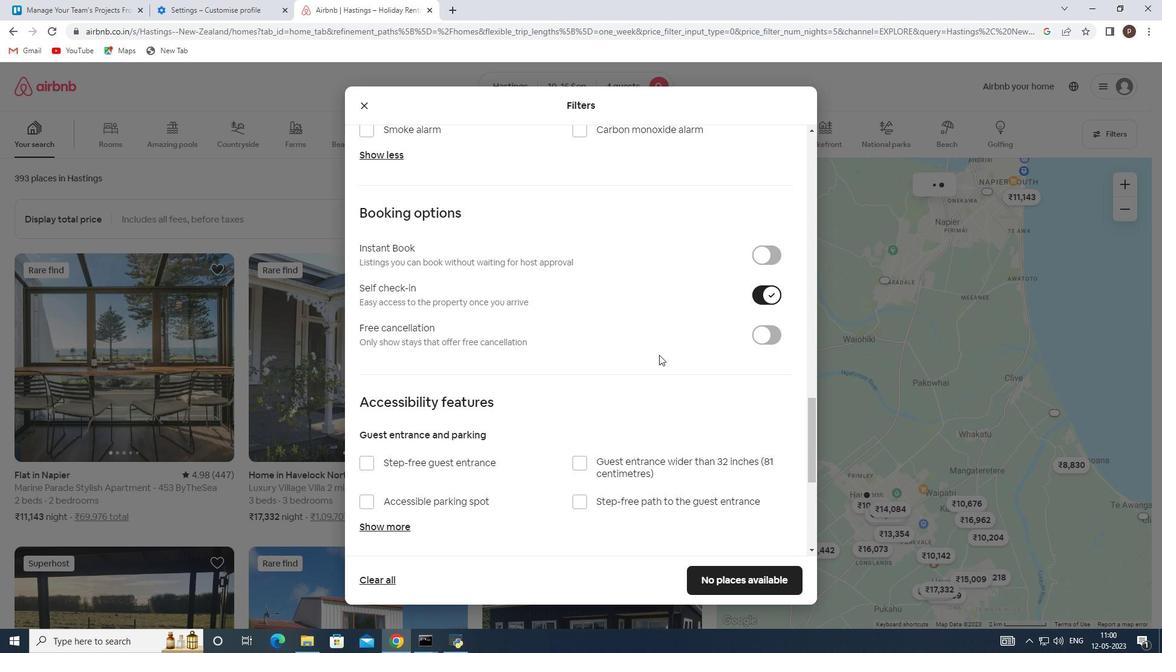 
Action: Mouse scrolled (639, 360) with delta (0, 0)
Screenshot: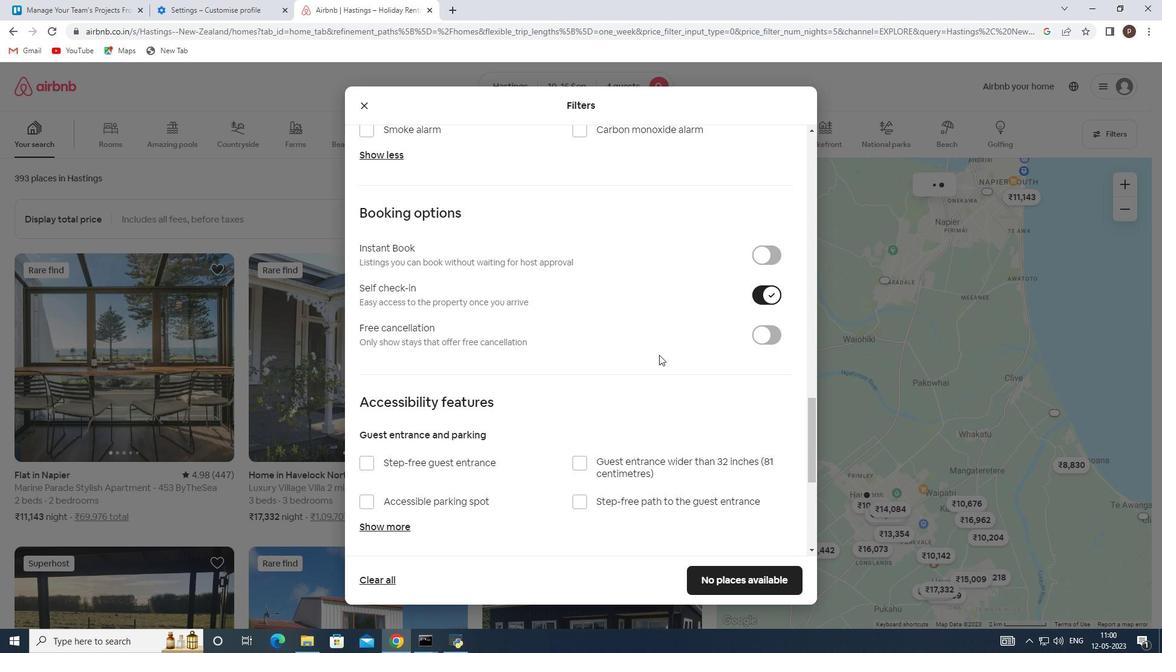 
Action: Mouse moved to (638, 361)
Screenshot: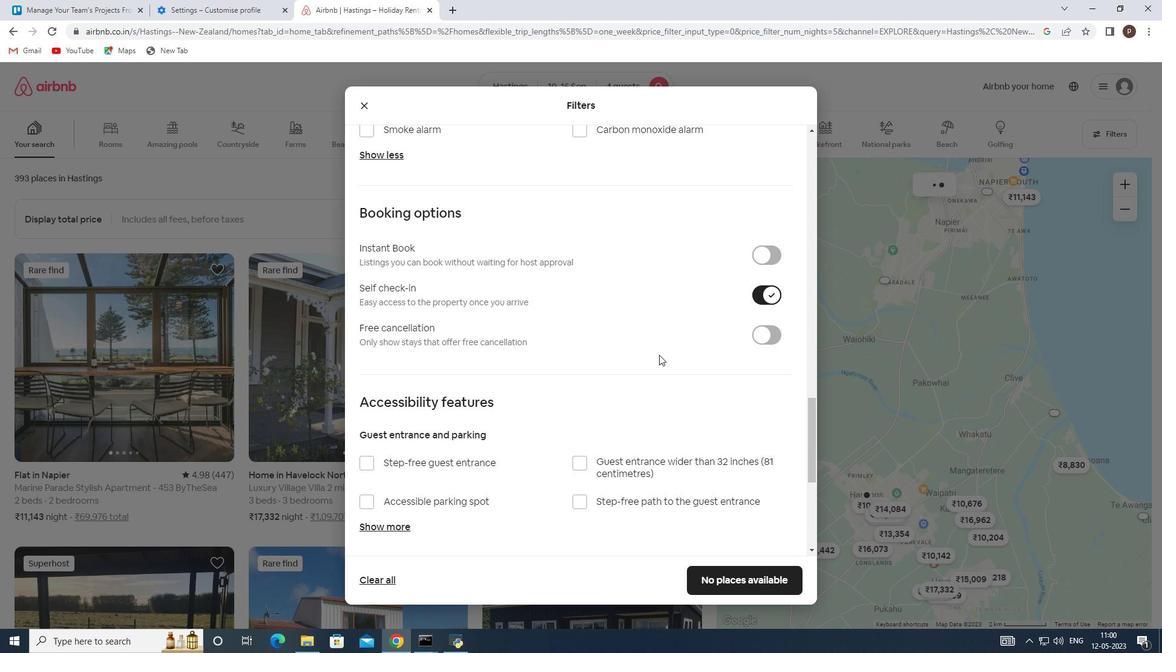 
Action: Mouse scrolled (638, 360) with delta (0, 0)
Screenshot: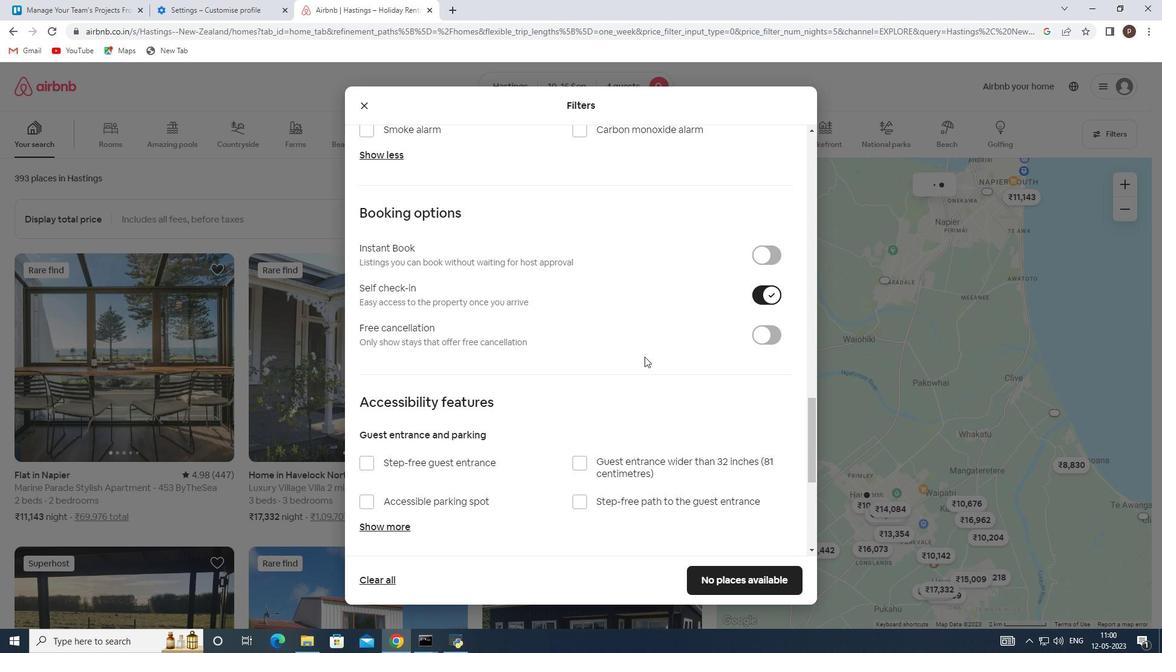 
Action: Mouse scrolled (638, 360) with delta (0, 0)
Screenshot: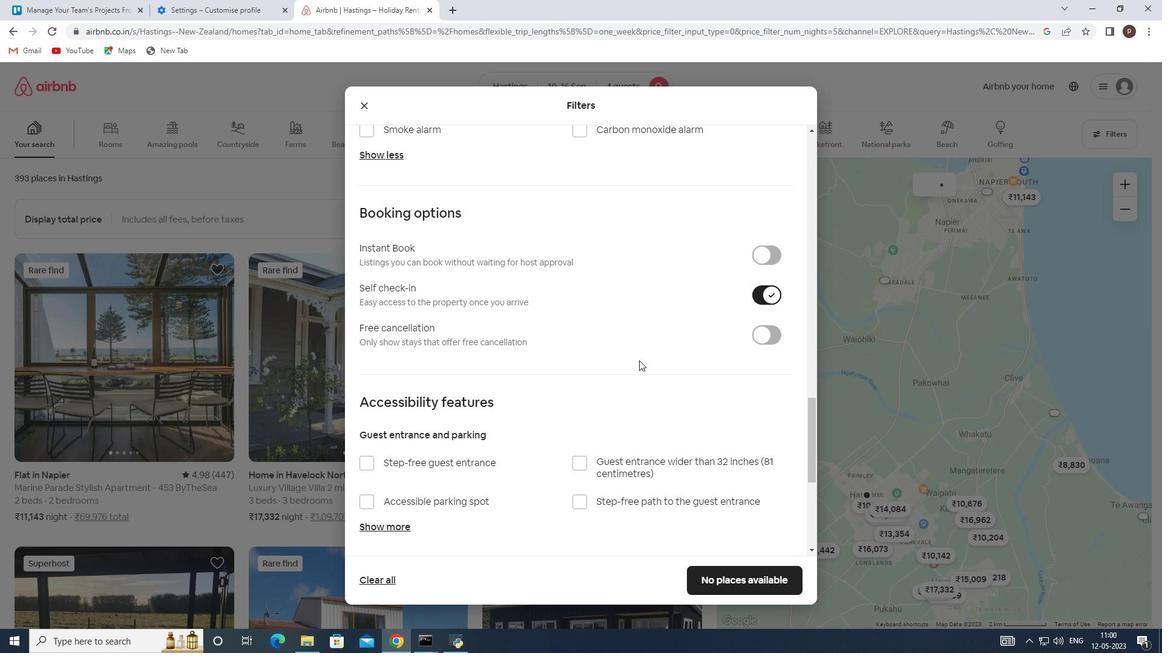 
Action: Mouse scrolled (638, 360) with delta (0, 0)
Screenshot: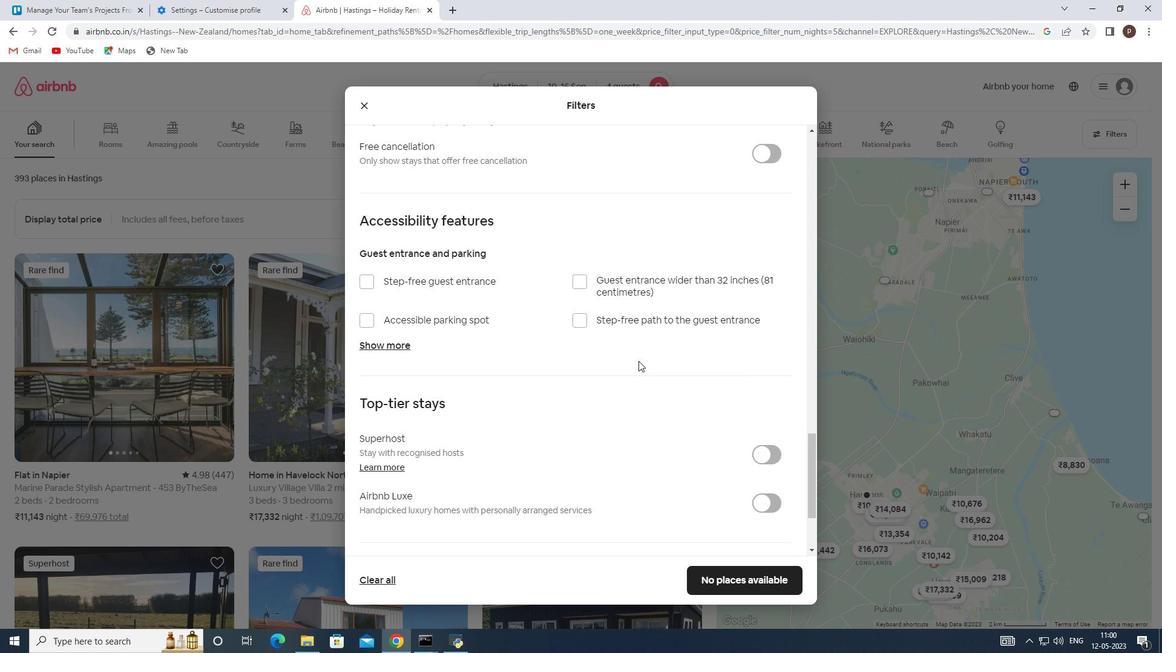 
Action: Mouse scrolled (638, 360) with delta (0, 0)
Screenshot: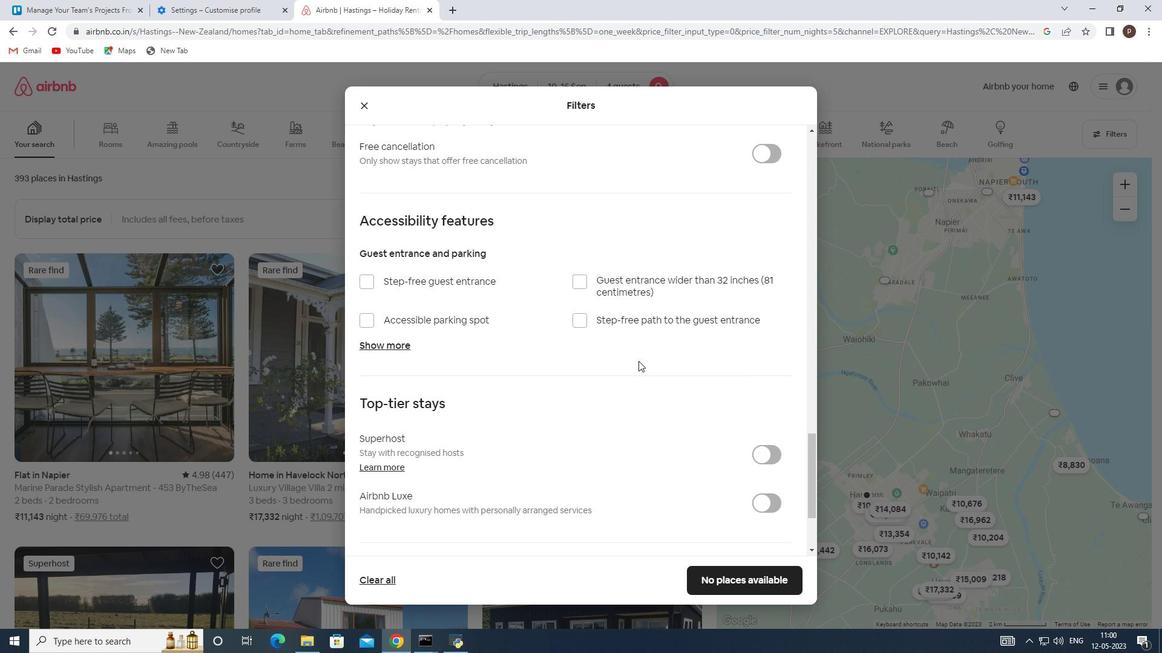 
Action: Mouse moved to (638, 361)
Screenshot: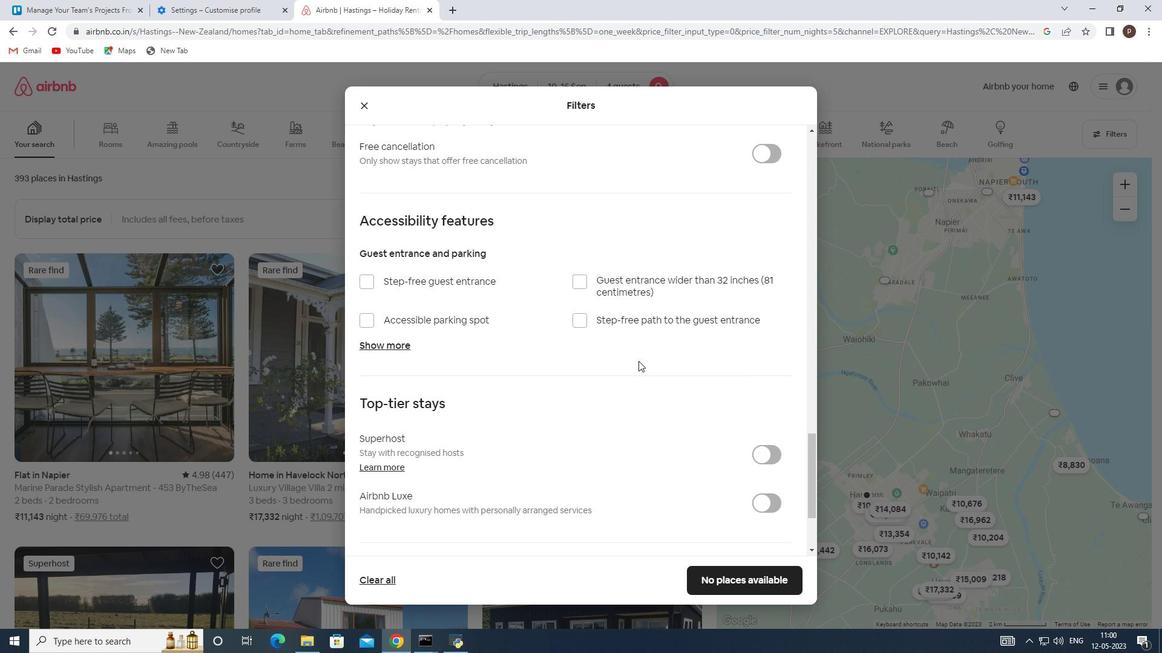 
Action: Mouse scrolled (638, 360) with delta (0, 0)
Screenshot: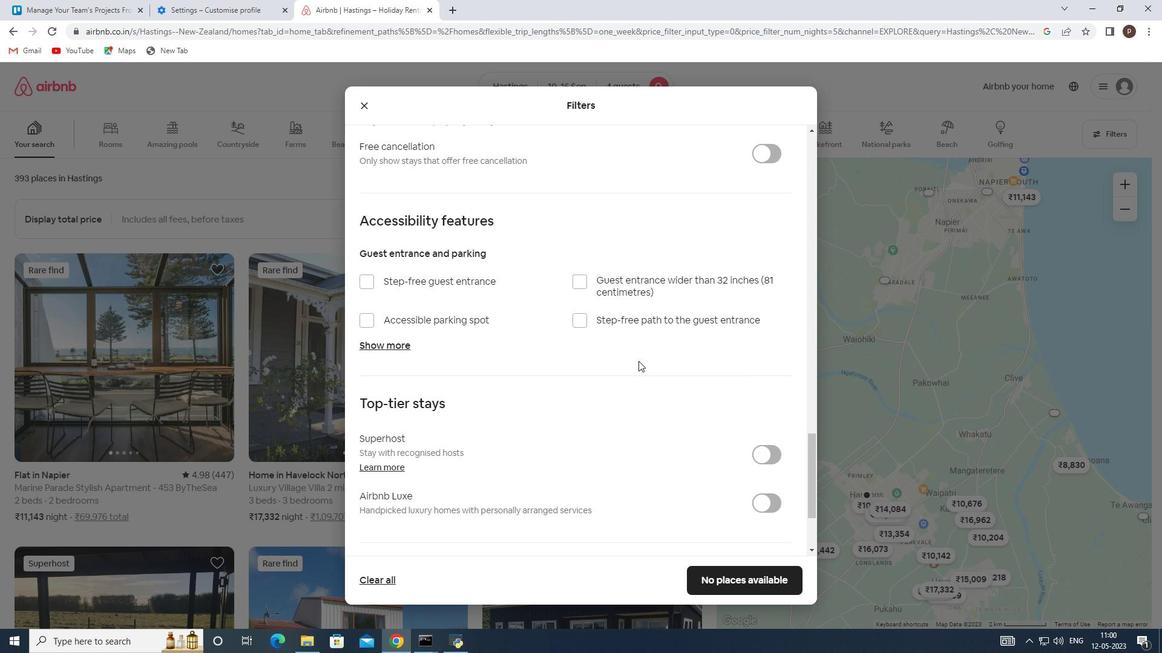 
Action: Mouse moved to (370, 472)
Screenshot: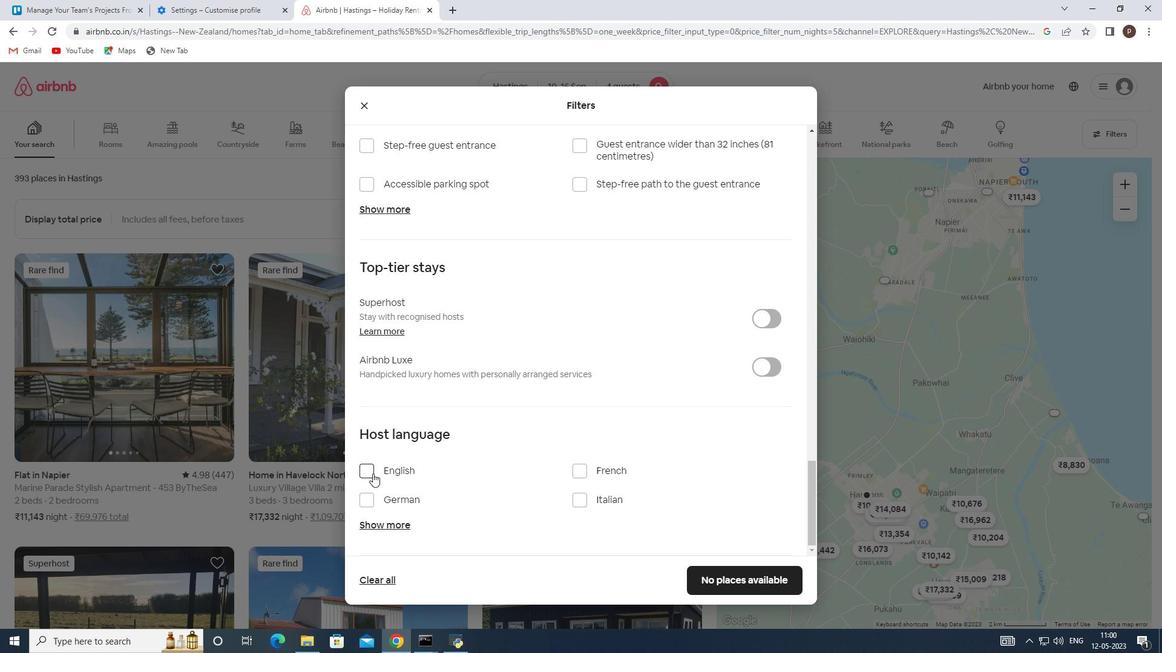 
Action: Mouse pressed left at (370, 472)
Screenshot: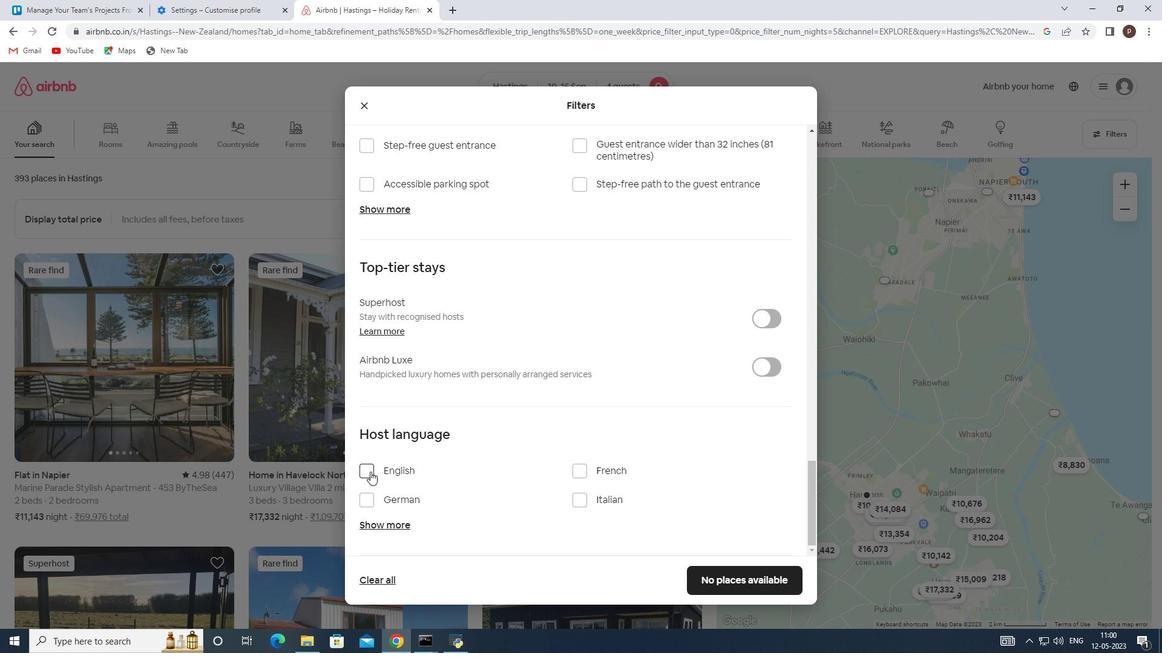 
Action: Mouse moved to (722, 571)
Screenshot: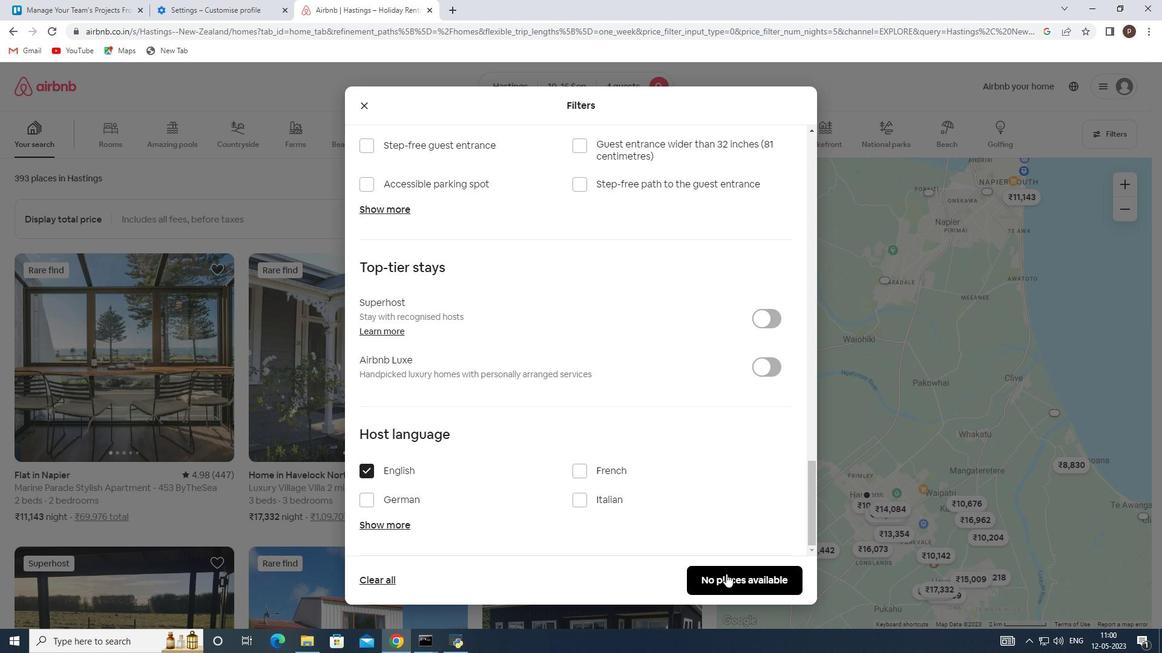 
Action: Mouse pressed left at (722, 571)
Screenshot: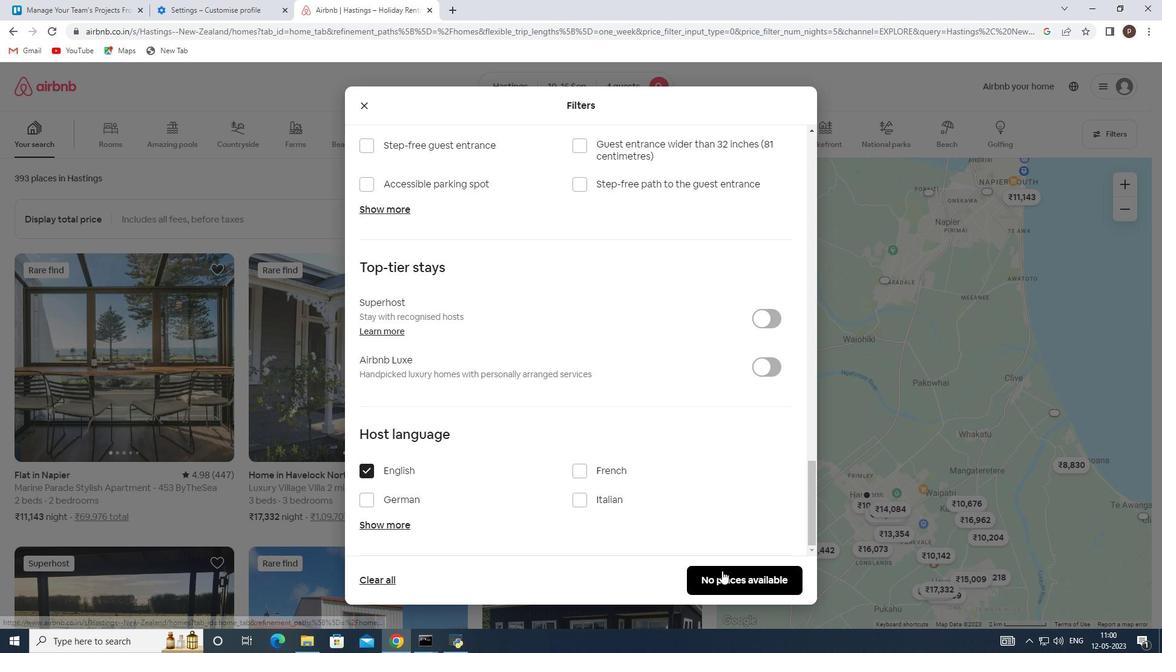 
